 Task: Look for space in Maisí, Cuba from 1st June, 2023 to 4th June, 2023 for 1 adult in price range Rs.6000 to Rs.16000. Place can be private room with 1  bedroom having 1 bed and 1 bathroom. Property type can be house, flat, guest house. Booking option can be shelf check-in. Required host language is .
Action: Mouse moved to (539, 110)
Screenshot: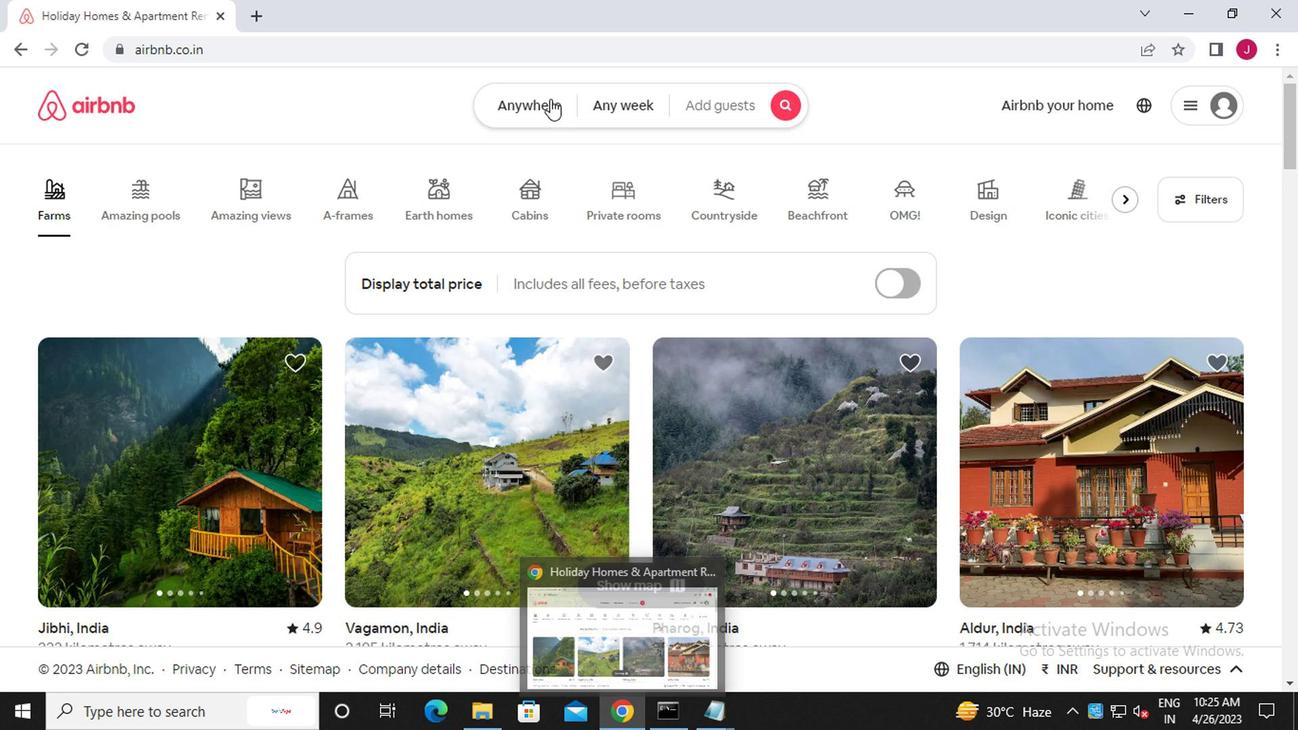 
Action: Mouse pressed left at (539, 110)
Screenshot: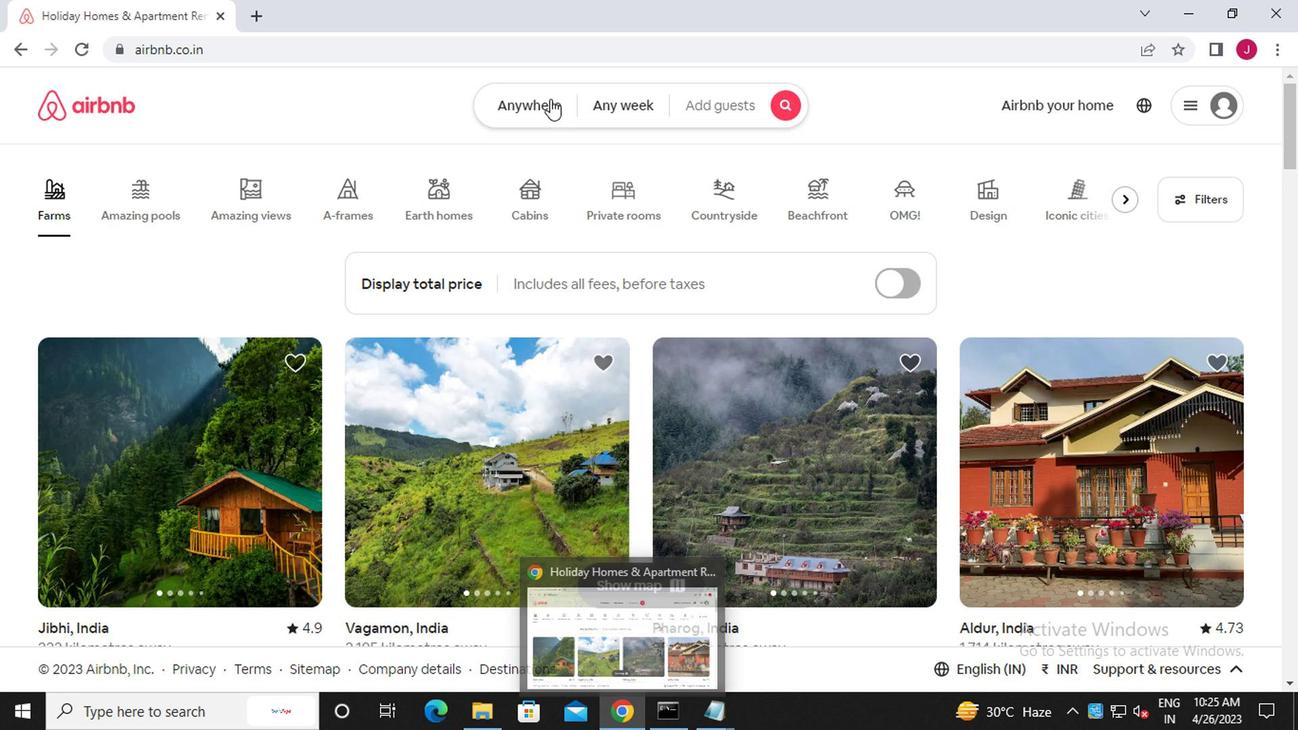 
Action: Mouse moved to (327, 183)
Screenshot: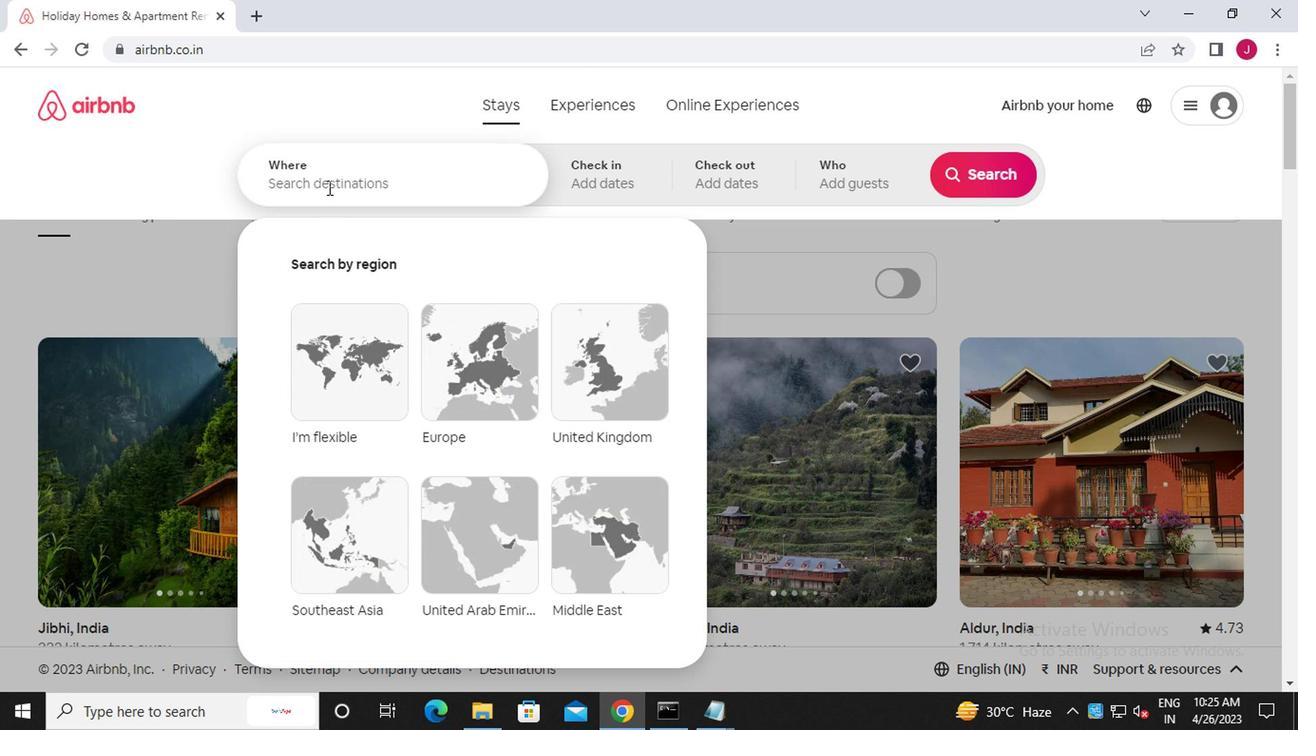 
Action: Mouse pressed left at (327, 183)
Screenshot: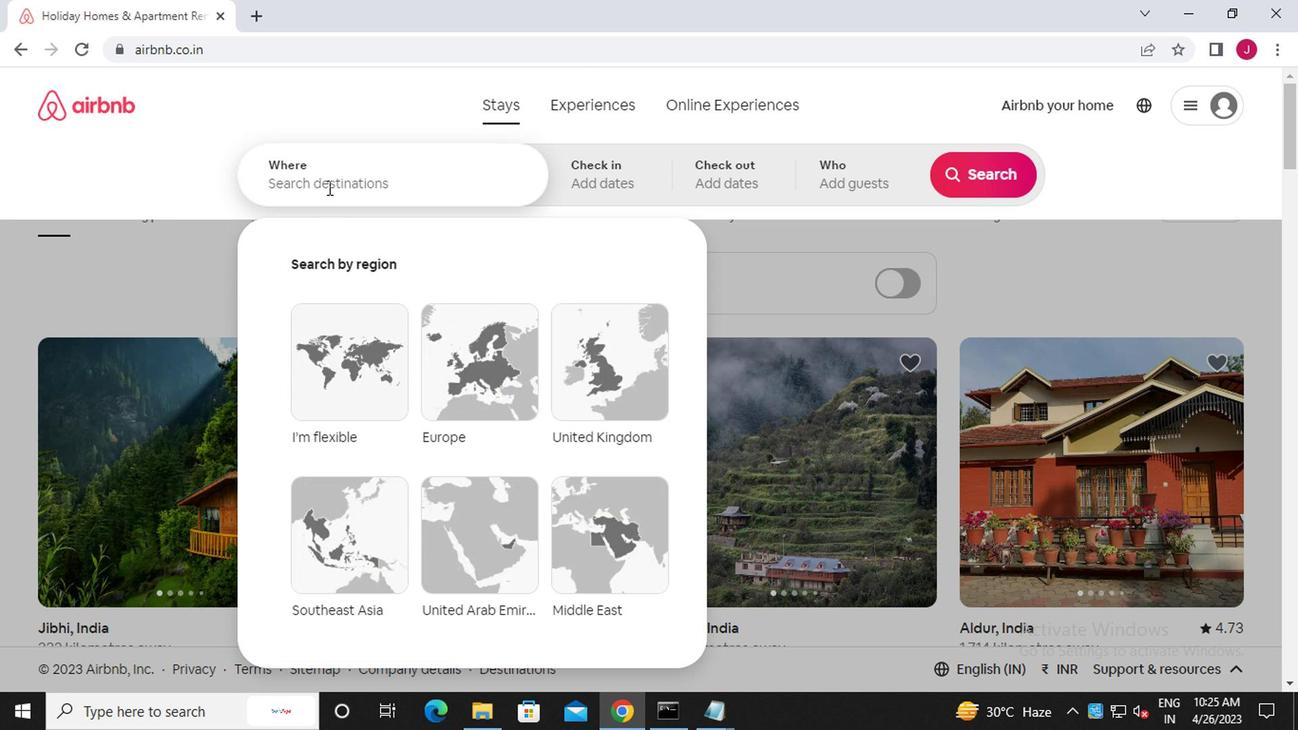 
Action: Key pressed m<Key.caps_lock>aisi,<Key.caps_lock>c<Key.caps_lock>uba
Screenshot: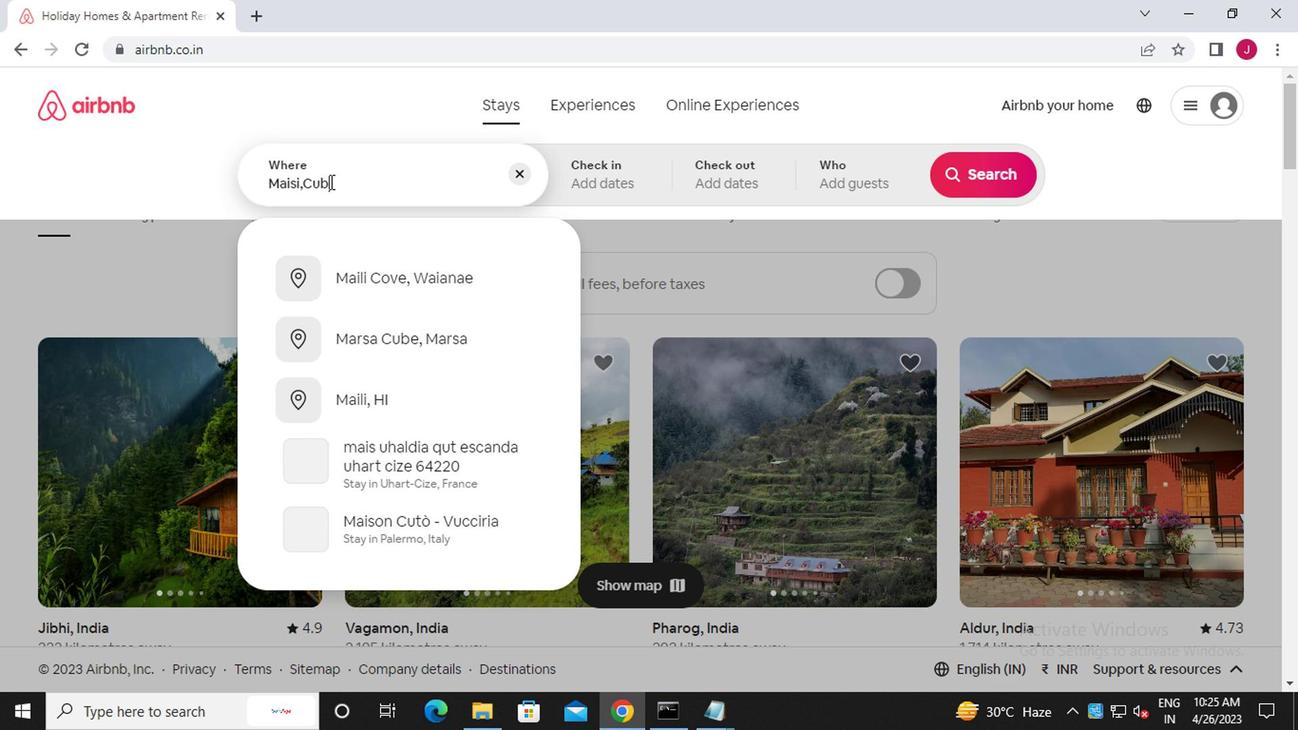 
Action: Mouse moved to (423, 269)
Screenshot: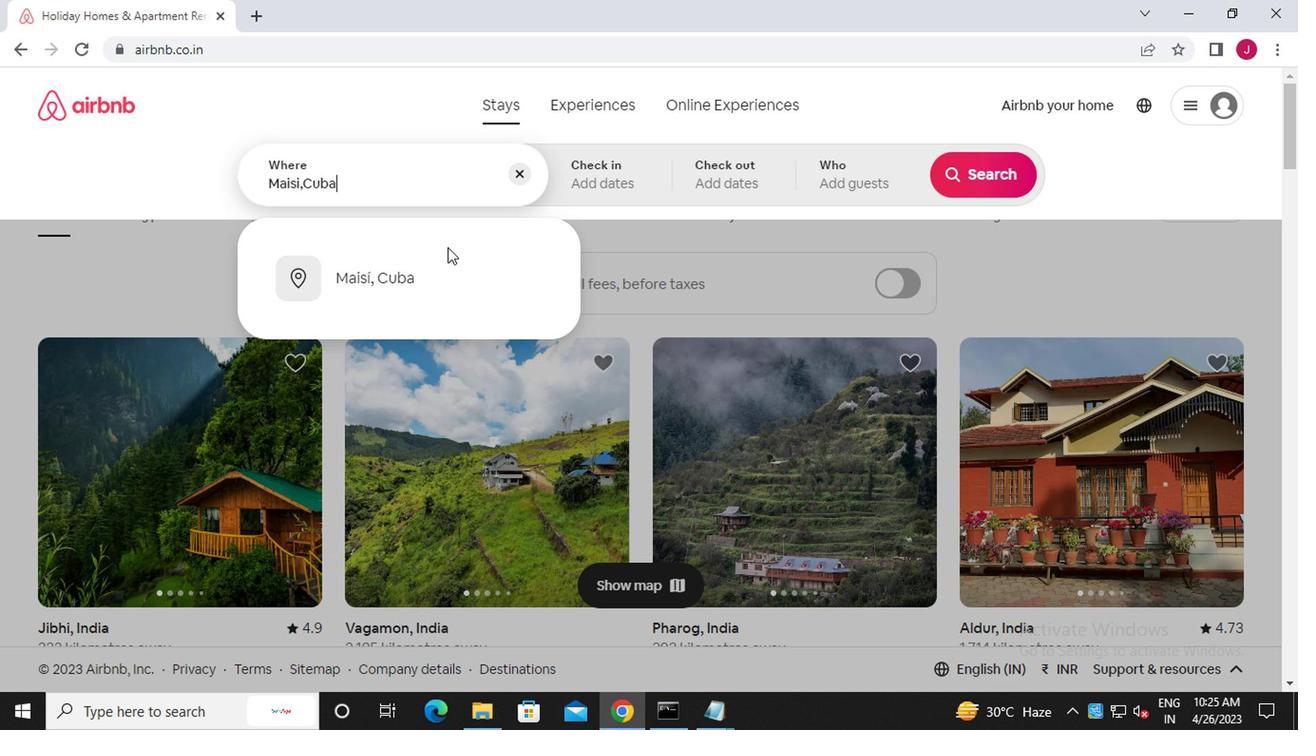 
Action: Mouse pressed left at (423, 269)
Screenshot: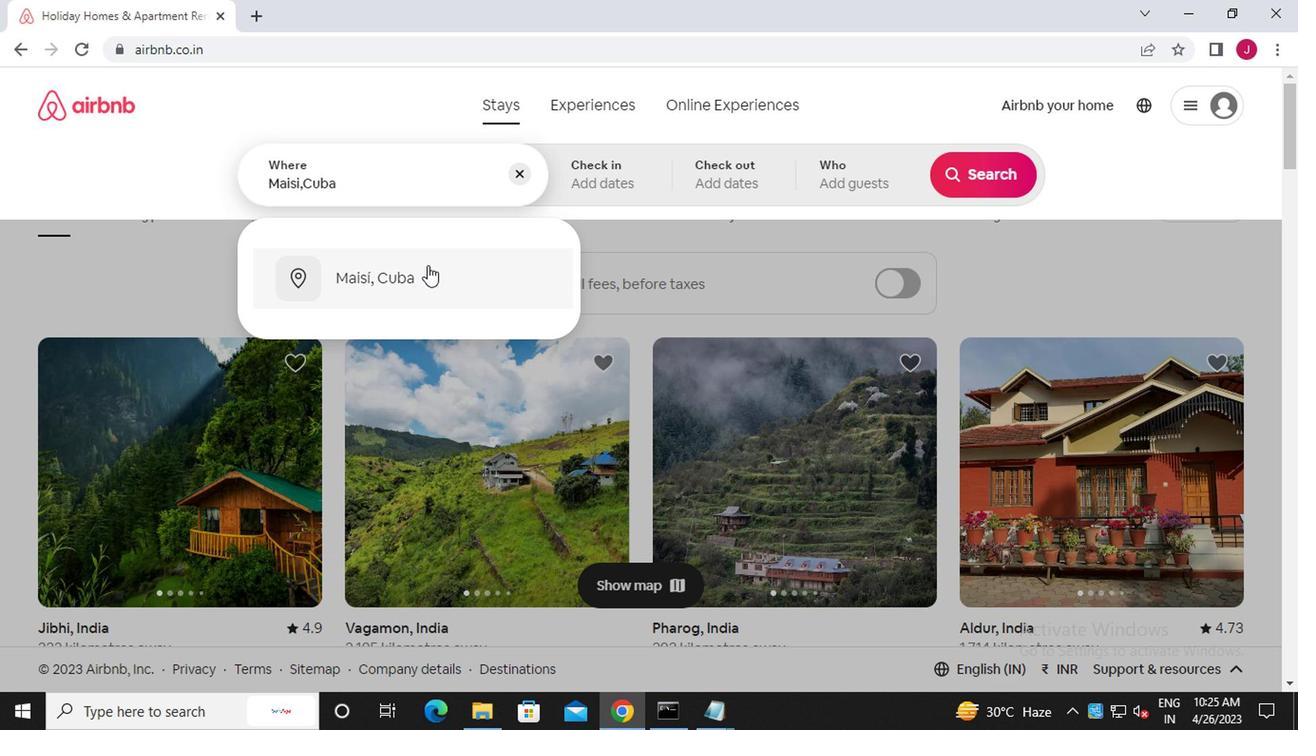 
Action: Mouse moved to (969, 332)
Screenshot: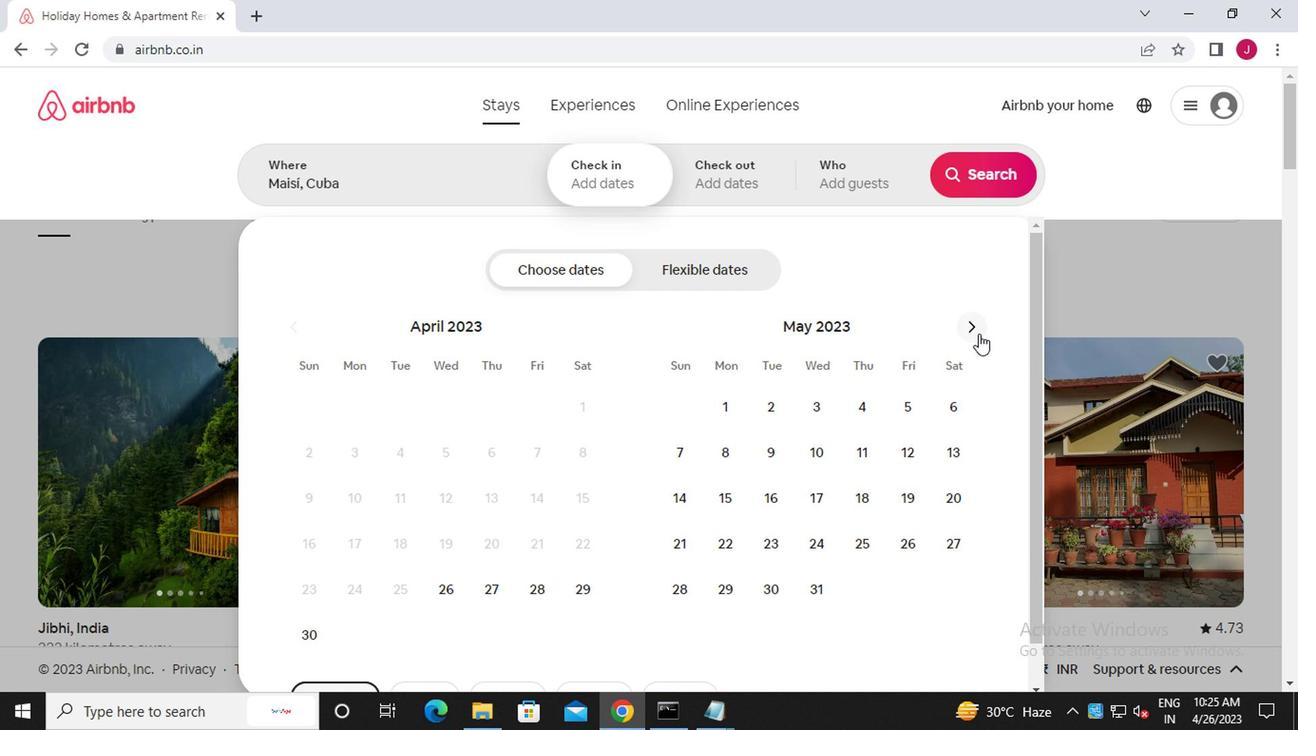 
Action: Mouse pressed left at (969, 332)
Screenshot: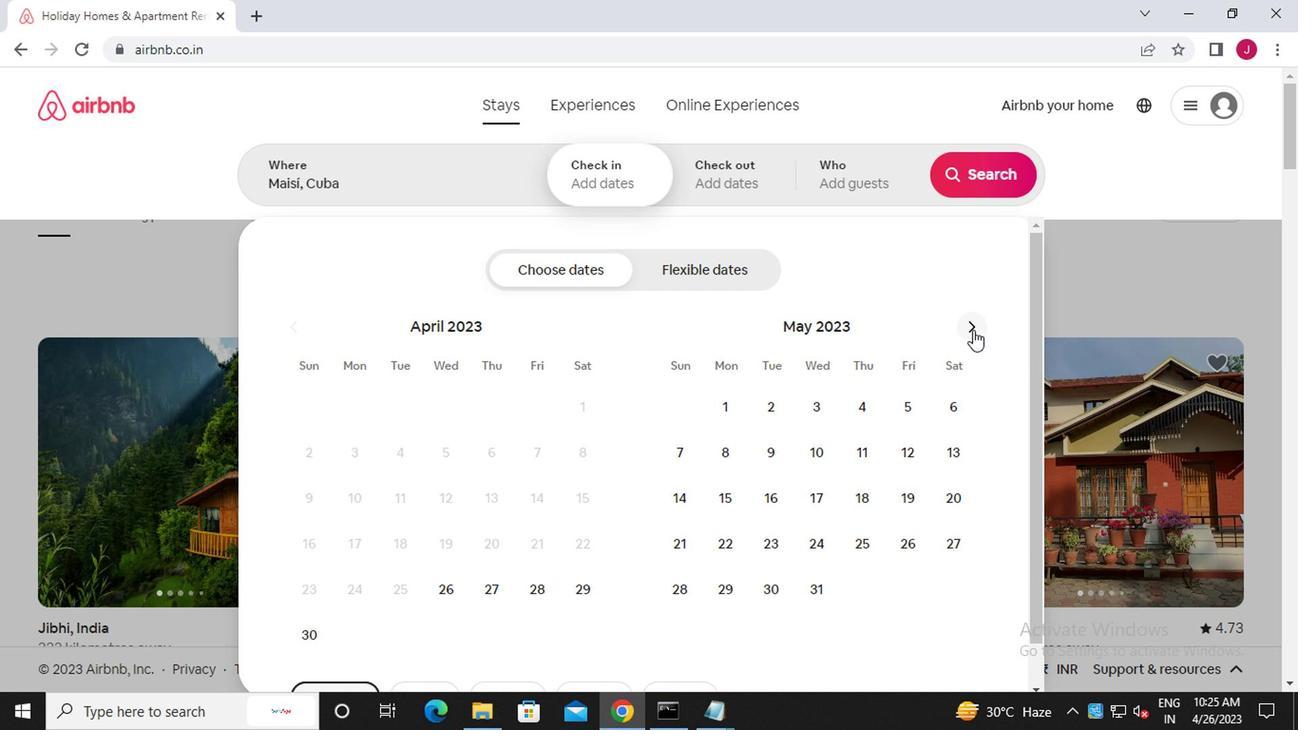 
Action: Mouse moved to (851, 415)
Screenshot: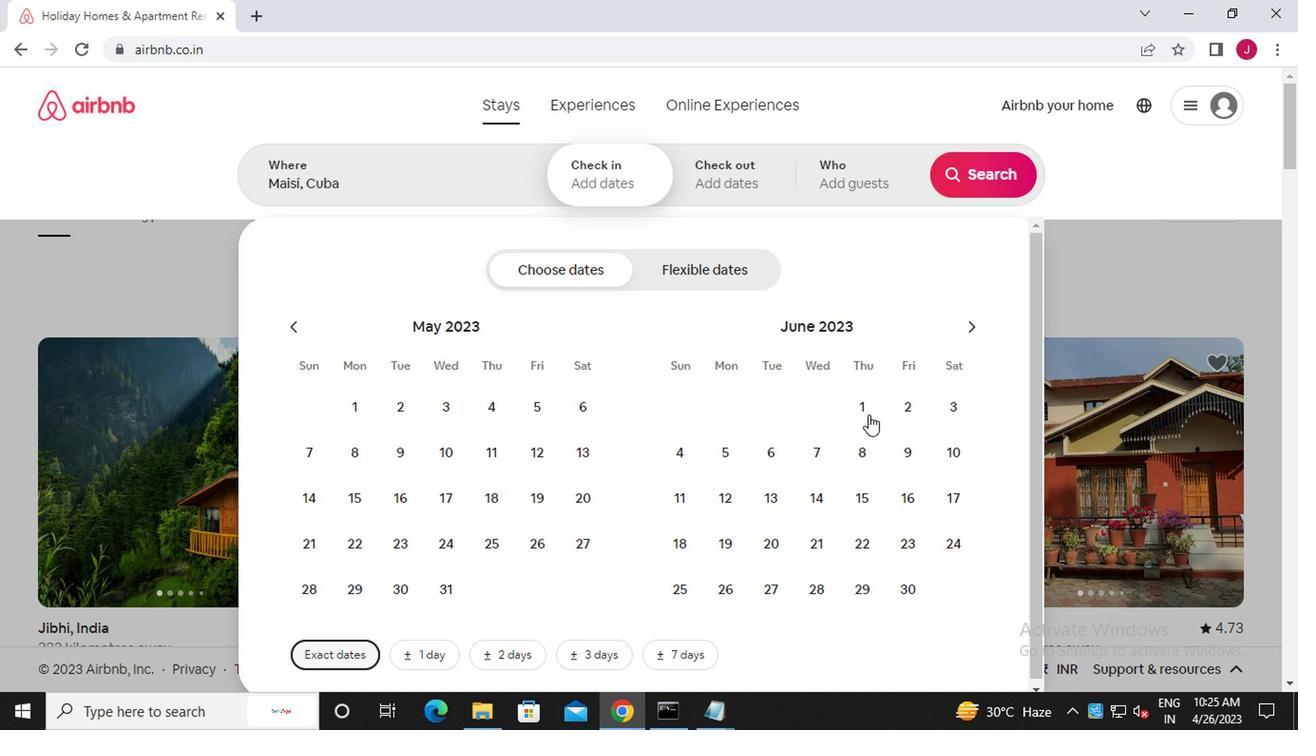 
Action: Mouse pressed left at (851, 415)
Screenshot: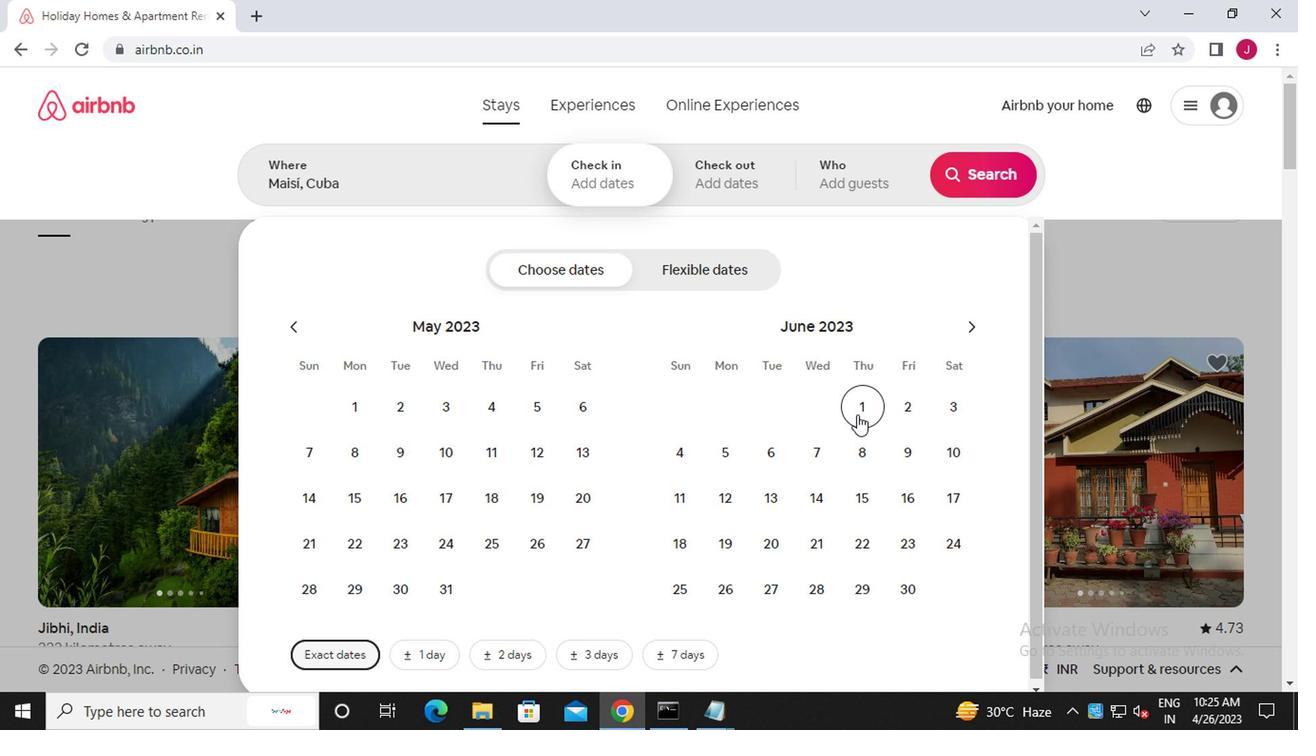 
Action: Mouse moved to (685, 453)
Screenshot: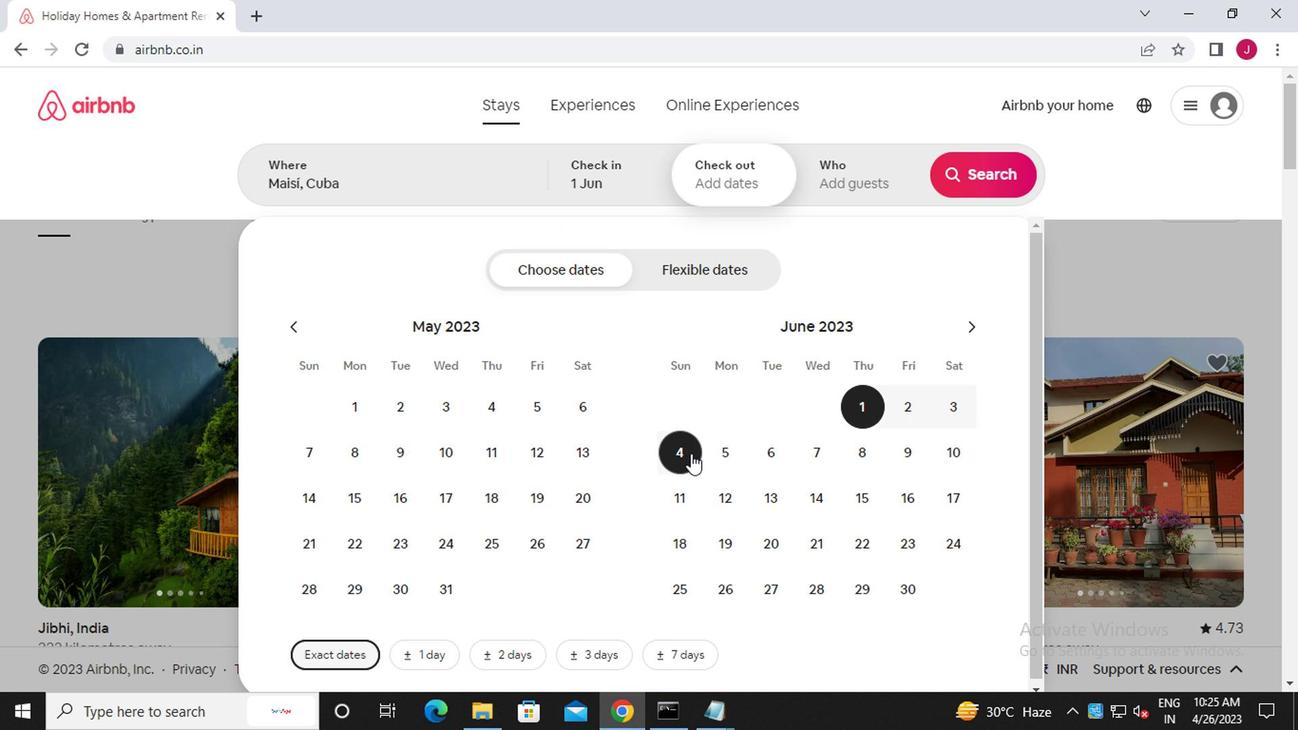 
Action: Mouse pressed left at (685, 453)
Screenshot: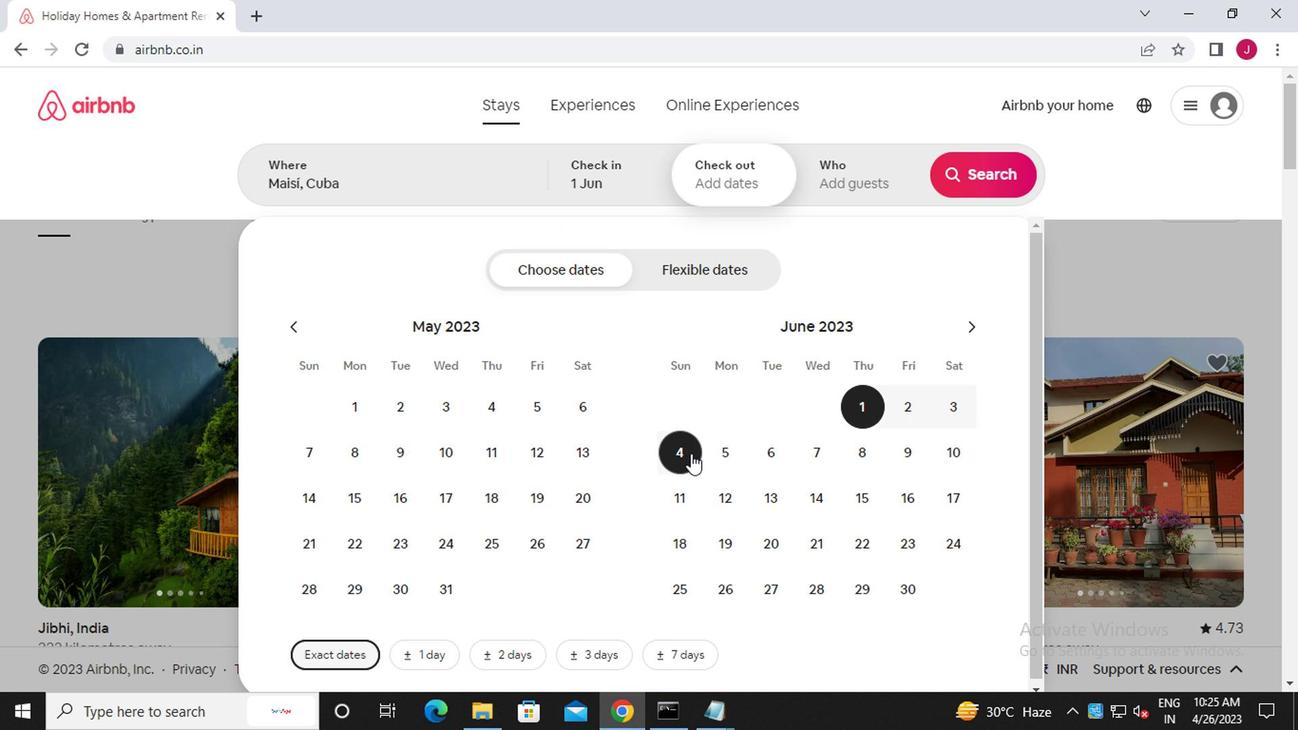 
Action: Mouse moved to (852, 188)
Screenshot: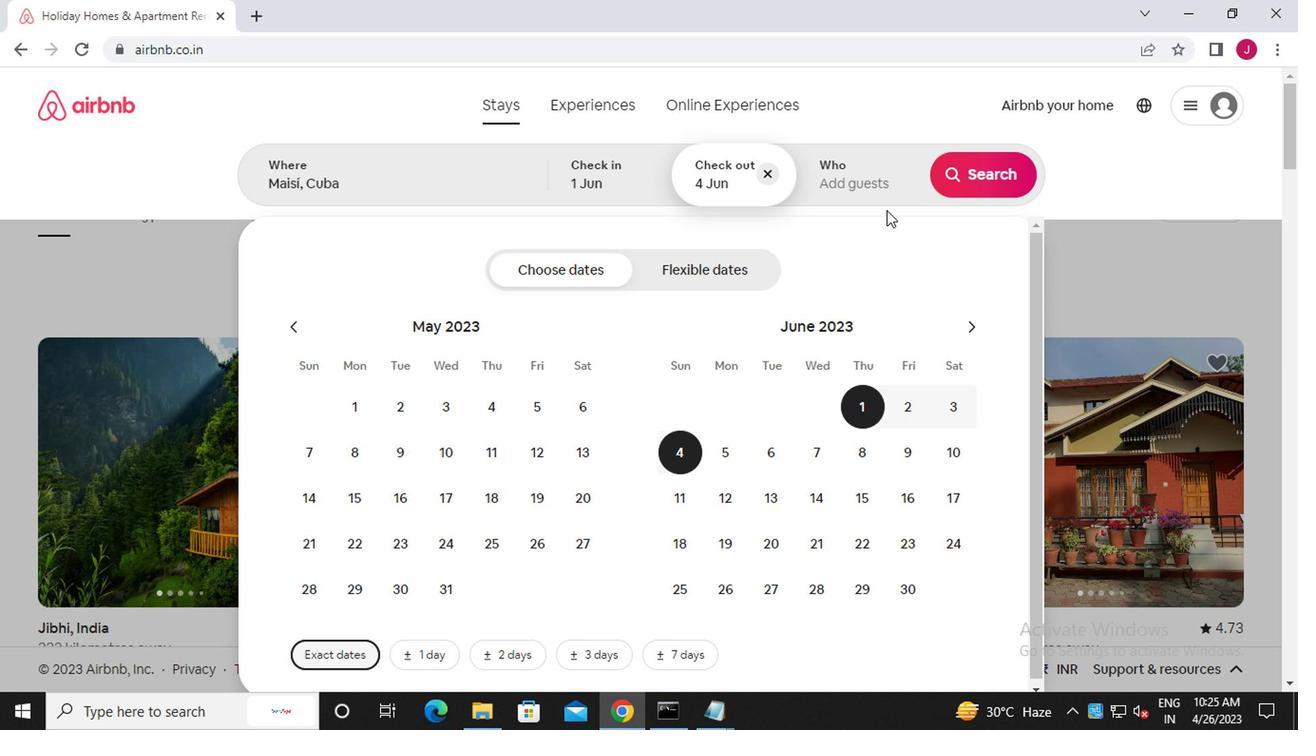 
Action: Mouse pressed left at (852, 188)
Screenshot: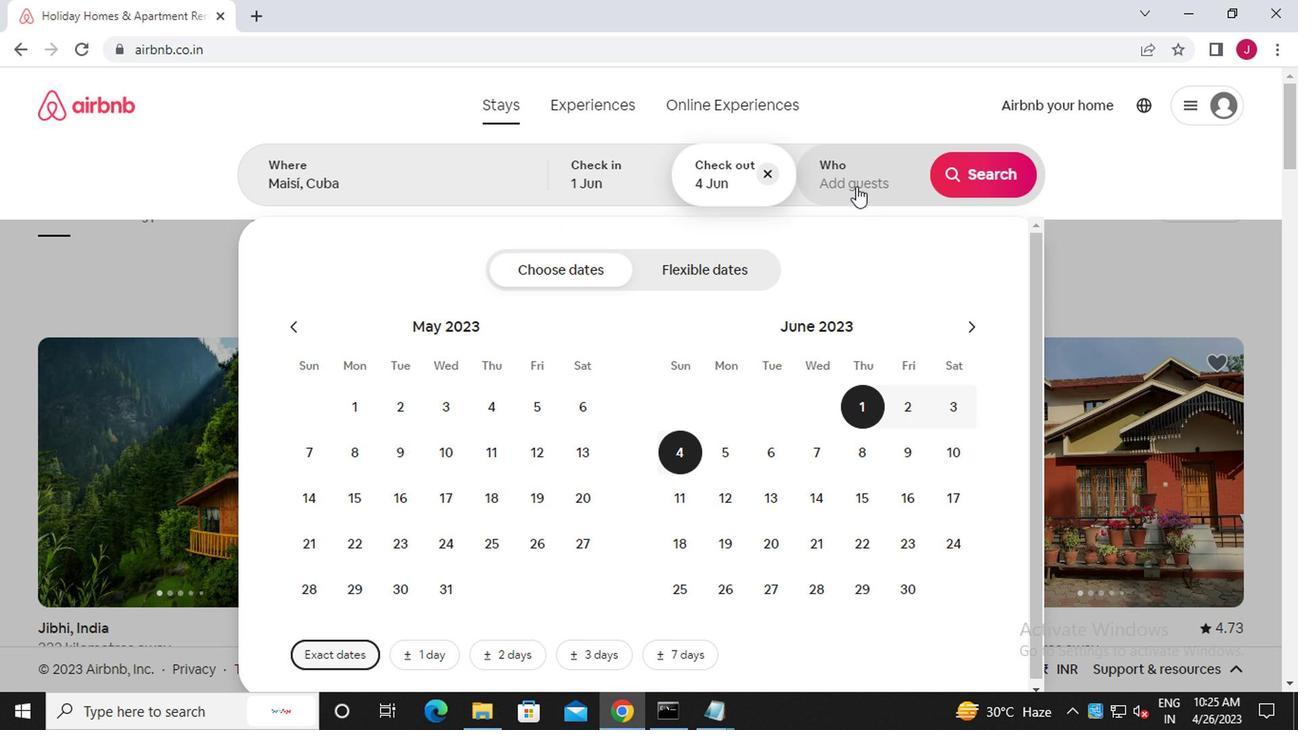 
Action: Mouse moved to (990, 275)
Screenshot: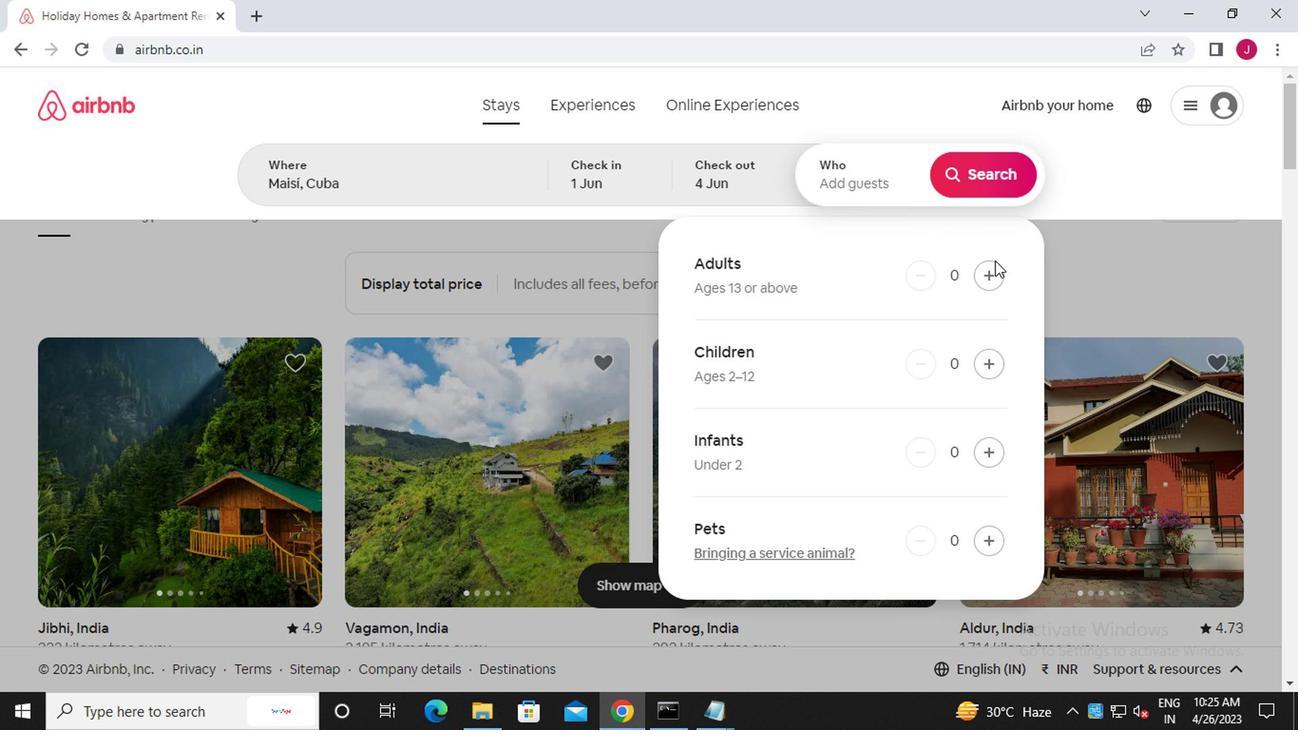 
Action: Mouse pressed left at (990, 275)
Screenshot: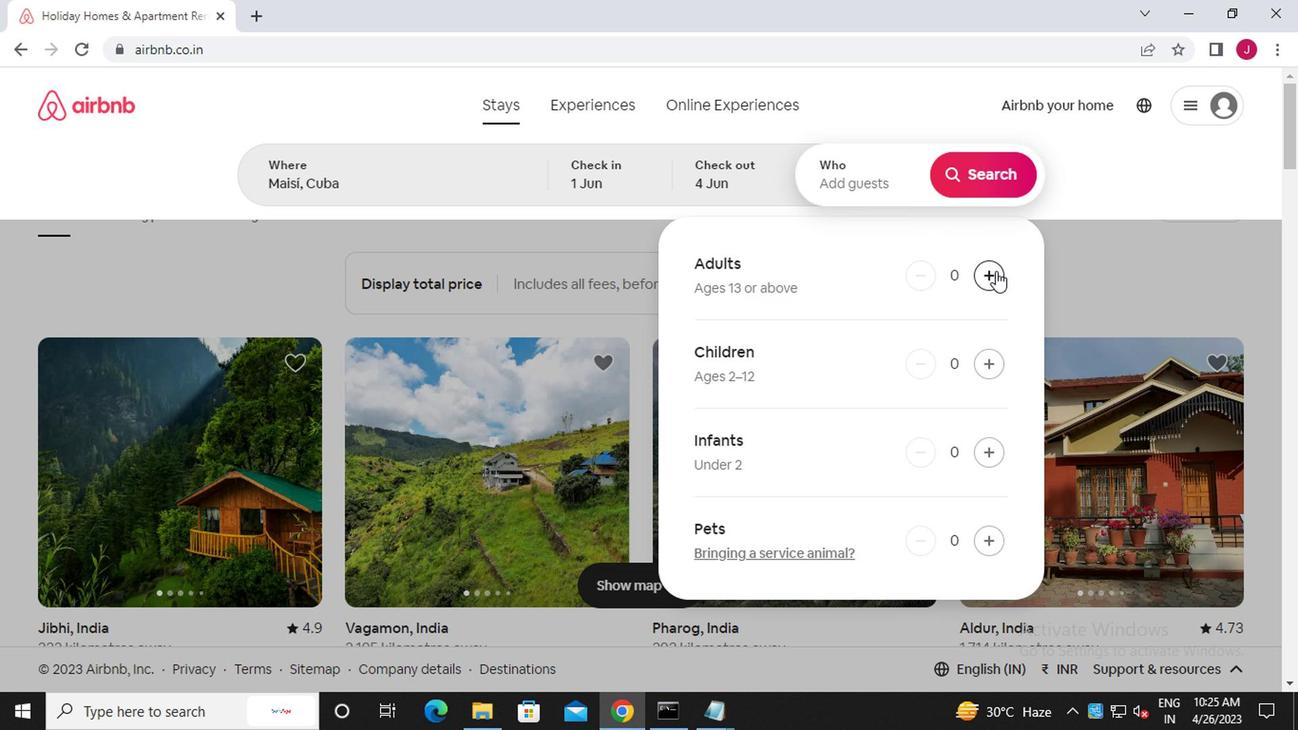 
Action: Mouse moved to (990, 181)
Screenshot: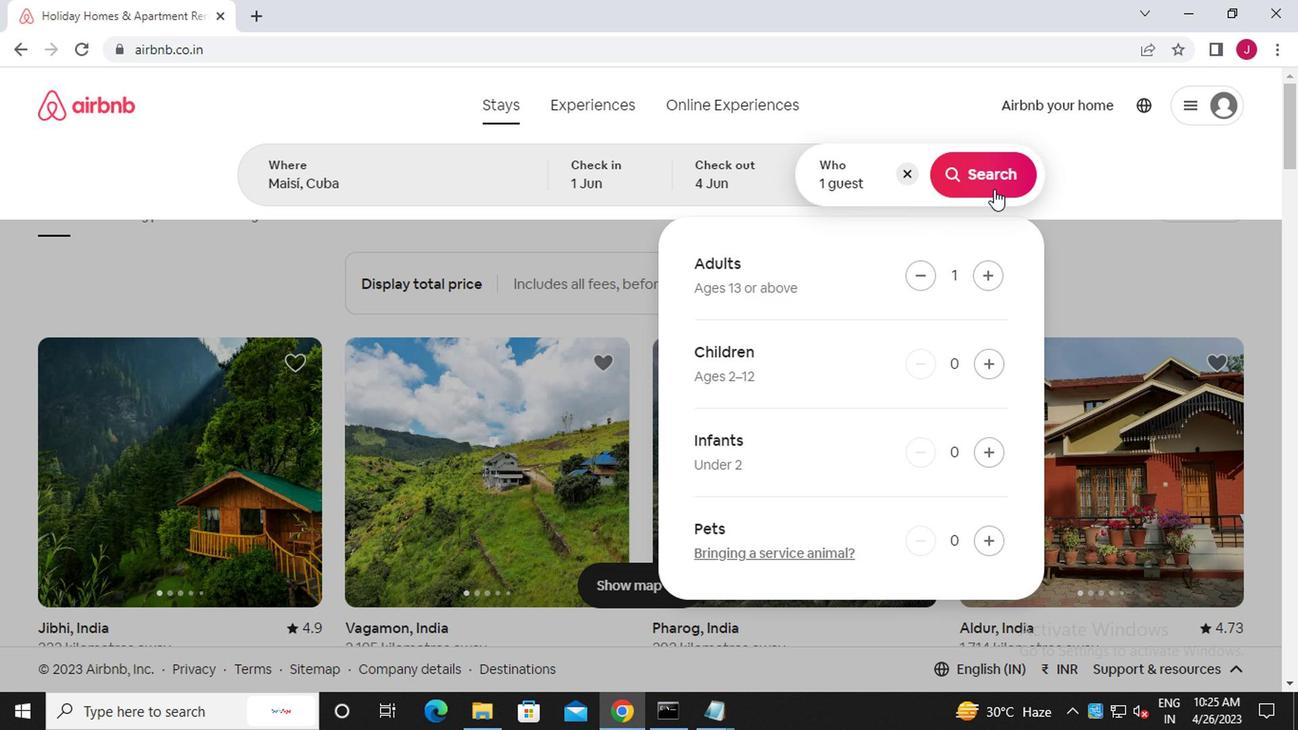 
Action: Mouse pressed left at (990, 181)
Screenshot: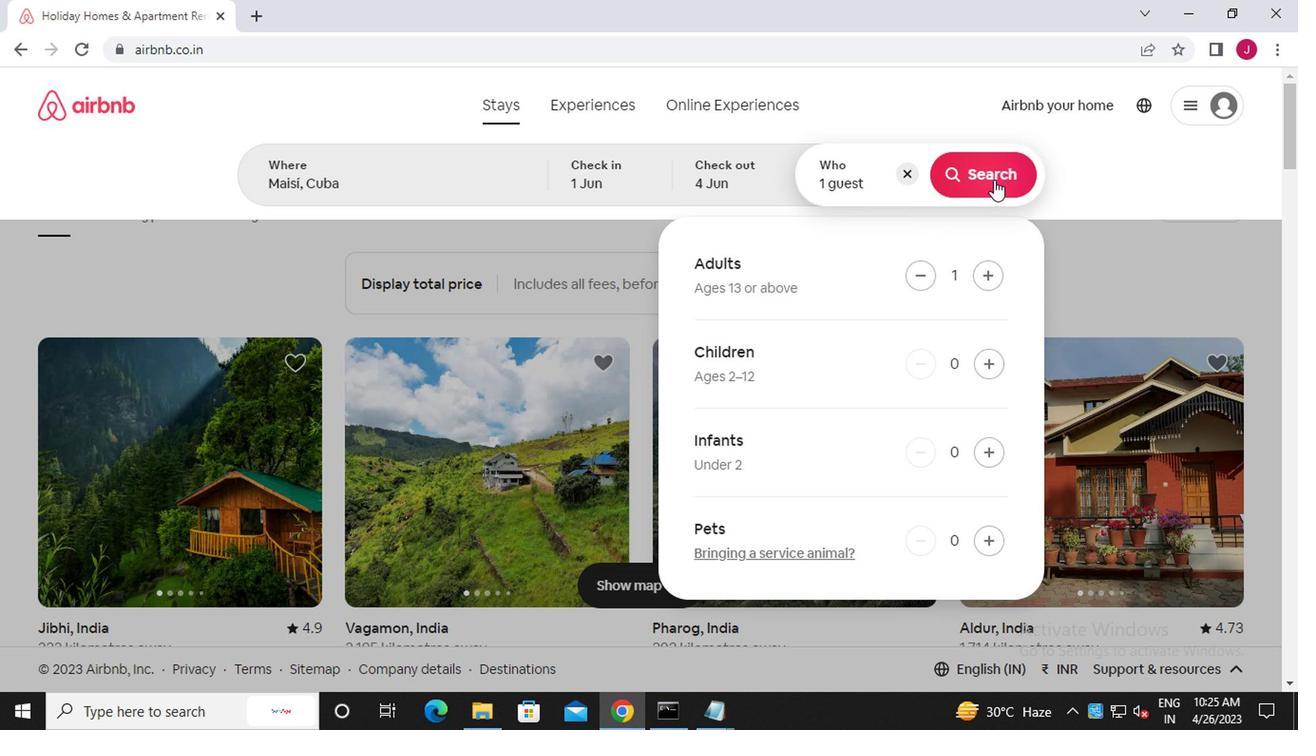 
Action: Mouse moved to (1215, 181)
Screenshot: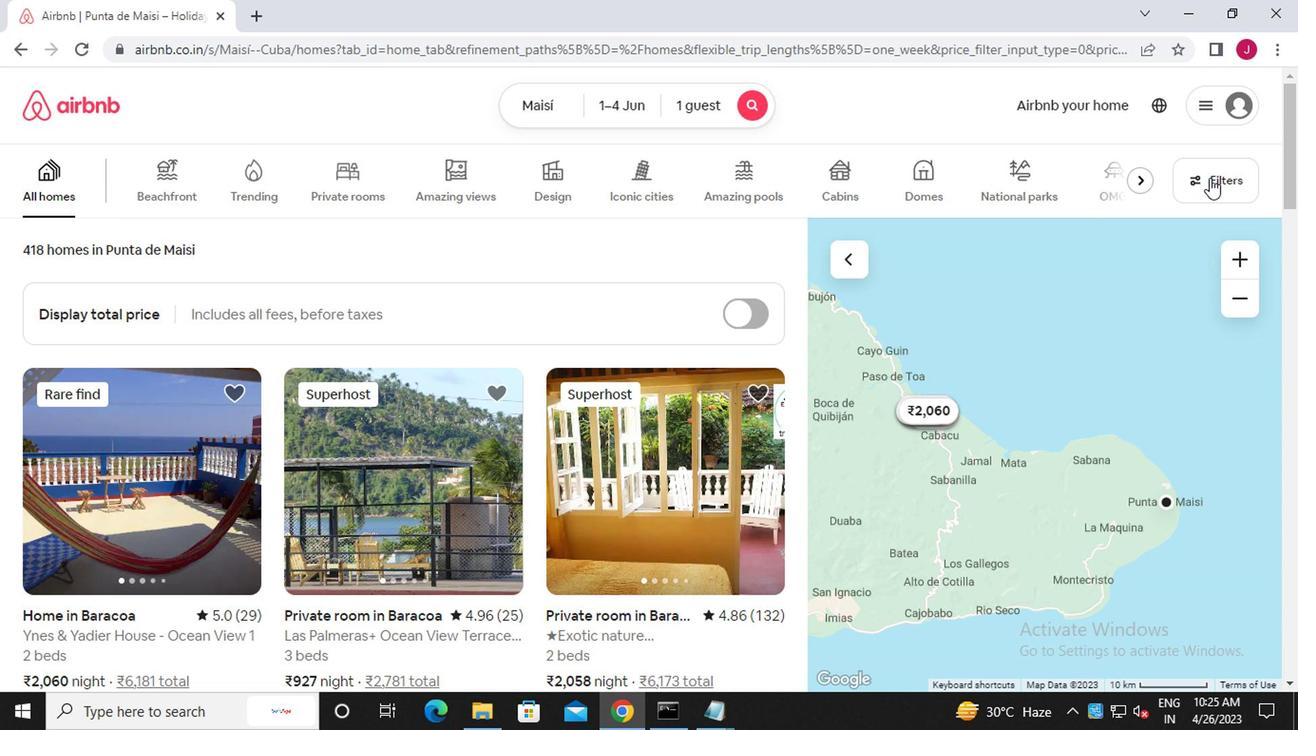 
Action: Mouse pressed left at (1215, 181)
Screenshot: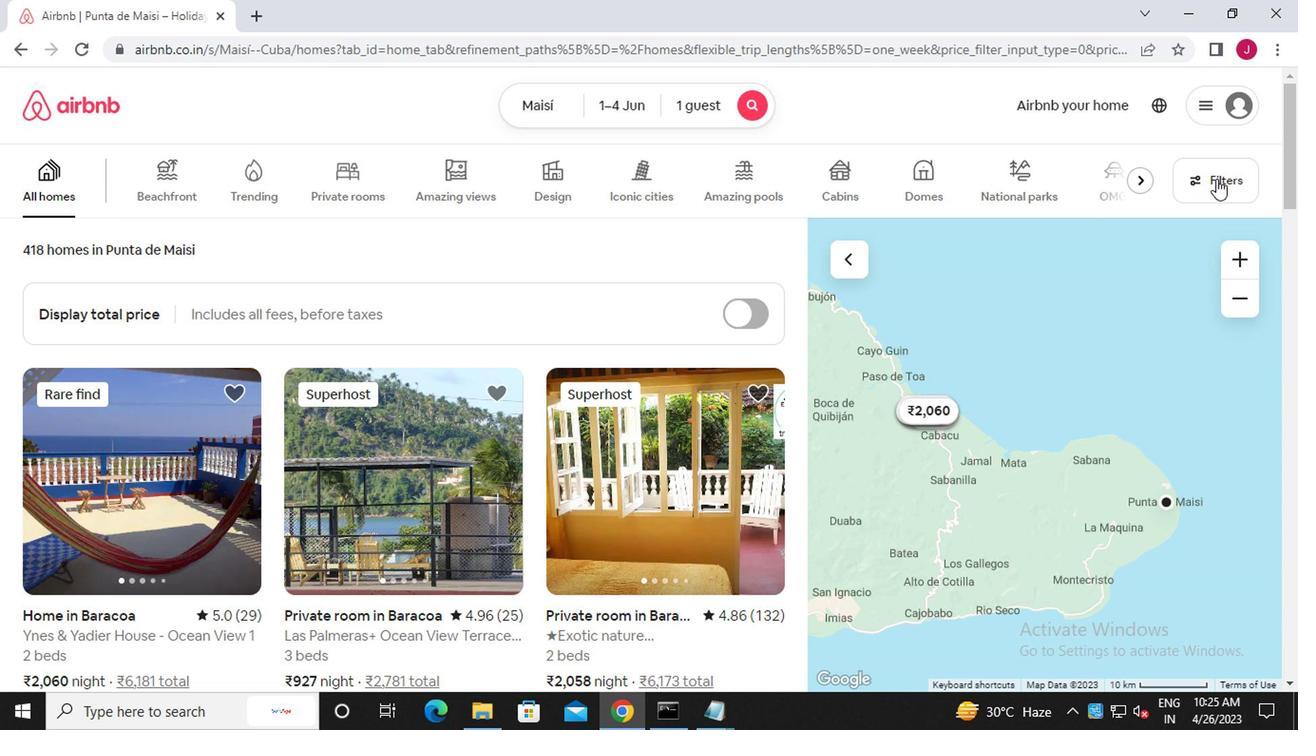 
Action: Mouse moved to (426, 434)
Screenshot: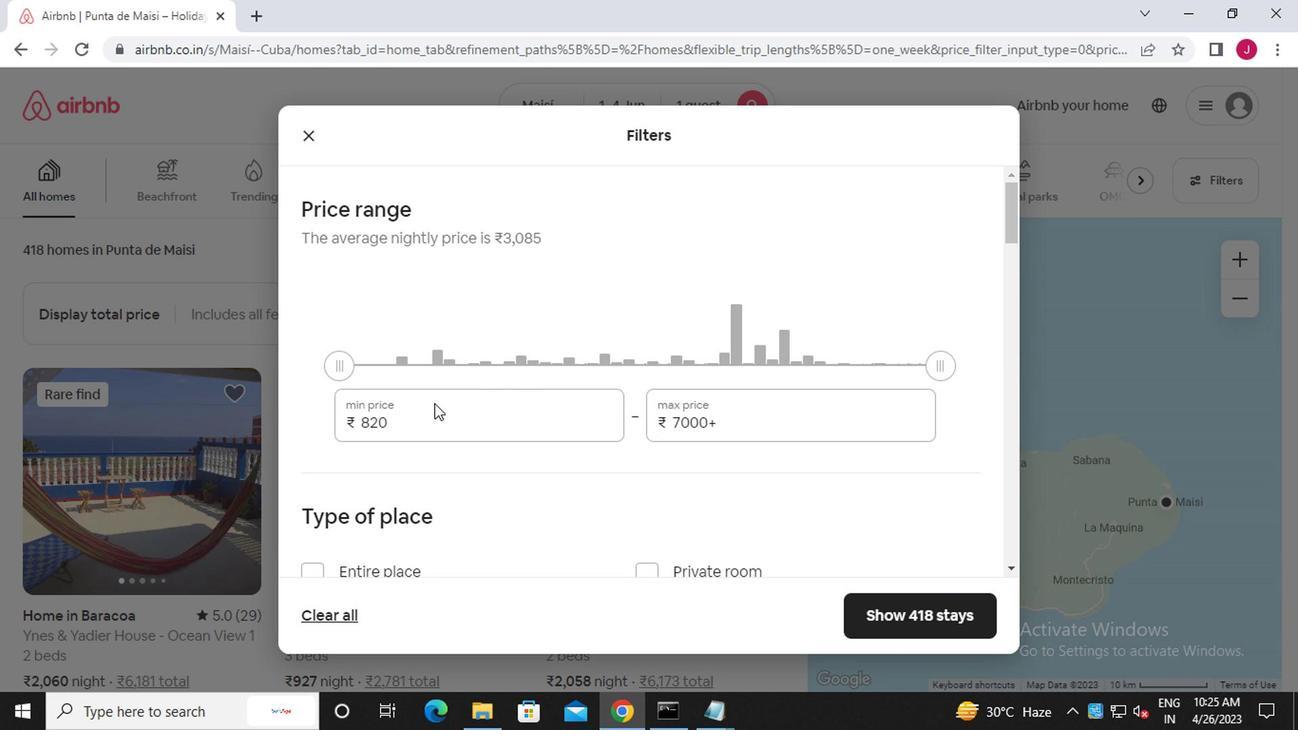
Action: Mouse pressed left at (426, 434)
Screenshot: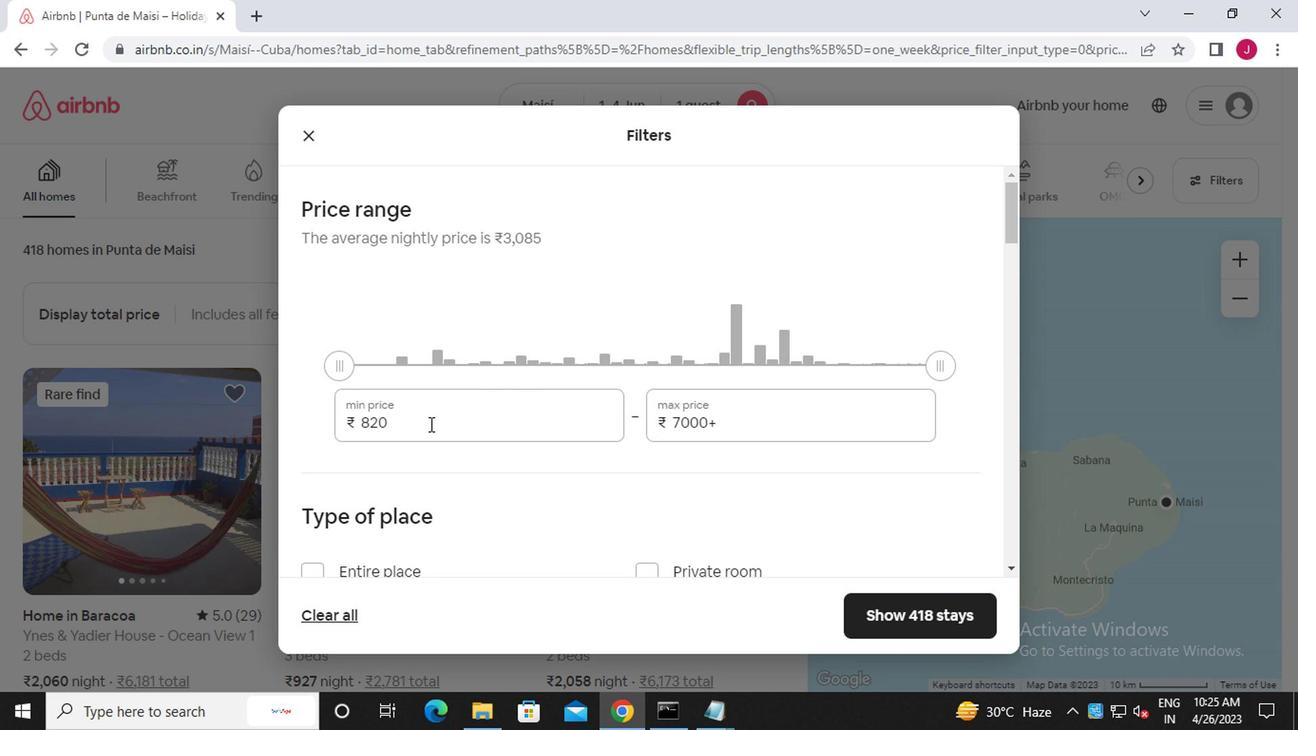 
Action: Mouse moved to (414, 418)
Screenshot: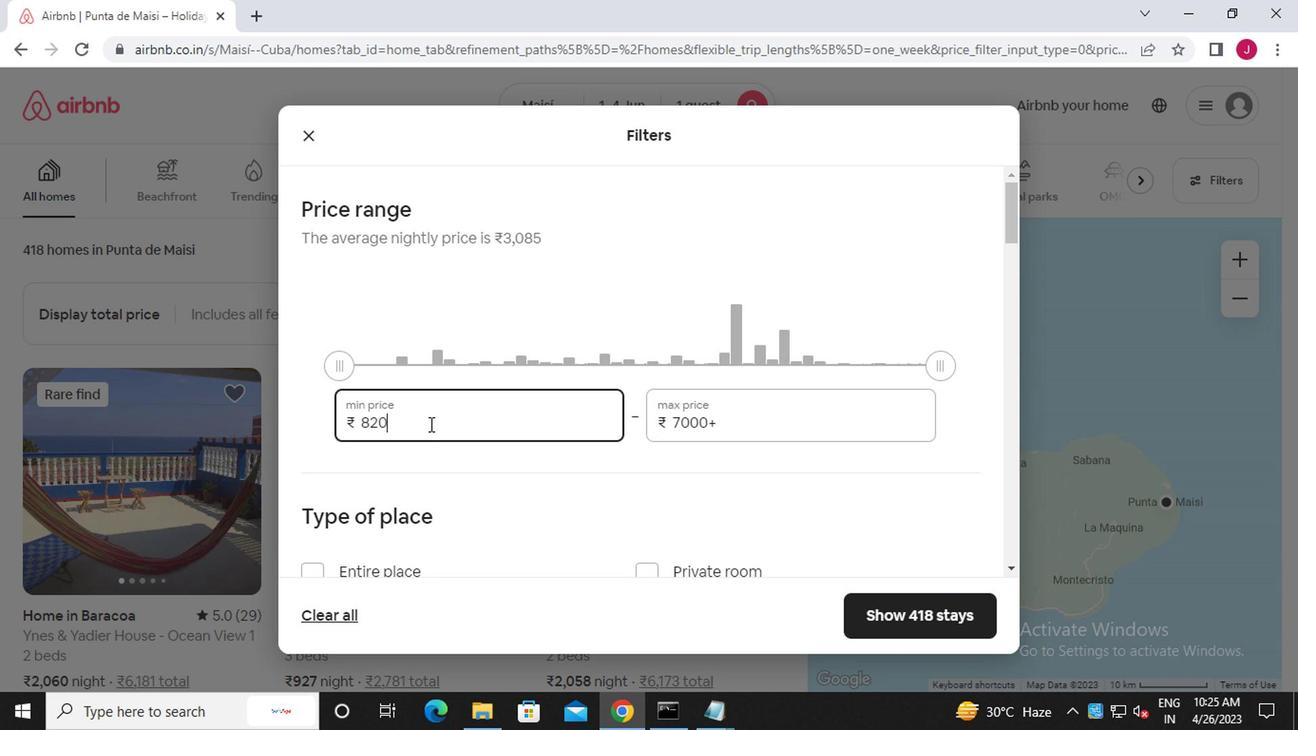 
Action: Key pressed <Key.backspace><Key.backspace><Key.backspace><<102>><<96>><<96>><<96>>
Screenshot: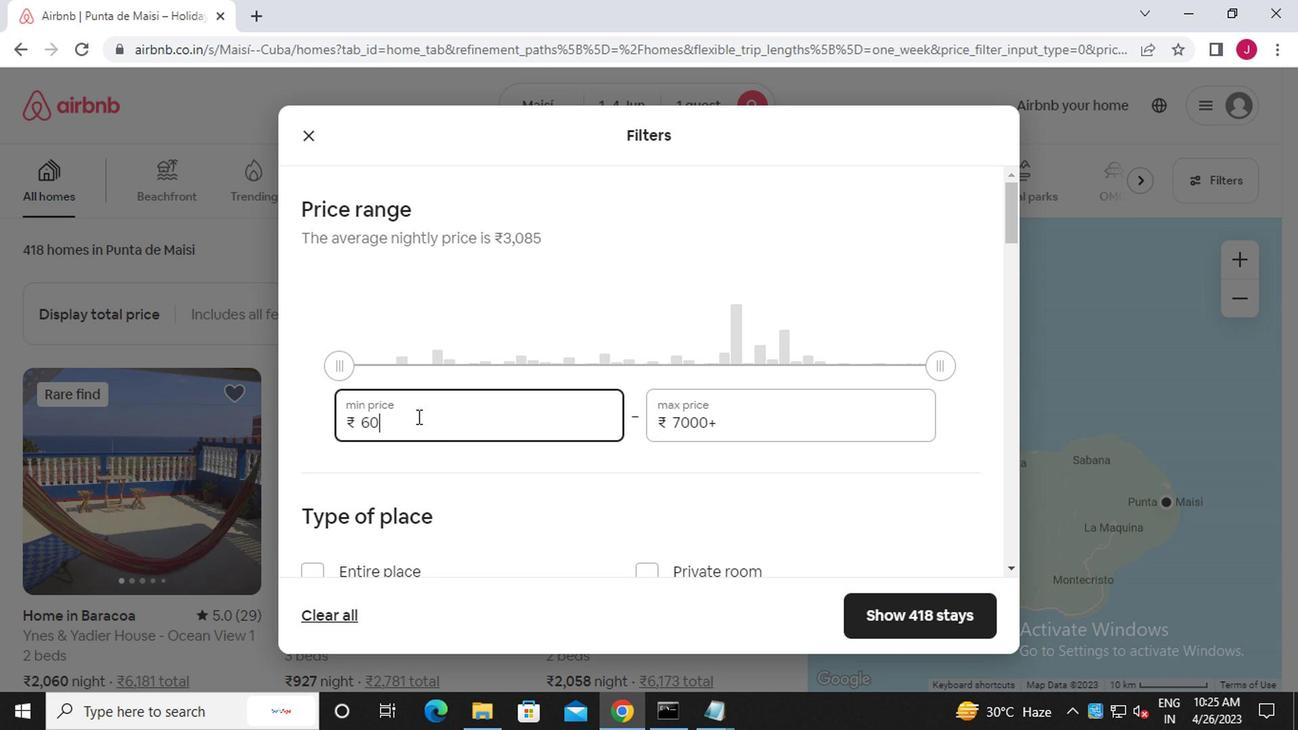 
Action: Mouse moved to (779, 416)
Screenshot: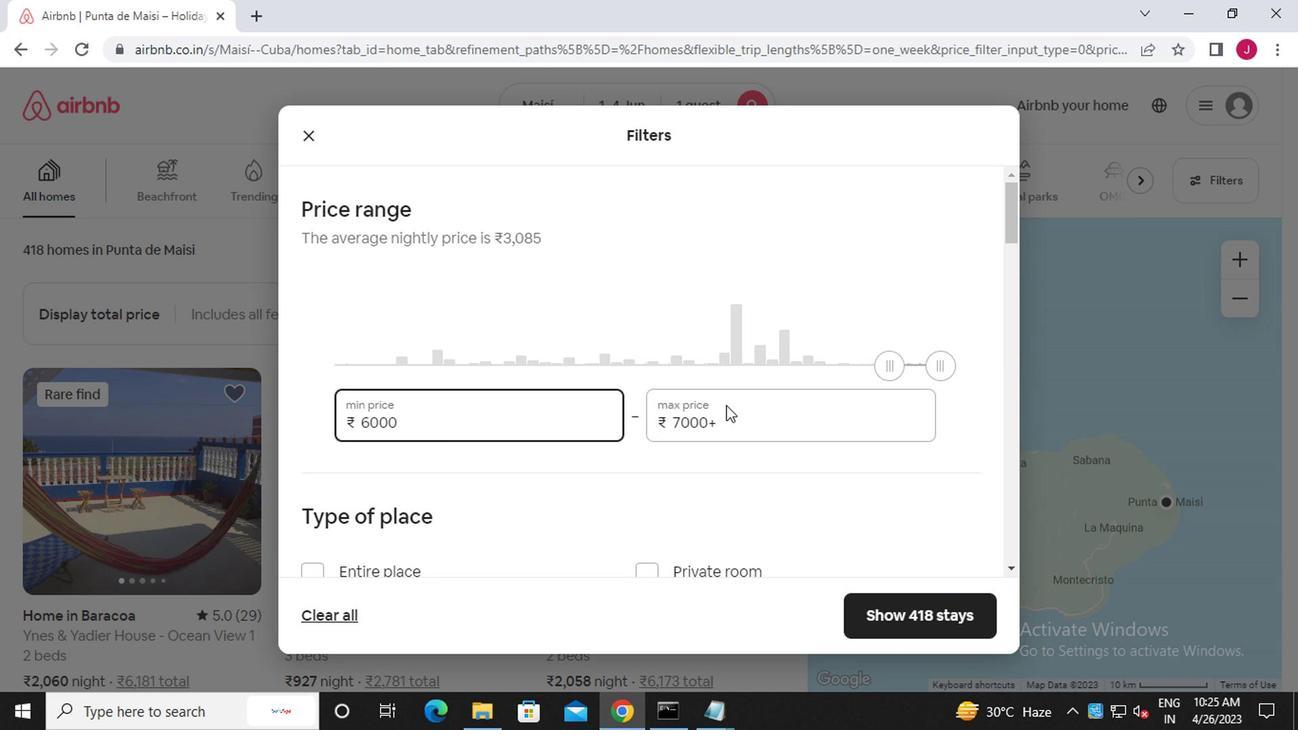 
Action: Mouse pressed left at (779, 416)
Screenshot: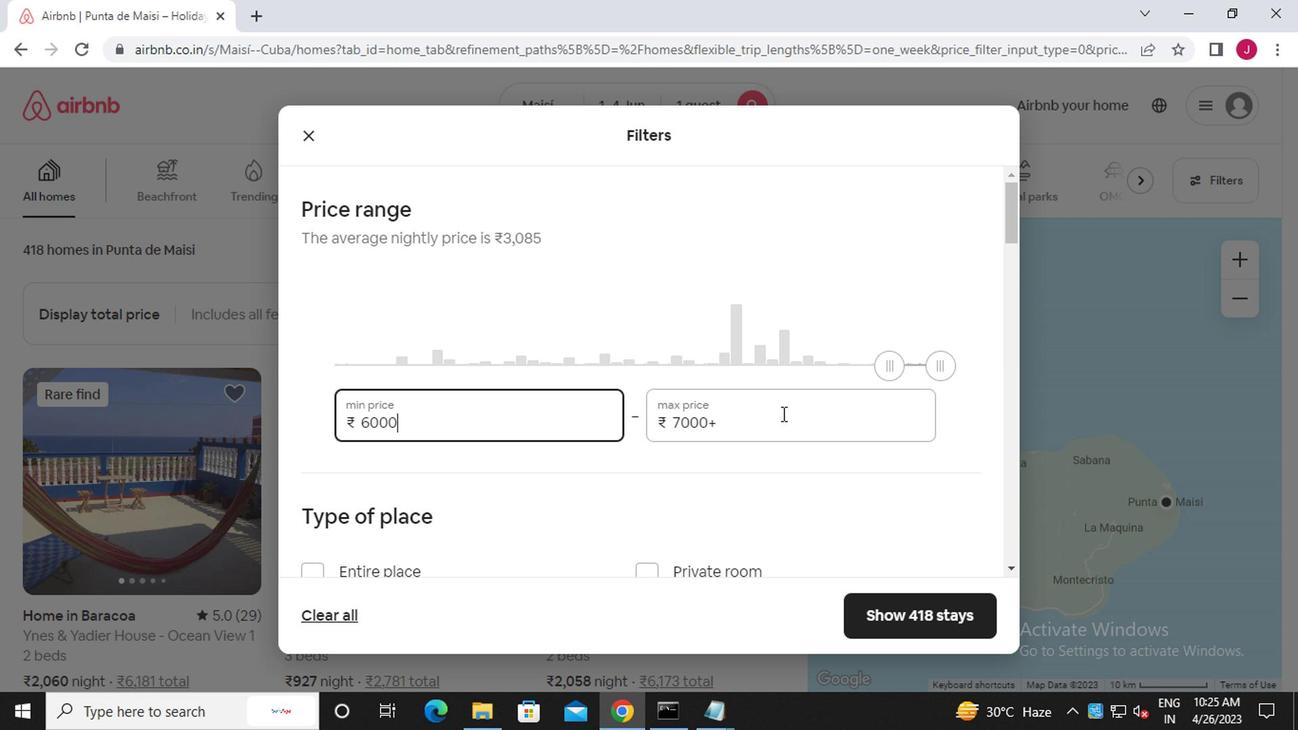 
Action: Key pressed <Key.backspace><Key.backspace><Key.backspace><Key.backspace><Key.backspace><Key.backspace><Key.backspace><Key.backspace><Key.backspace><Key.backspace><<97>><<102>><<96>><<96>><<96>>
Screenshot: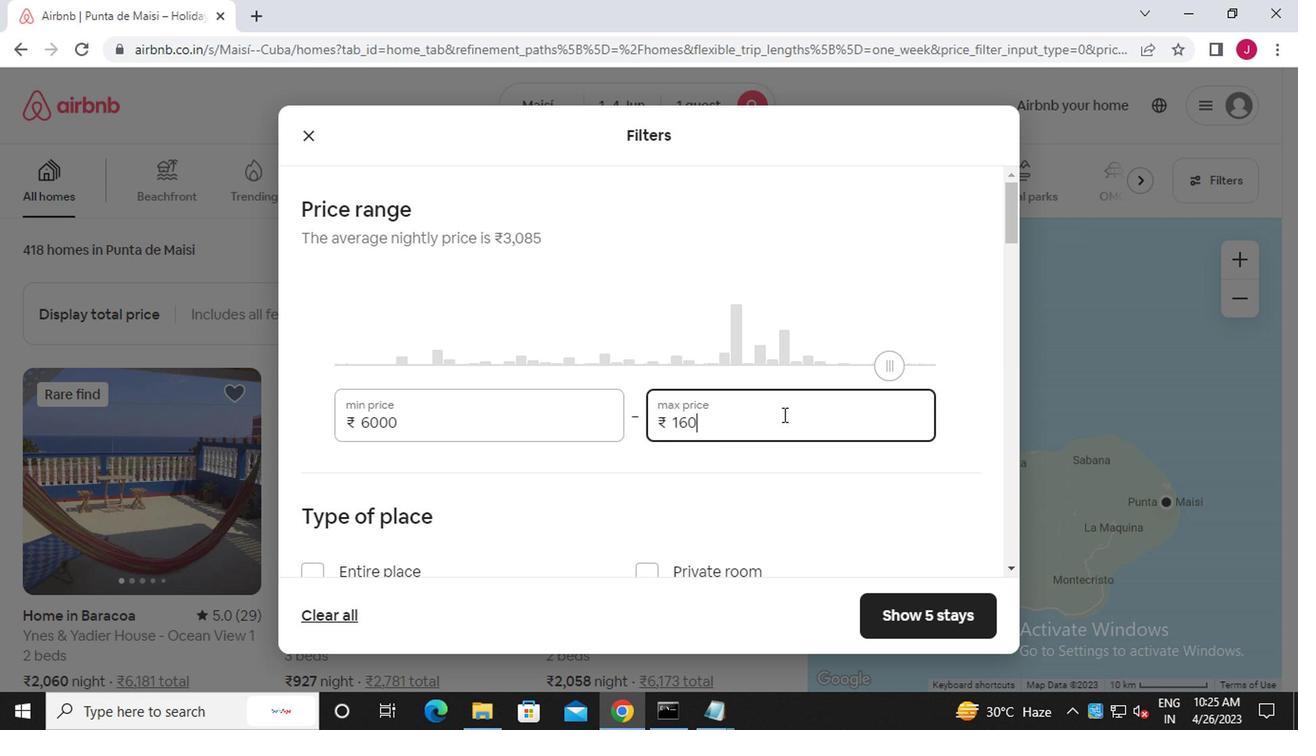 
Action: Mouse scrolled (779, 415) with delta (0, -1)
Screenshot: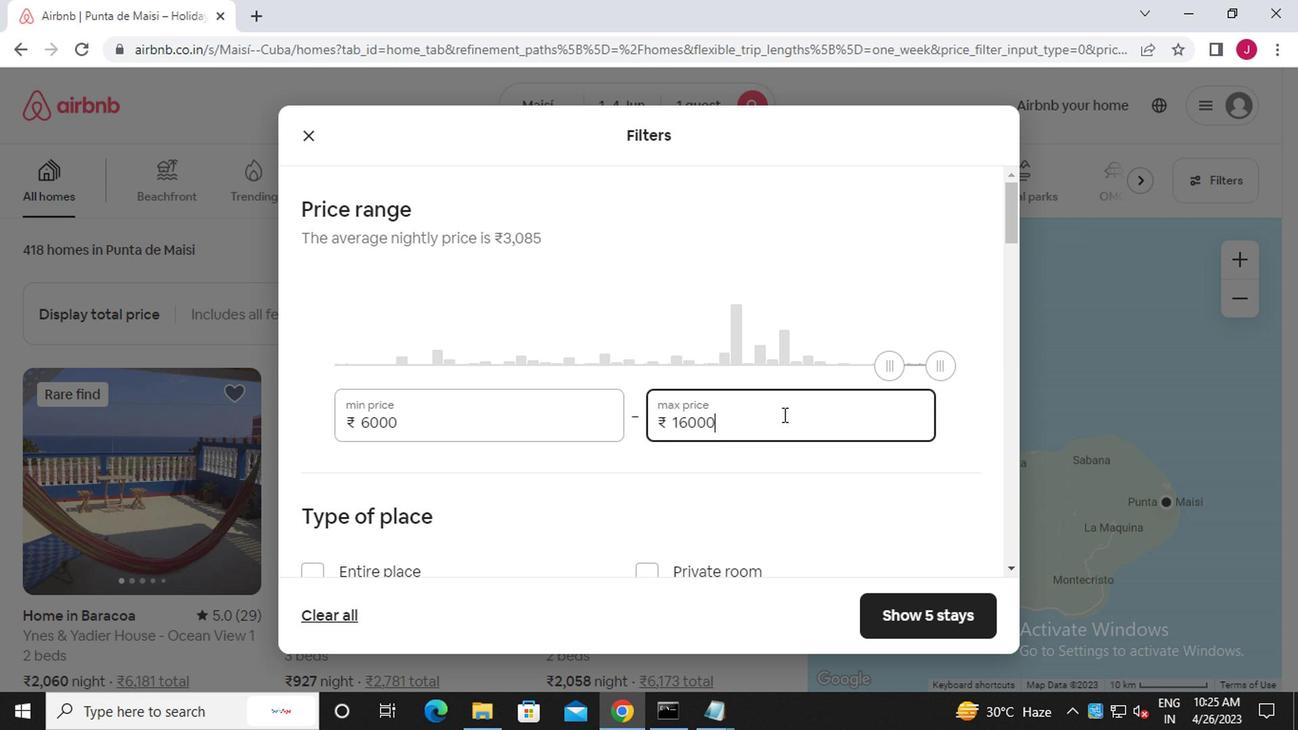 
Action: Mouse scrolled (779, 415) with delta (0, -1)
Screenshot: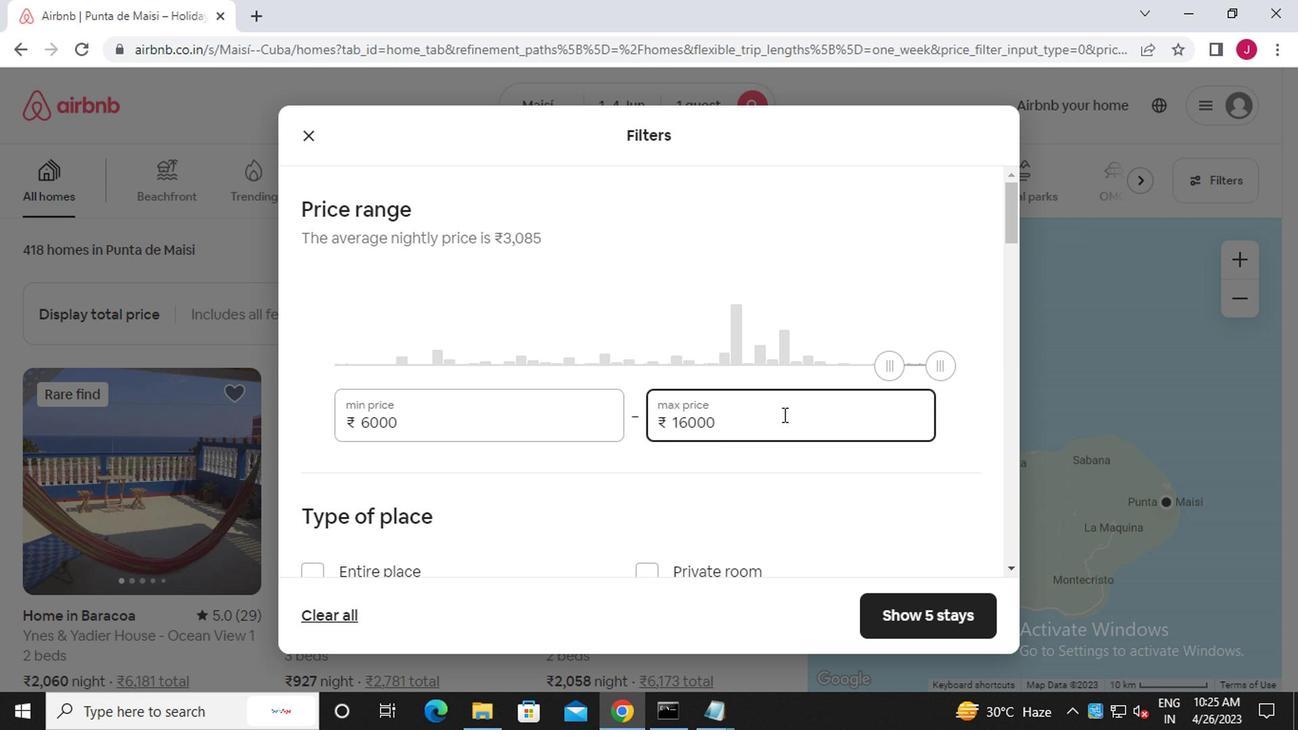 
Action: Mouse scrolled (779, 415) with delta (0, -1)
Screenshot: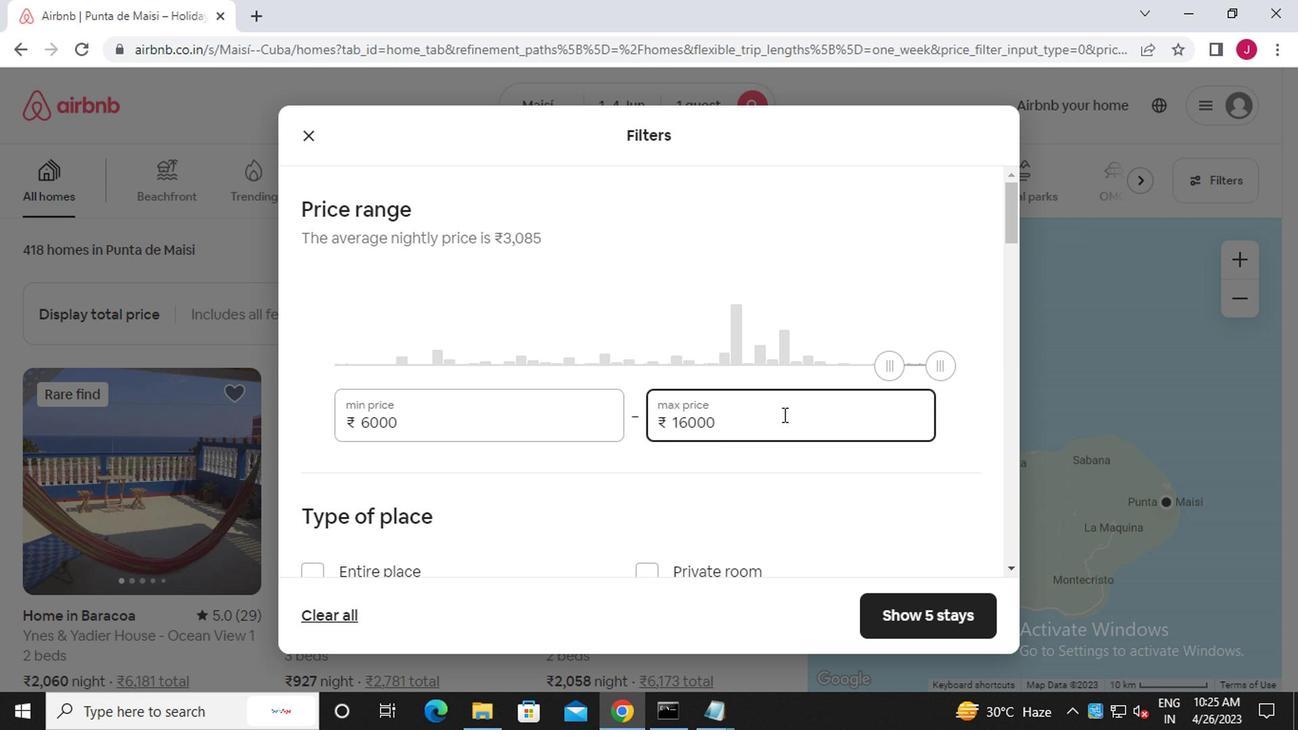 
Action: Mouse scrolled (779, 415) with delta (0, -1)
Screenshot: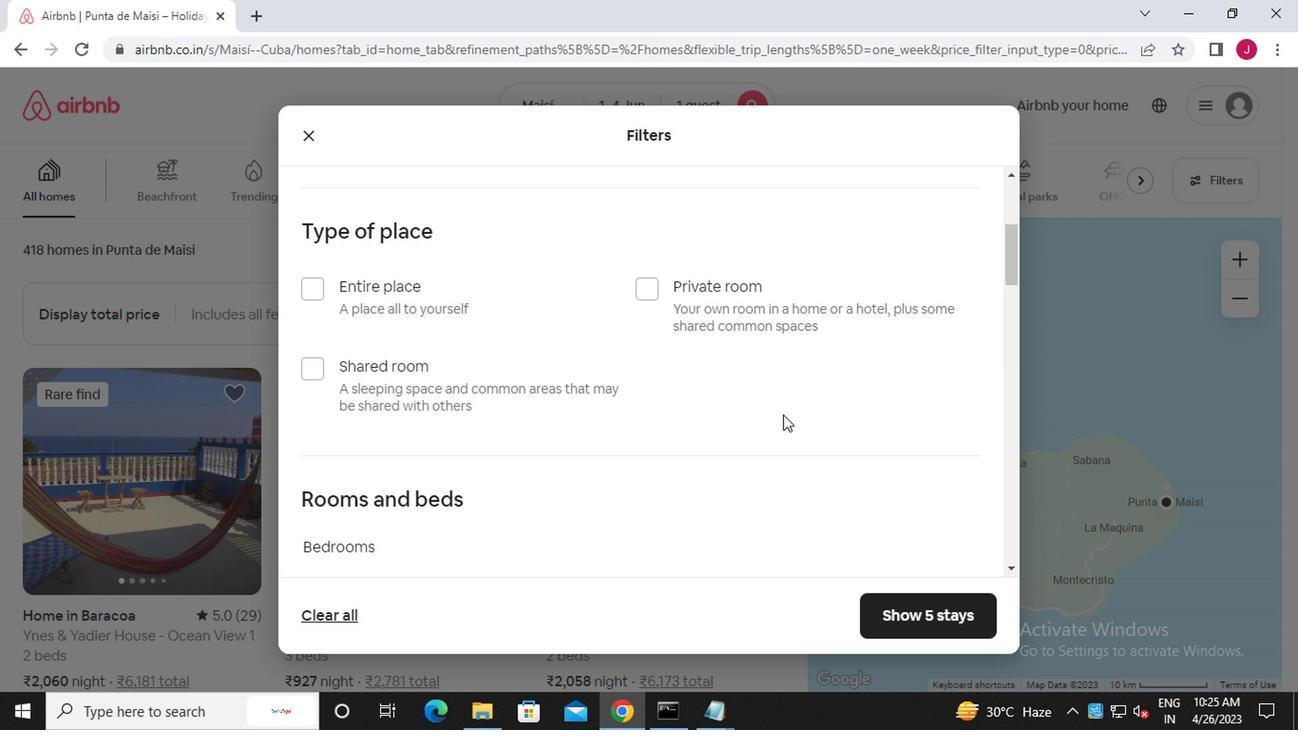 
Action: Mouse moved to (654, 195)
Screenshot: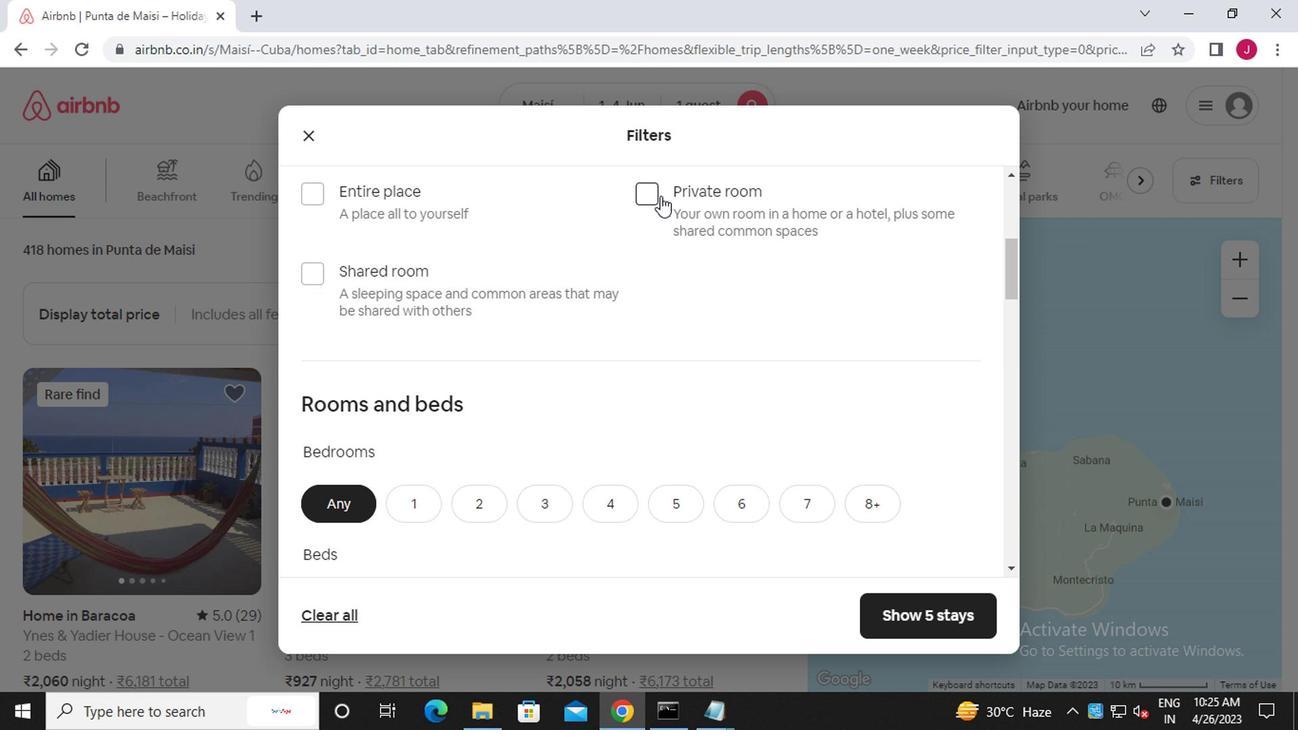 
Action: Mouse pressed left at (654, 195)
Screenshot: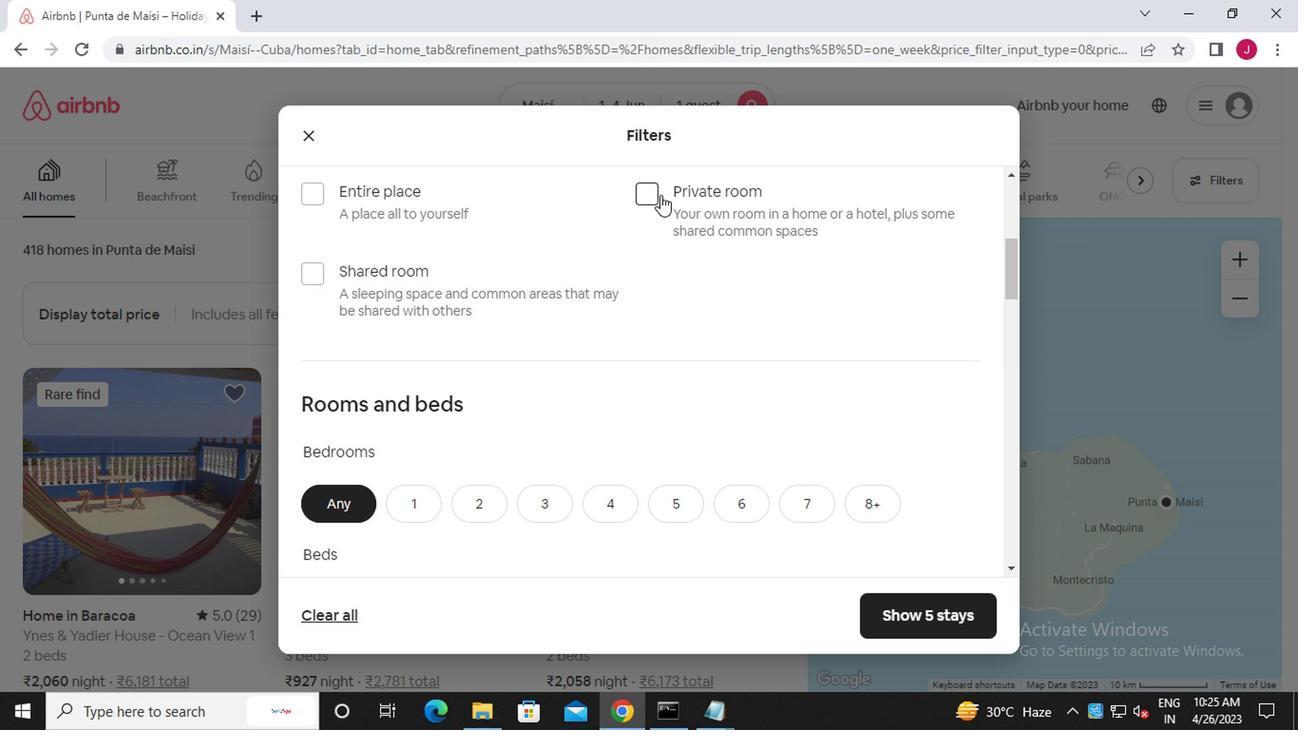 
Action: Mouse moved to (503, 330)
Screenshot: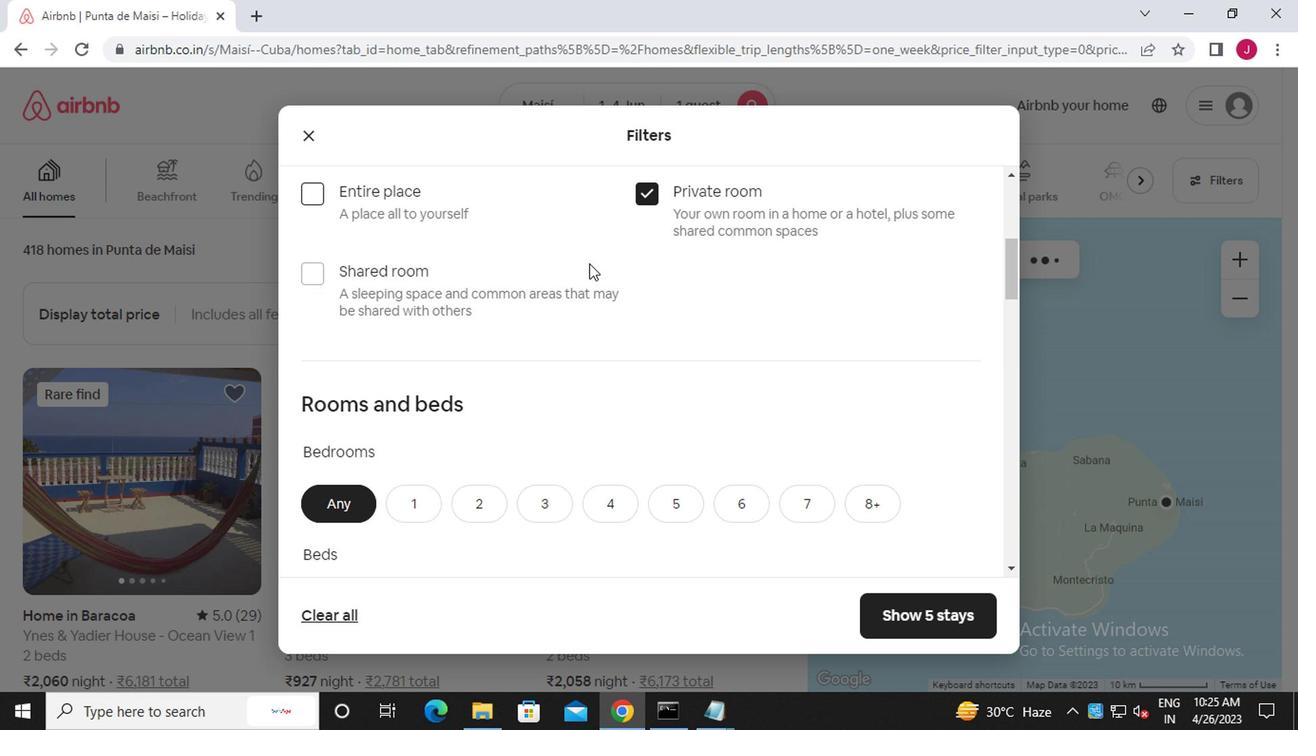 
Action: Mouse scrolled (503, 329) with delta (0, 0)
Screenshot: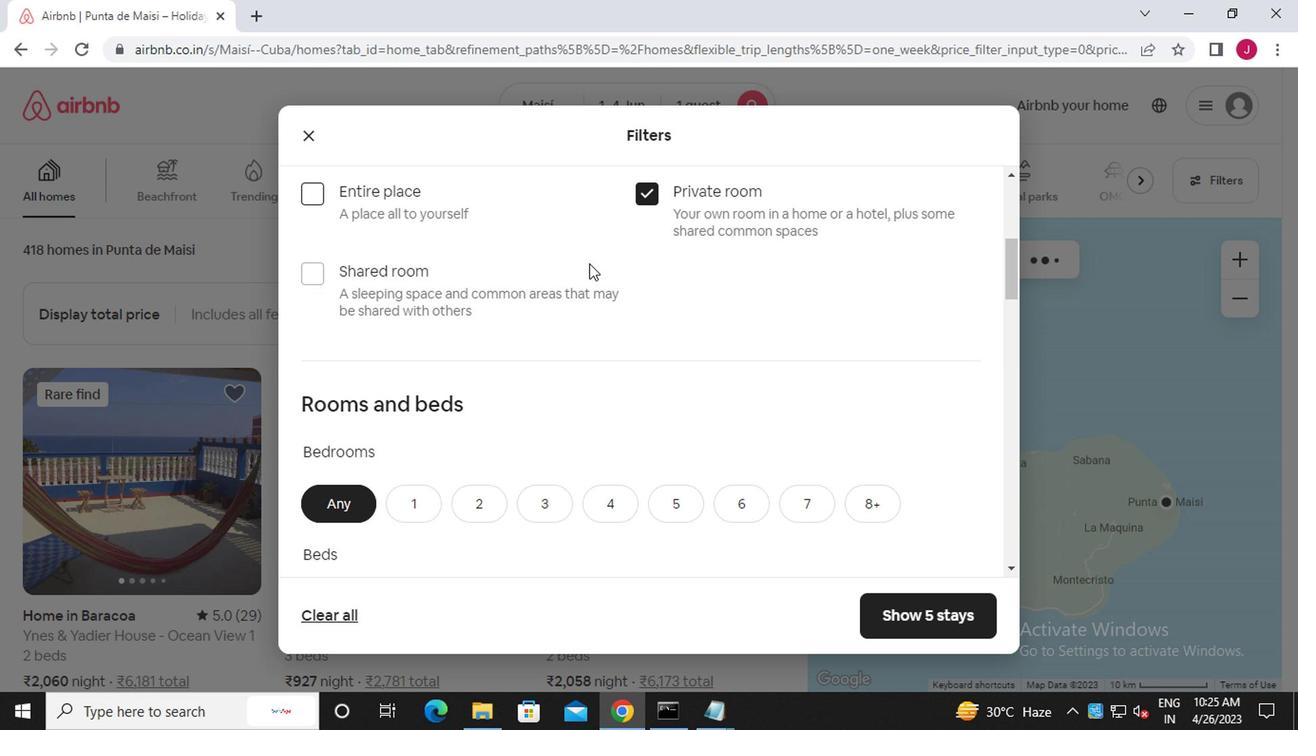 
Action: Mouse moved to (497, 336)
Screenshot: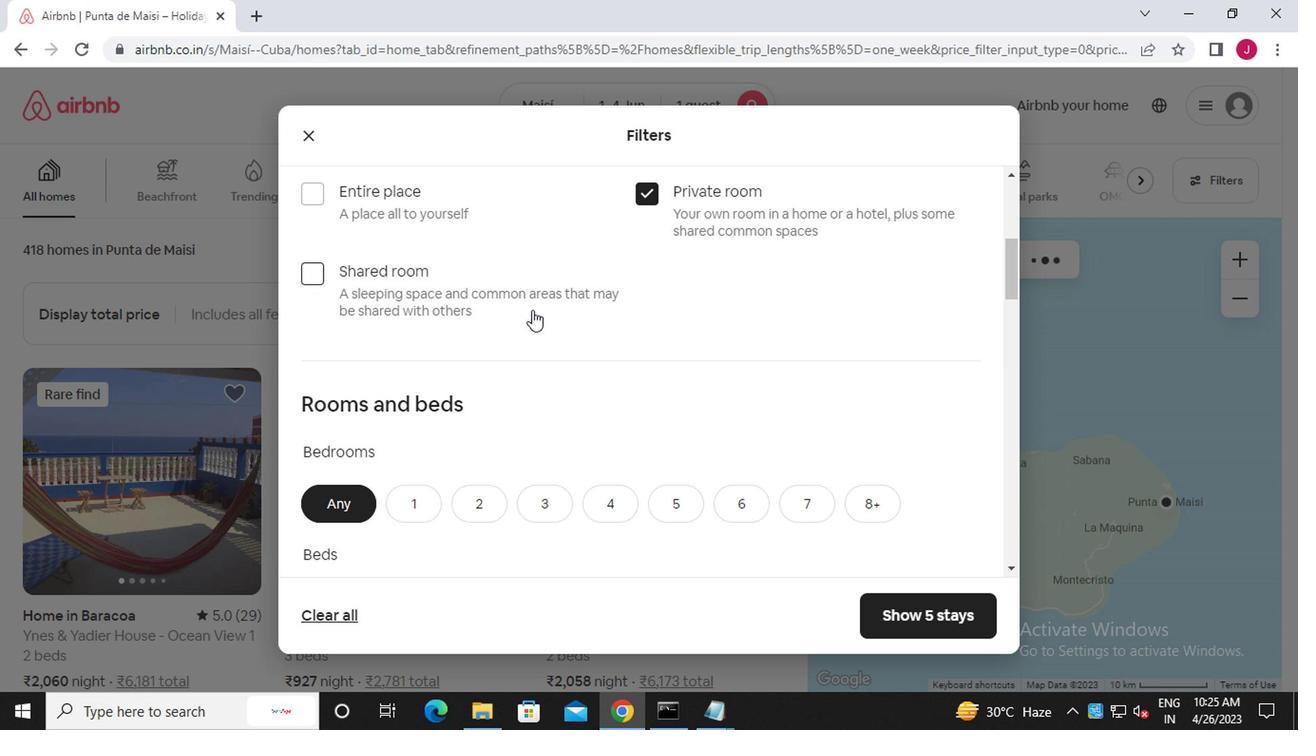 
Action: Mouse scrolled (497, 334) with delta (0, -1)
Screenshot: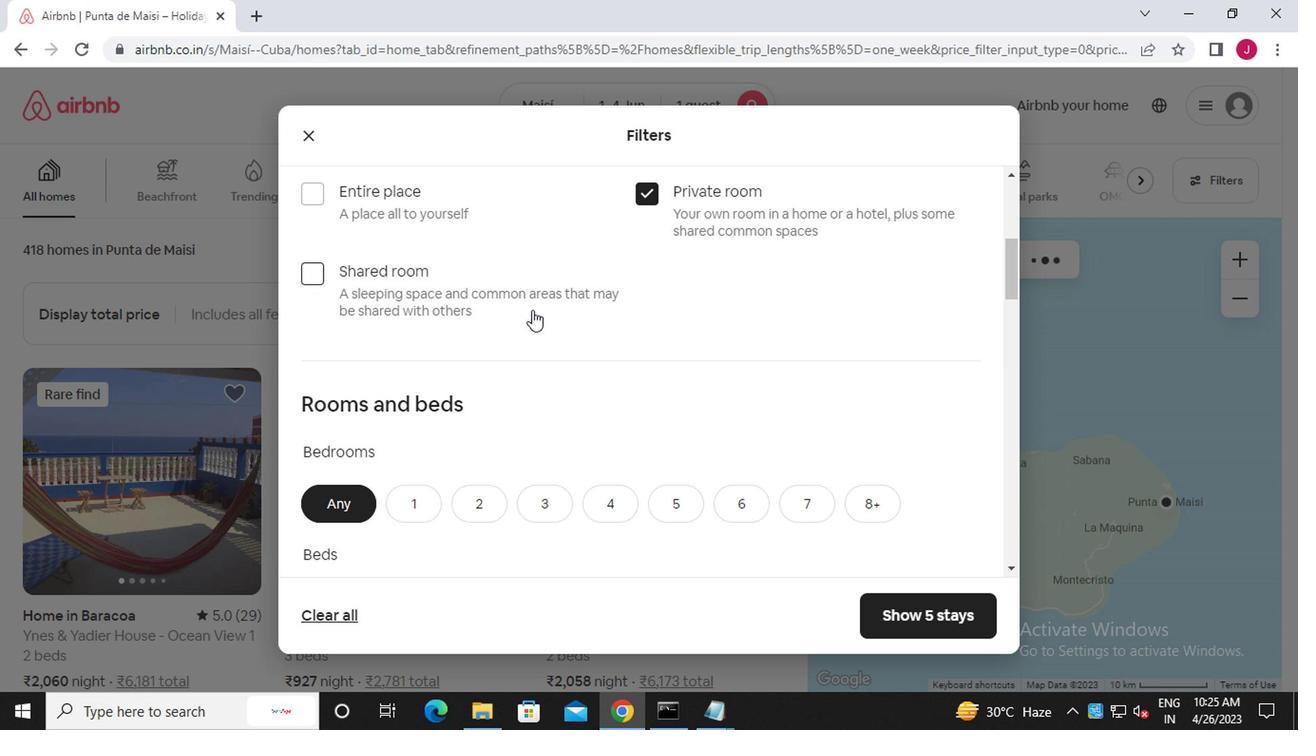 
Action: Mouse moved to (495, 338)
Screenshot: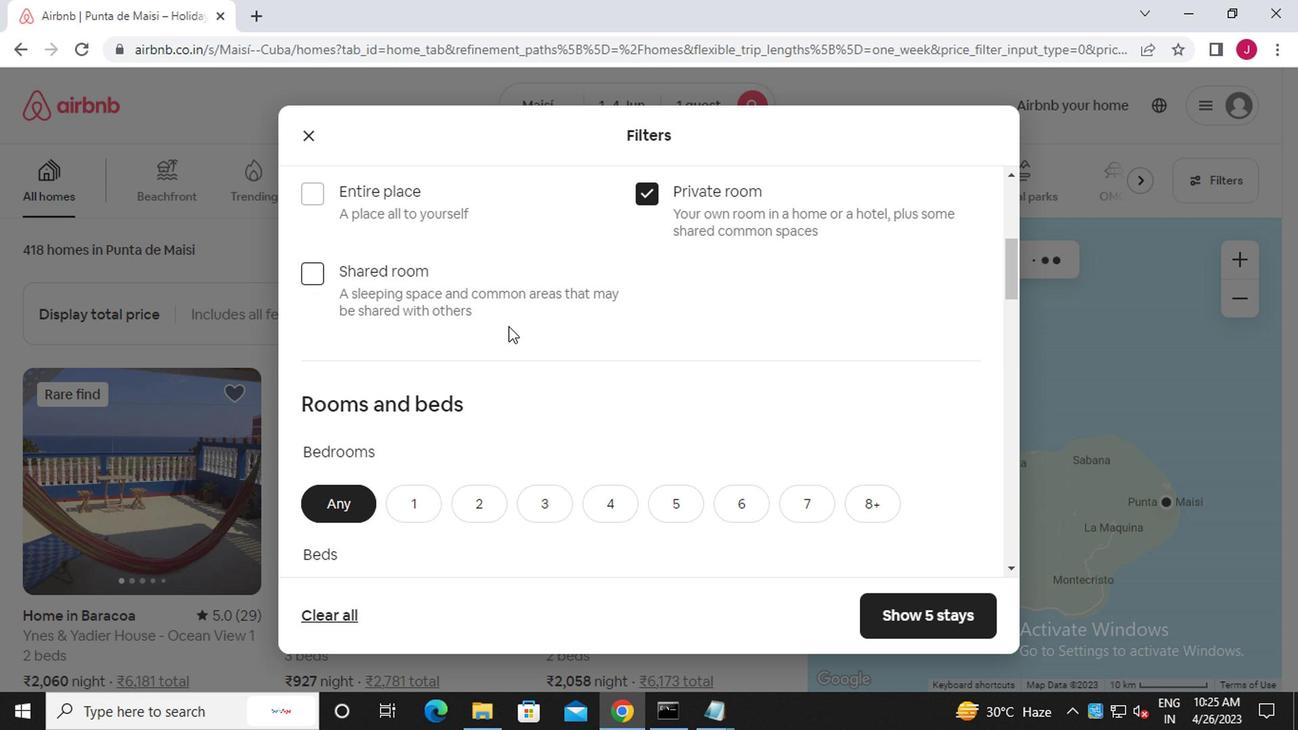 
Action: Mouse scrolled (495, 337) with delta (0, -1)
Screenshot: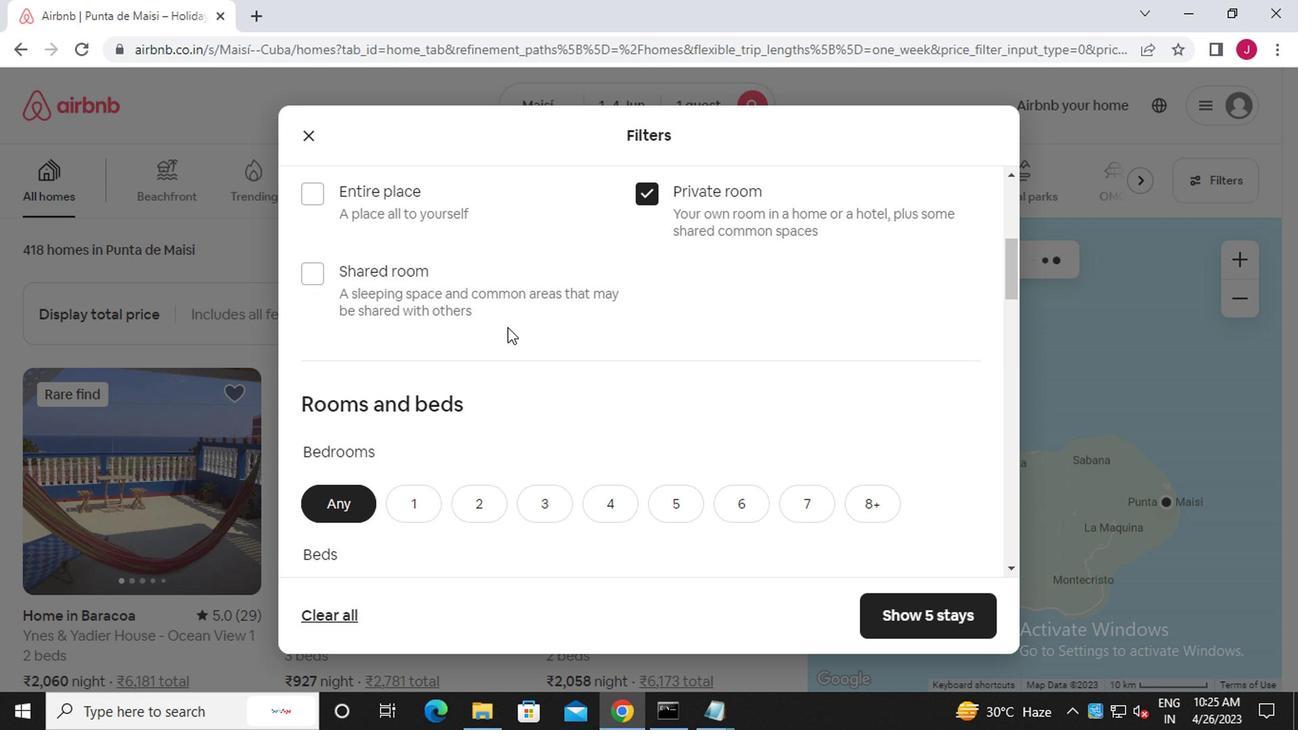 
Action: Mouse moved to (407, 232)
Screenshot: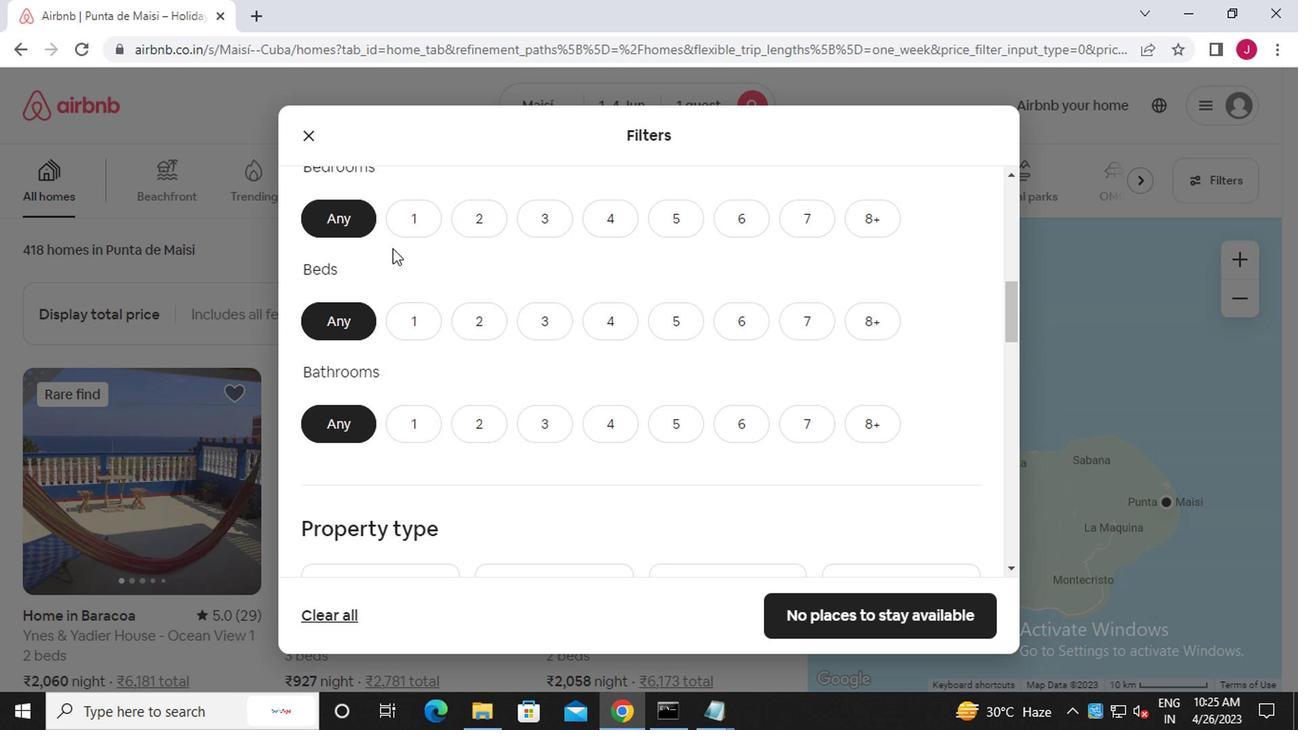 
Action: Mouse pressed left at (407, 232)
Screenshot: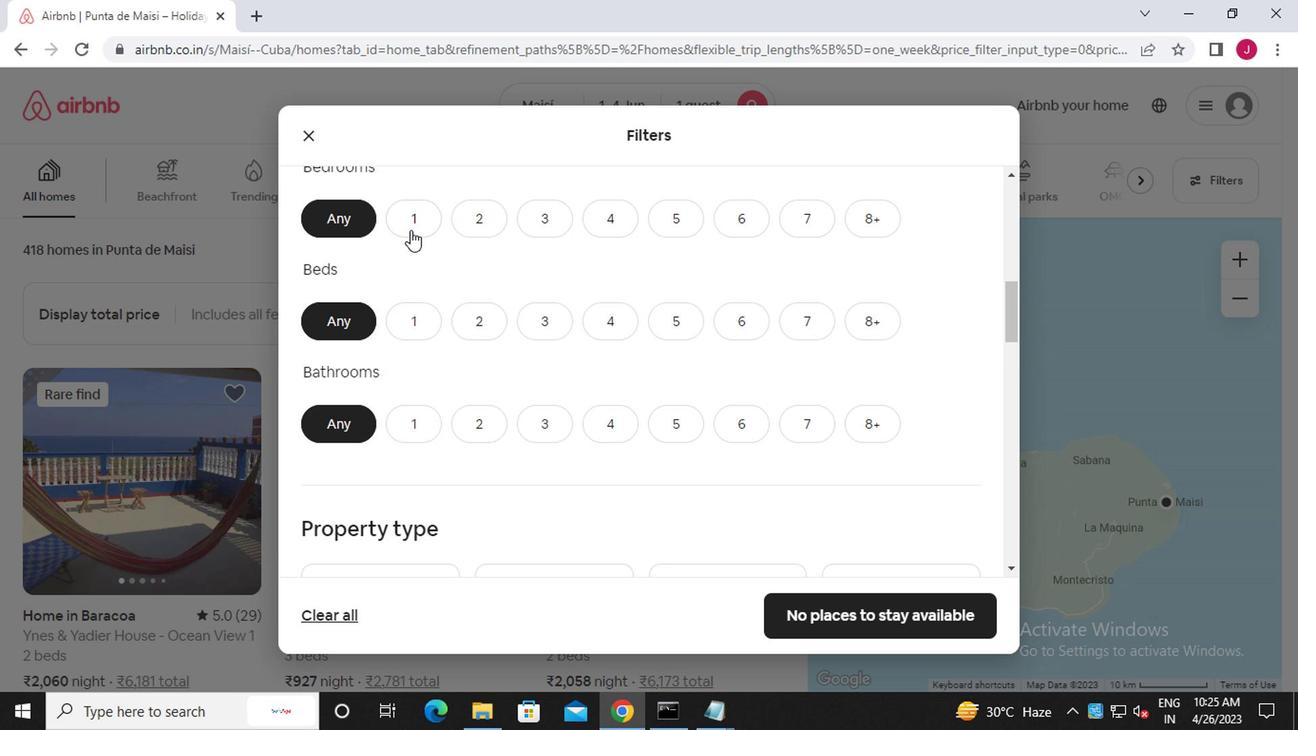 
Action: Mouse moved to (411, 315)
Screenshot: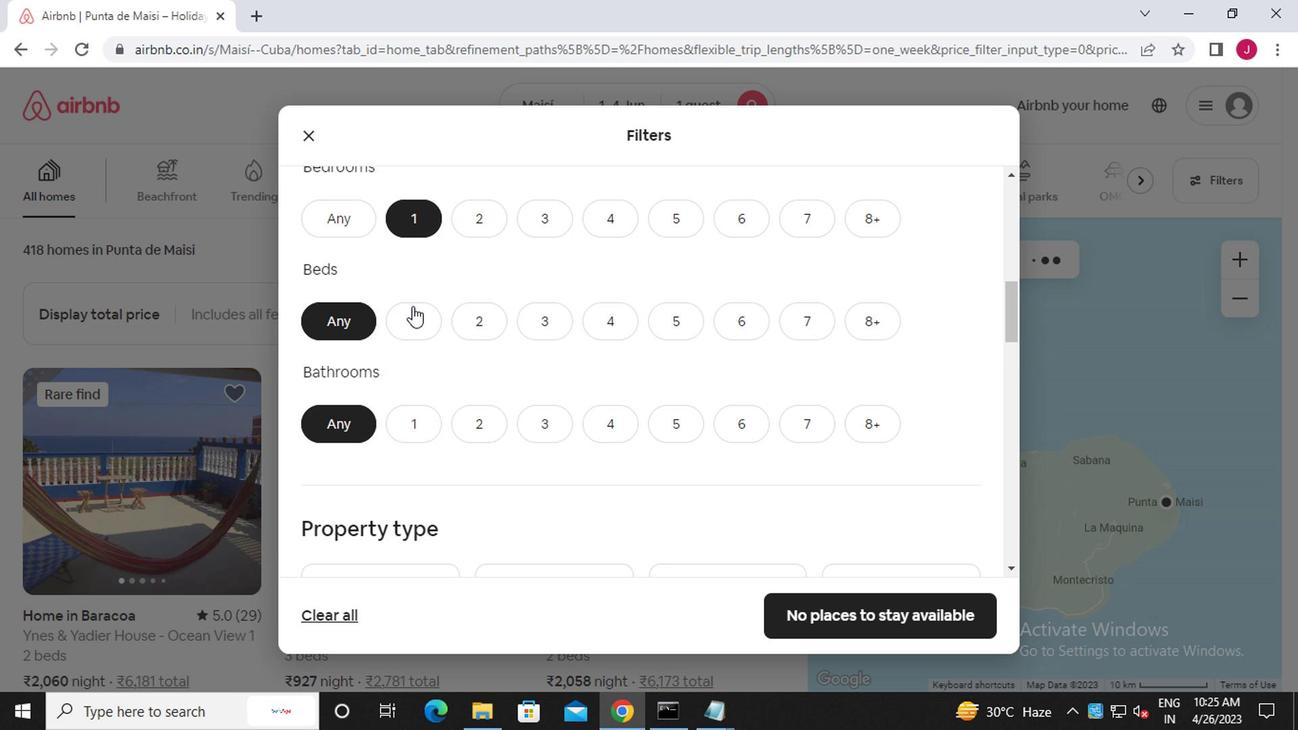 
Action: Mouse pressed left at (411, 315)
Screenshot: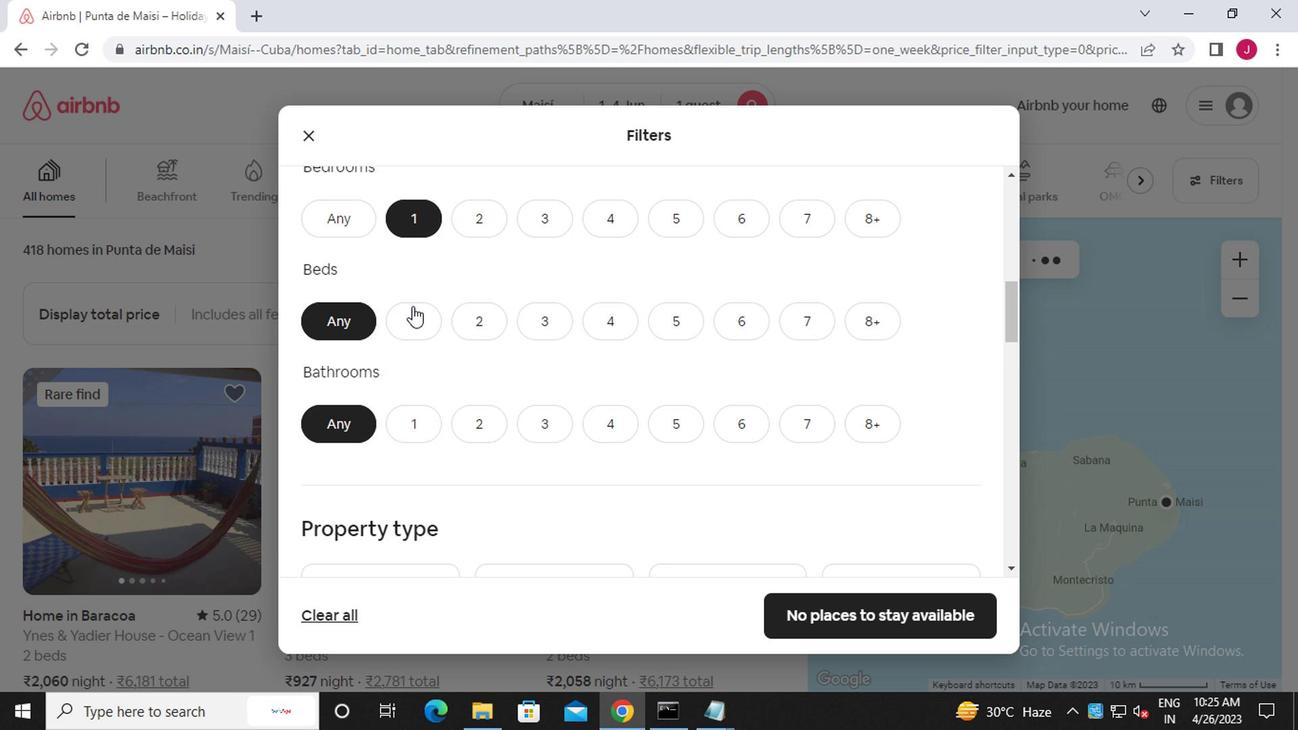
Action: Mouse moved to (413, 428)
Screenshot: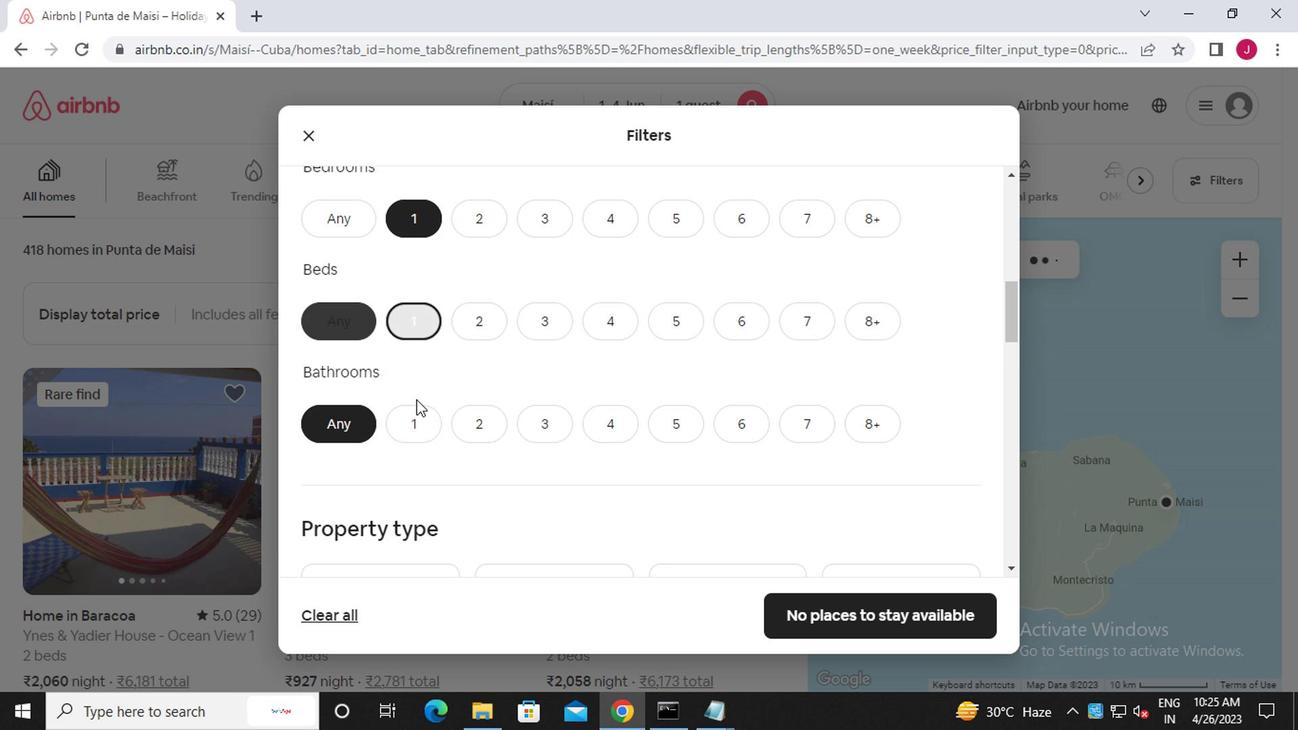 
Action: Mouse pressed left at (413, 428)
Screenshot: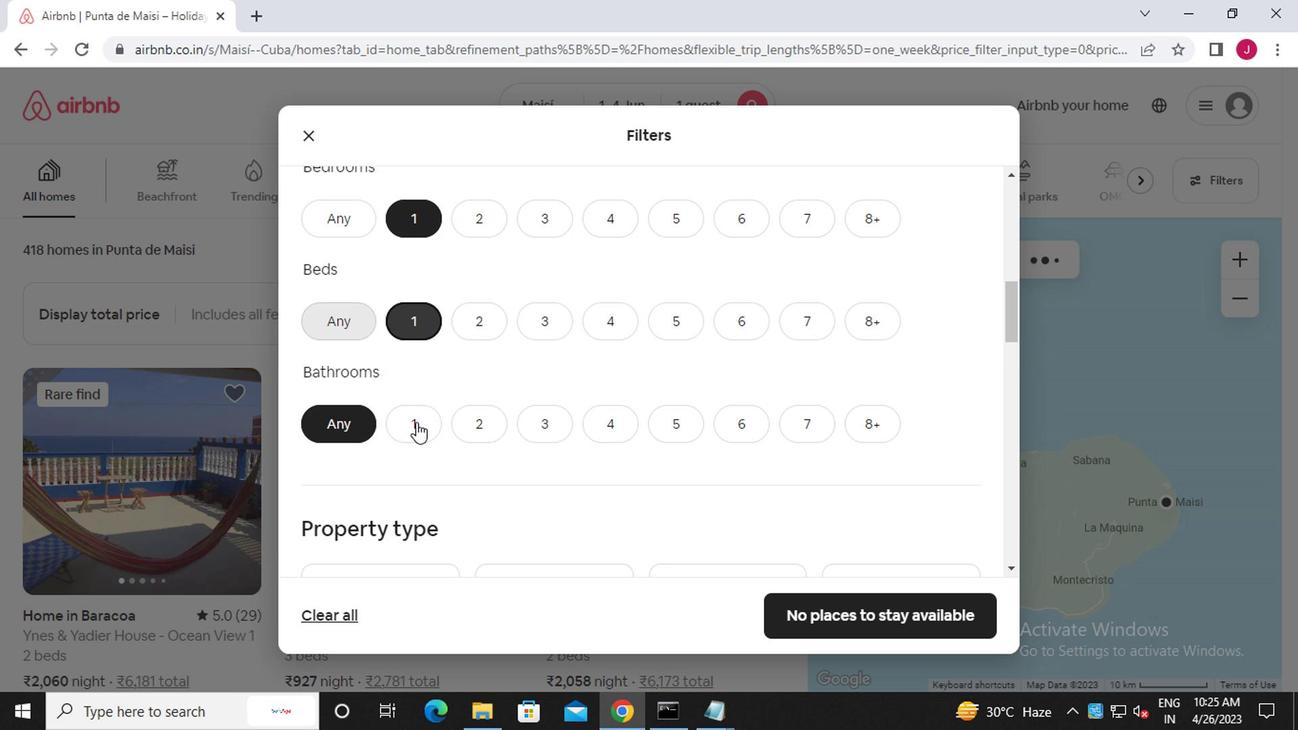 
Action: Mouse scrolled (413, 426) with delta (0, -1)
Screenshot: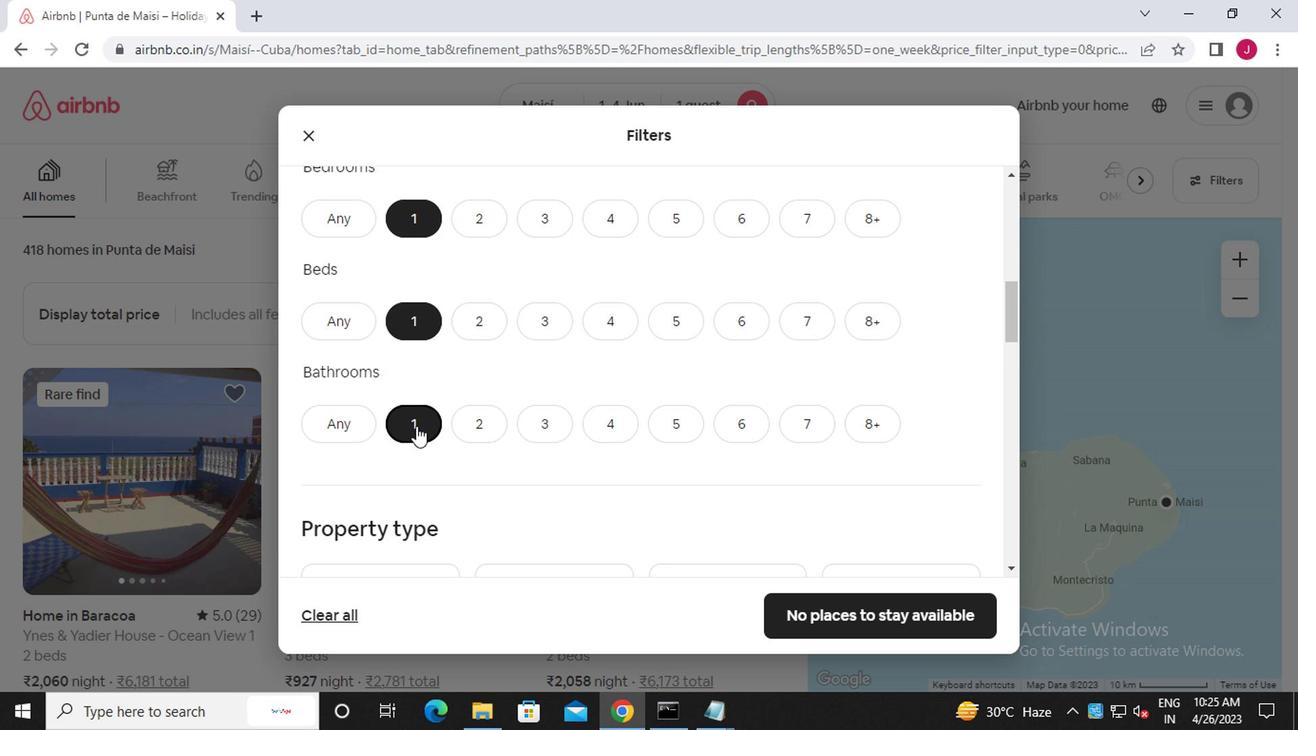 
Action: Mouse scrolled (413, 426) with delta (0, -1)
Screenshot: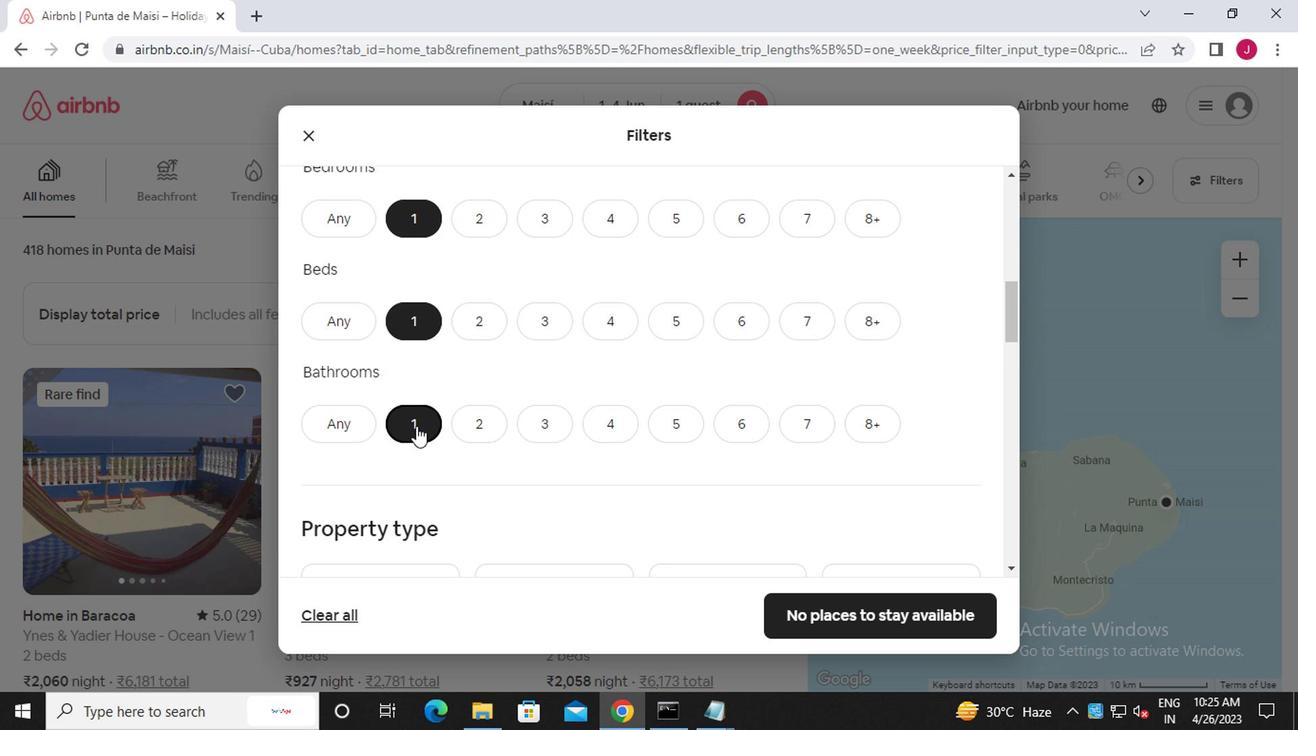 
Action: Mouse scrolled (413, 426) with delta (0, -1)
Screenshot: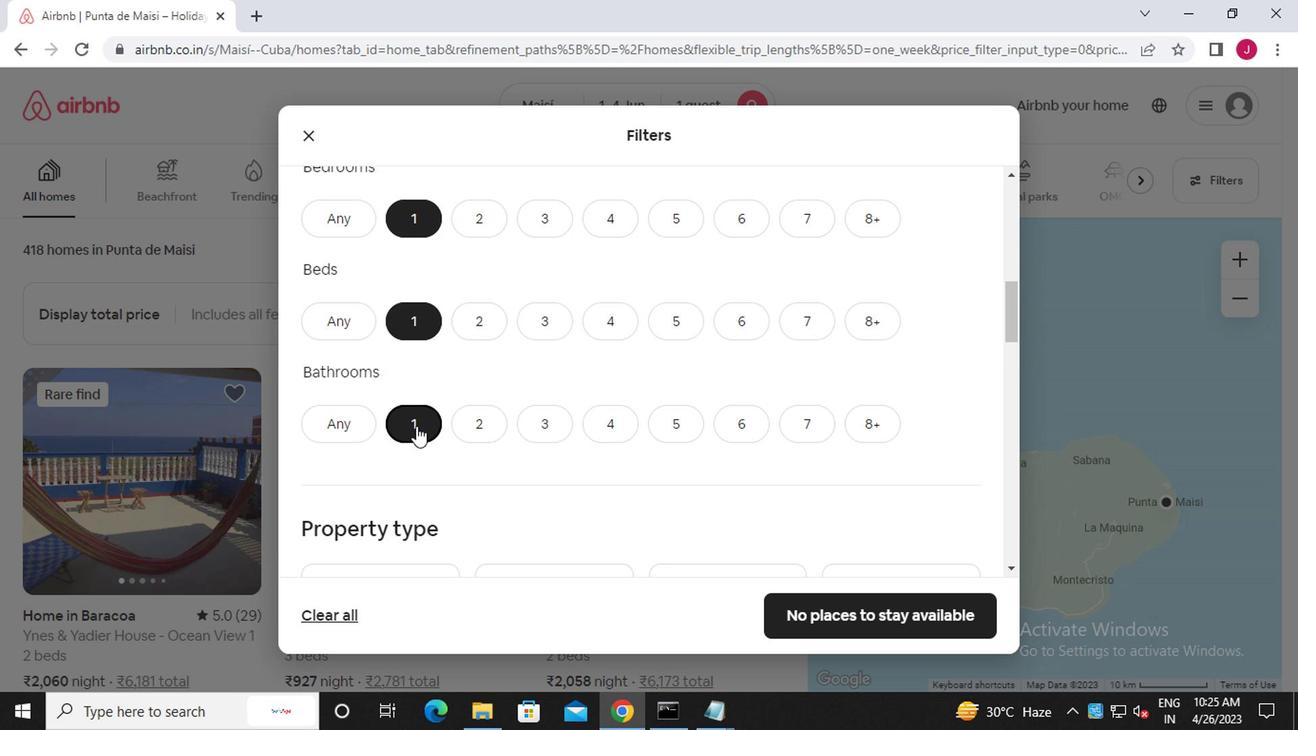 
Action: Mouse scrolled (413, 426) with delta (0, -1)
Screenshot: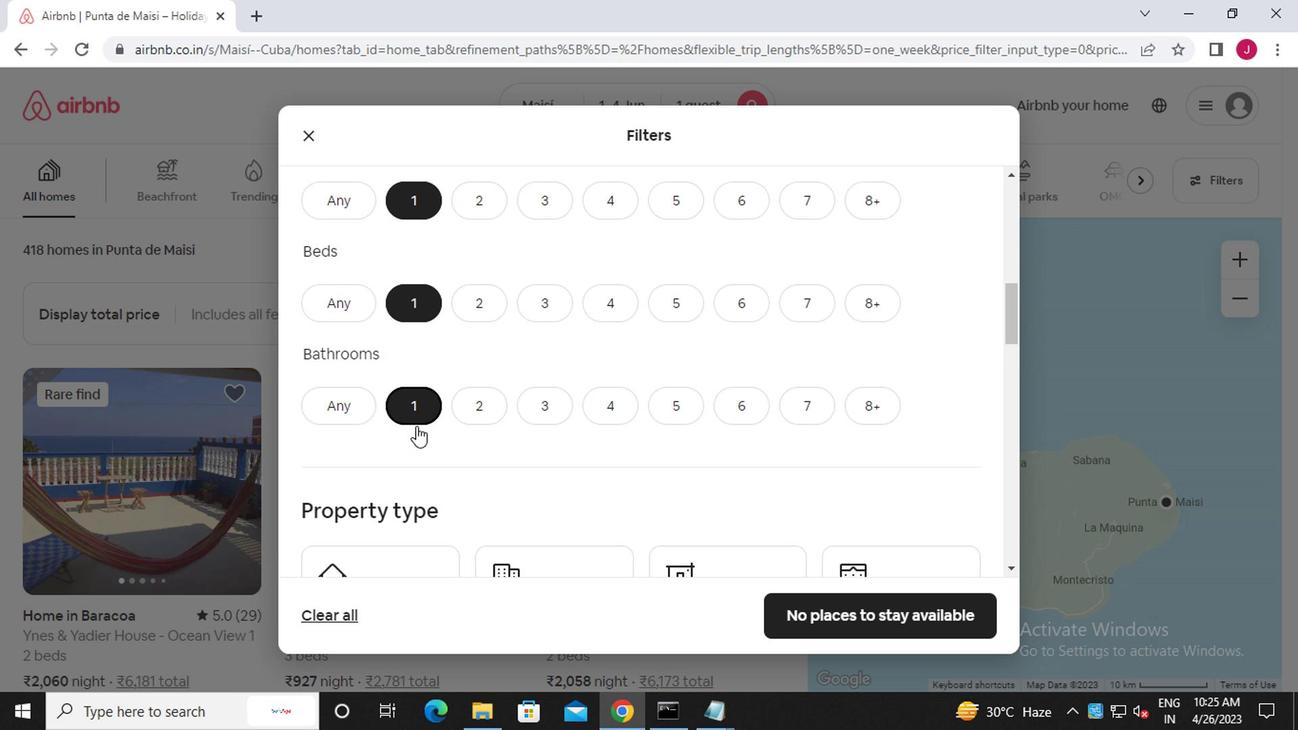 
Action: Mouse moved to (413, 268)
Screenshot: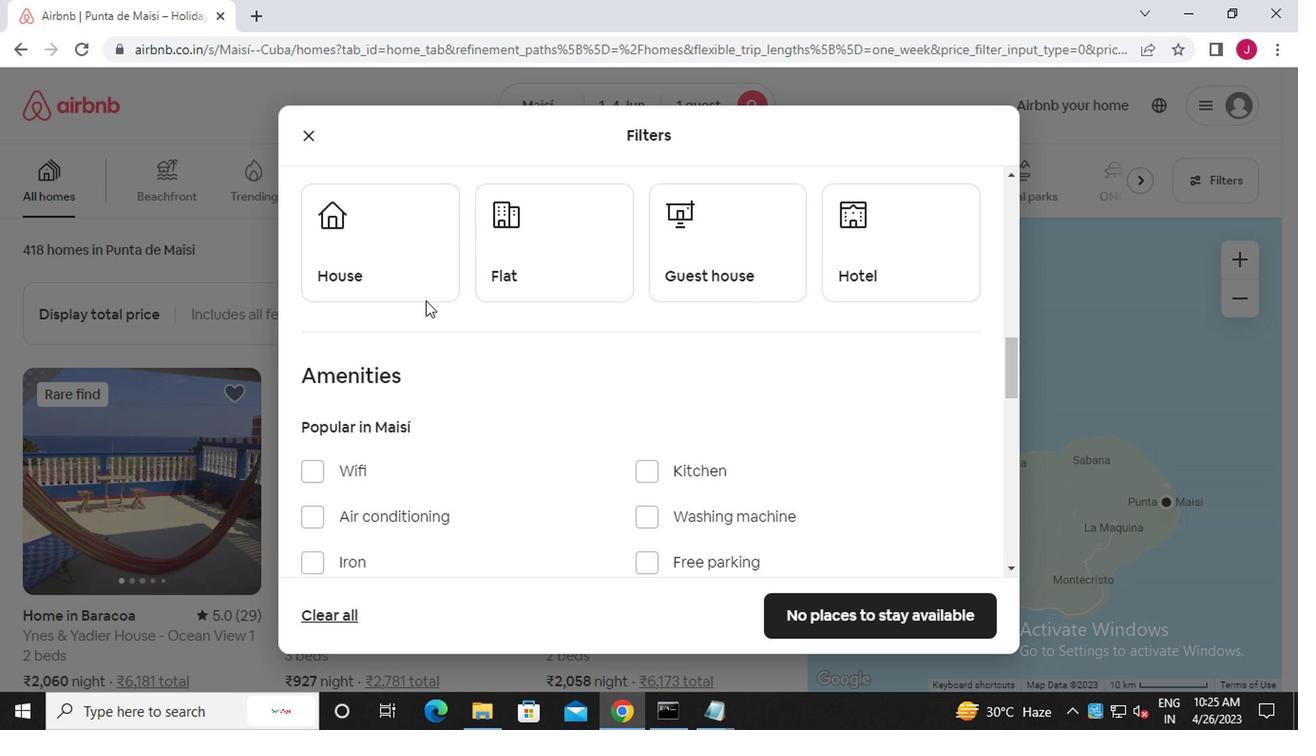 
Action: Mouse pressed left at (413, 268)
Screenshot: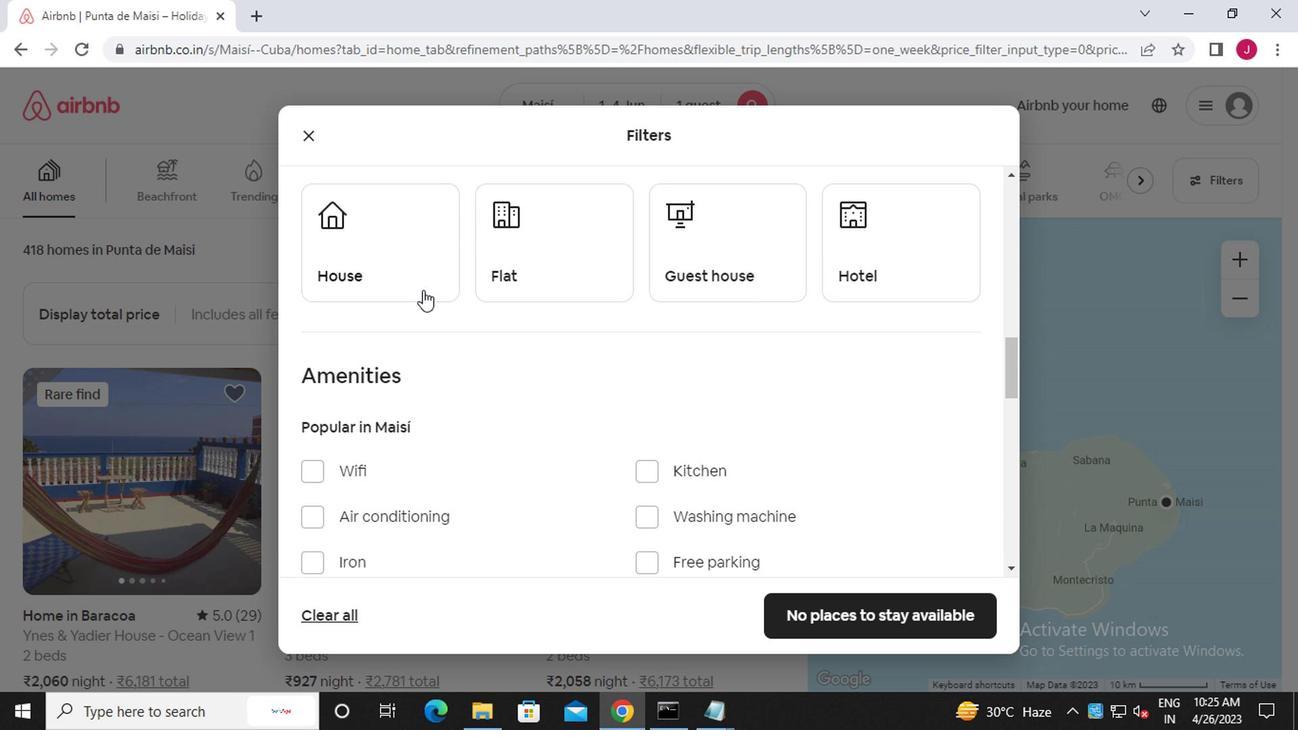 
Action: Mouse moved to (547, 262)
Screenshot: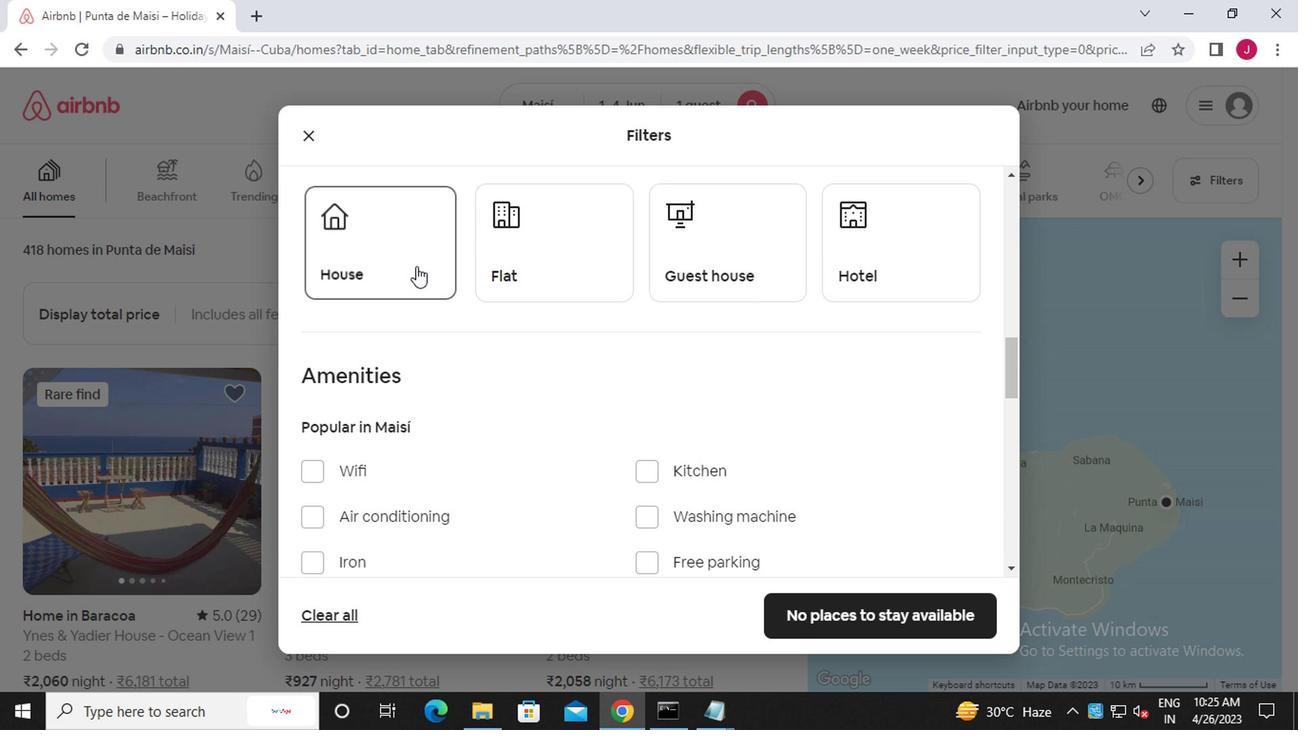 
Action: Mouse pressed left at (547, 262)
Screenshot: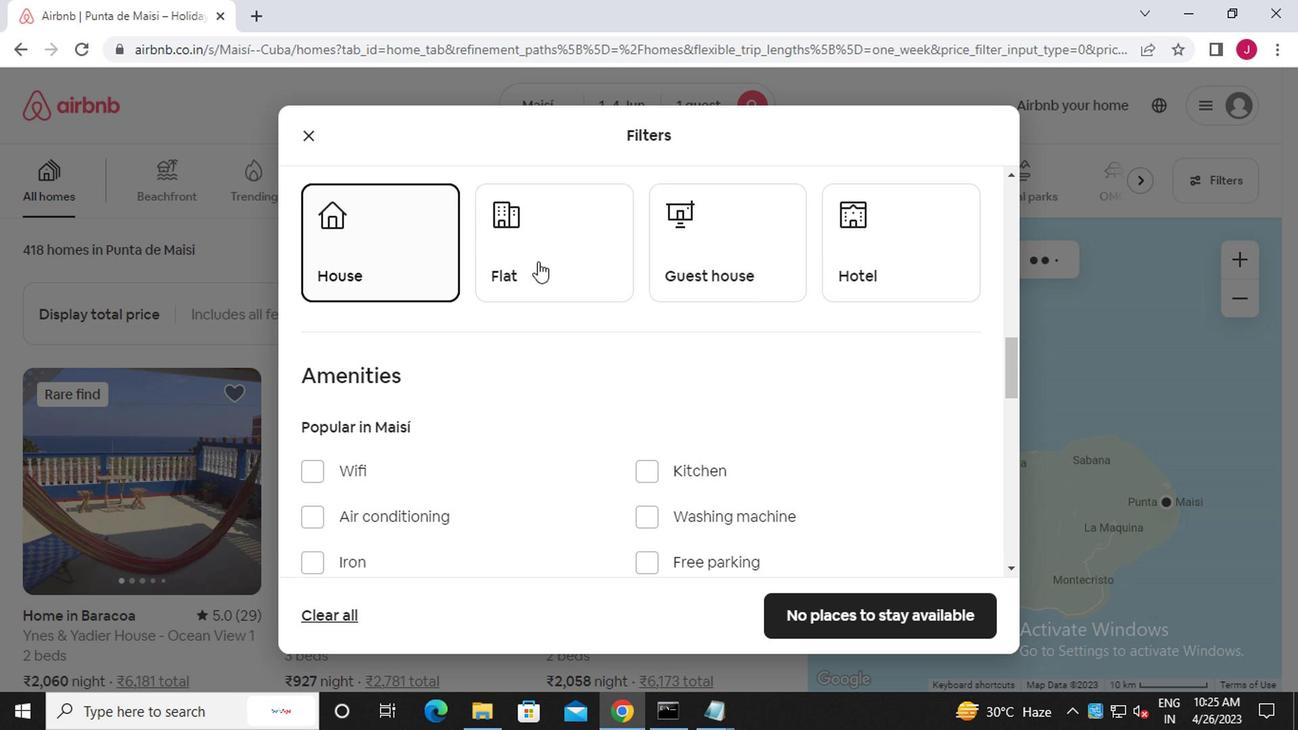 
Action: Mouse moved to (706, 264)
Screenshot: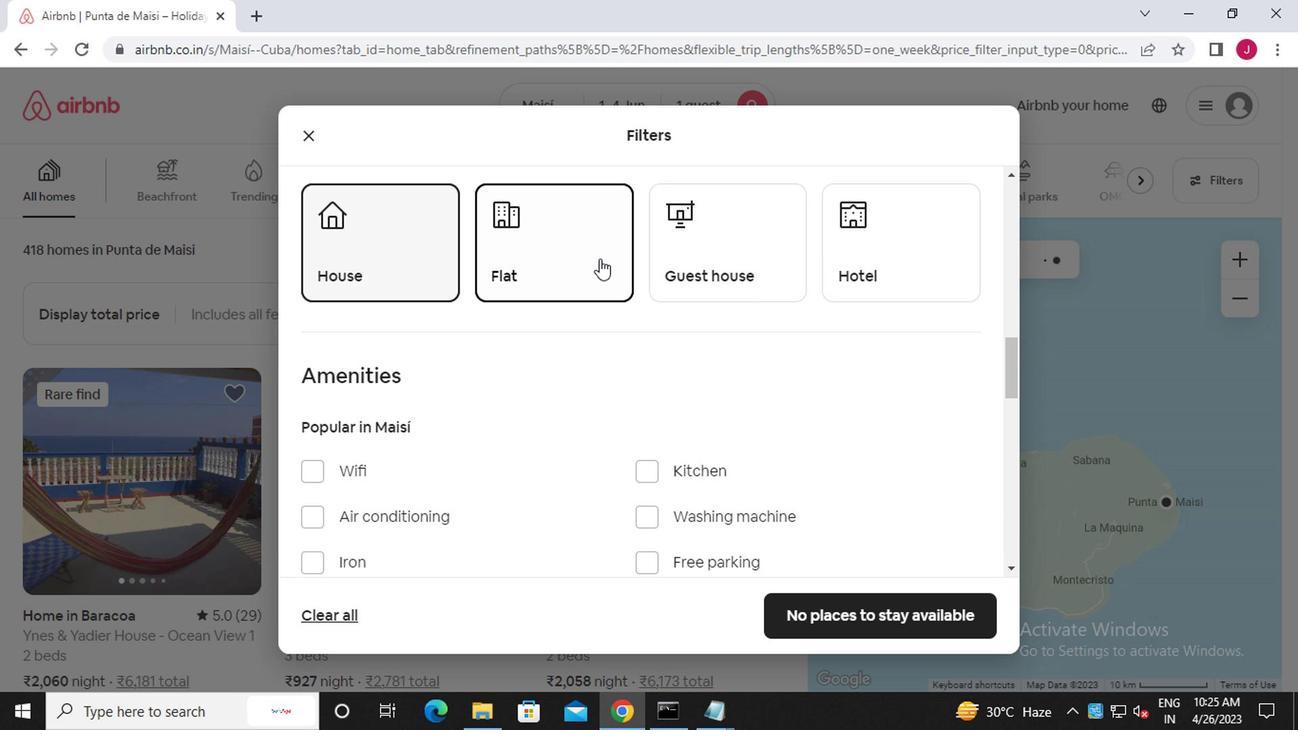 
Action: Mouse pressed left at (706, 264)
Screenshot: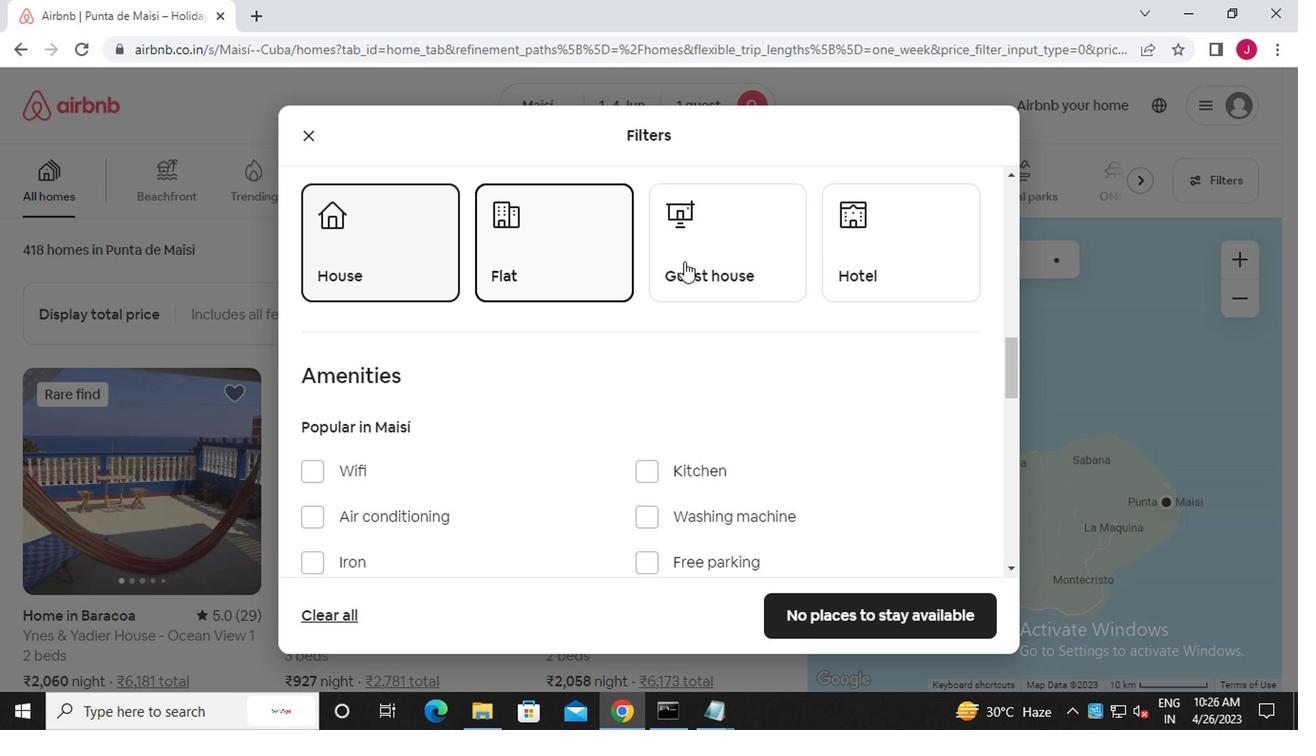 
Action: Mouse moved to (732, 277)
Screenshot: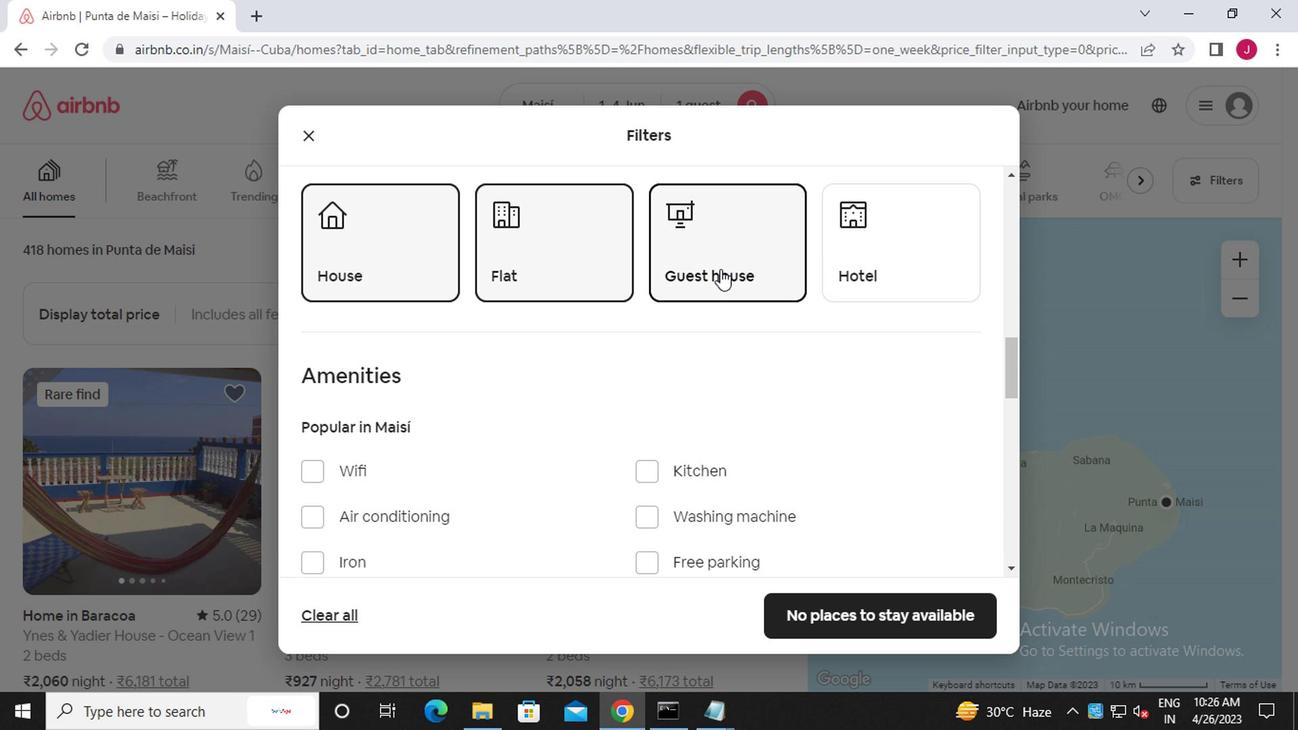 
Action: Mouse scrolled (732, 275) with delta (0, -1)
Screenshot: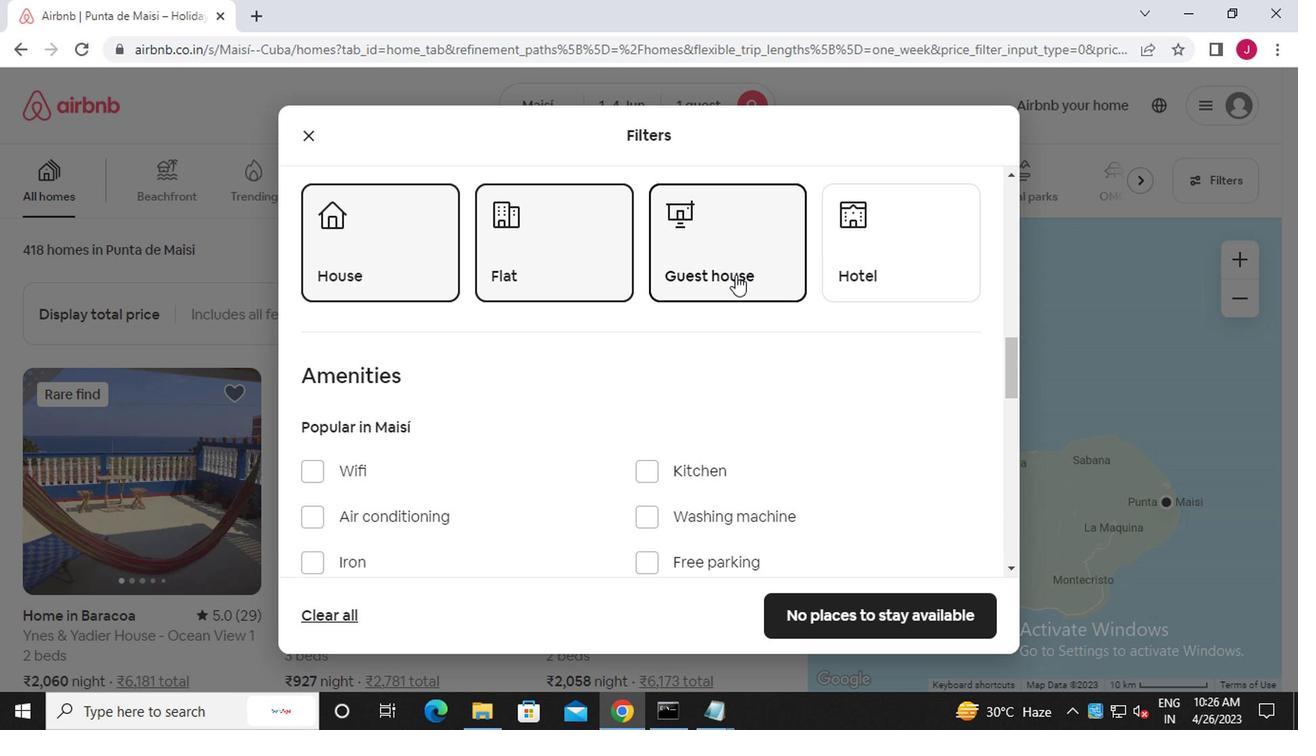 
Action: Mouse scrolled (732, 275) with delta (0, -1)
Screenshot: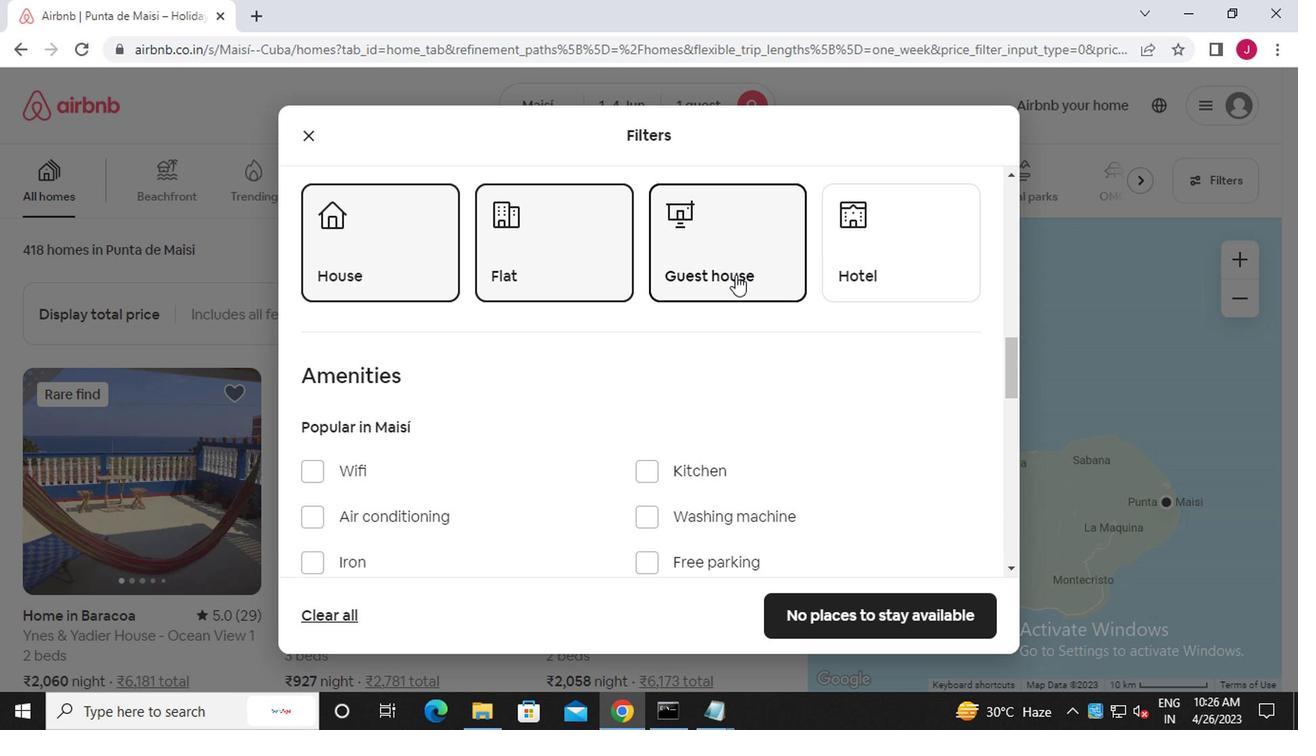 
Action: Mouse scrolled (732, 275) with delta (0, -1)
Screenshot: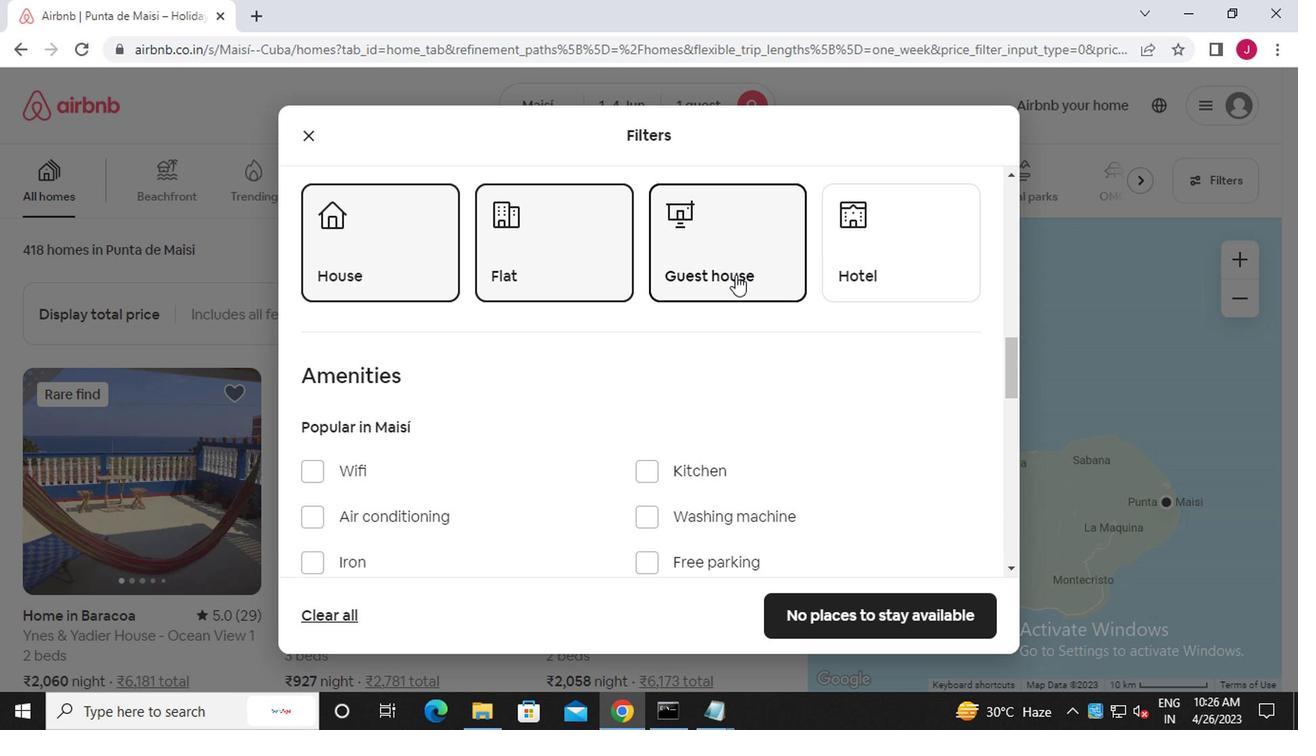 
Action: Mouse scrolled (732, 275) with delta (0, -1)
Screenshot: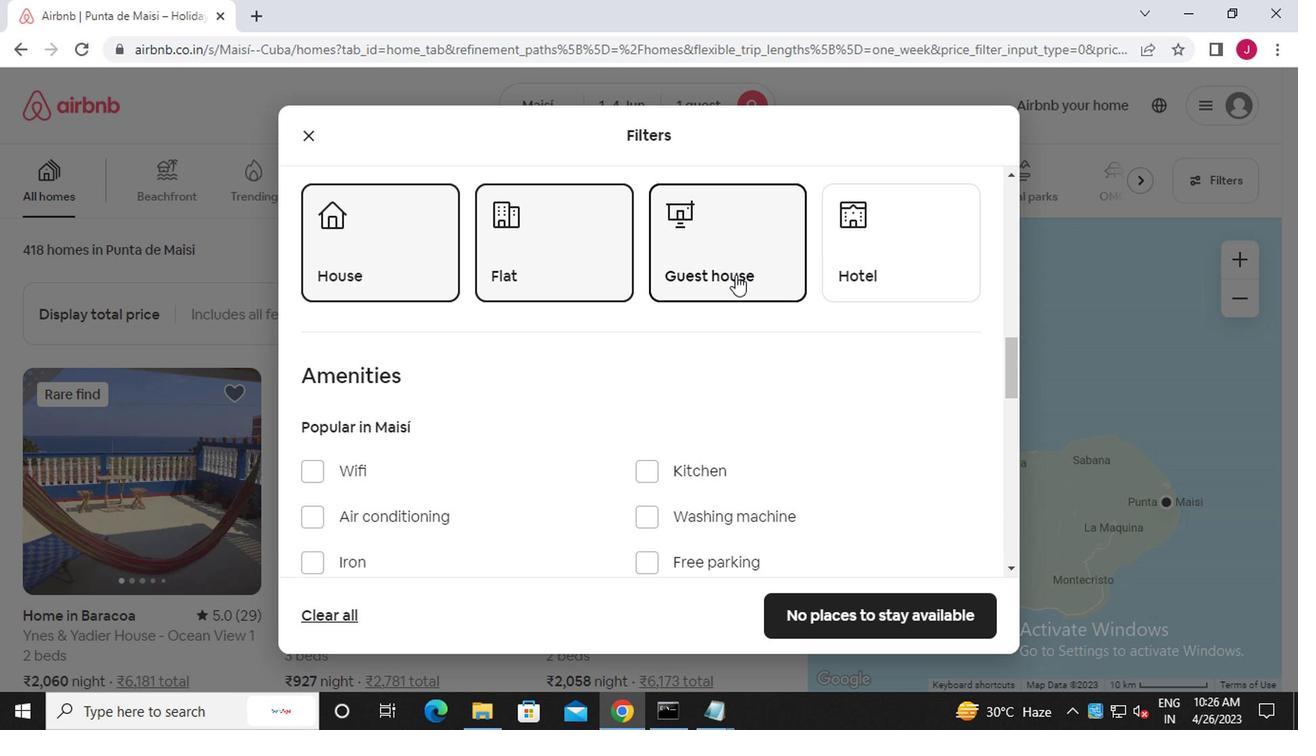 
Action: Mouse scrolled (732, 275) with delta (0, -1)
Screenshot: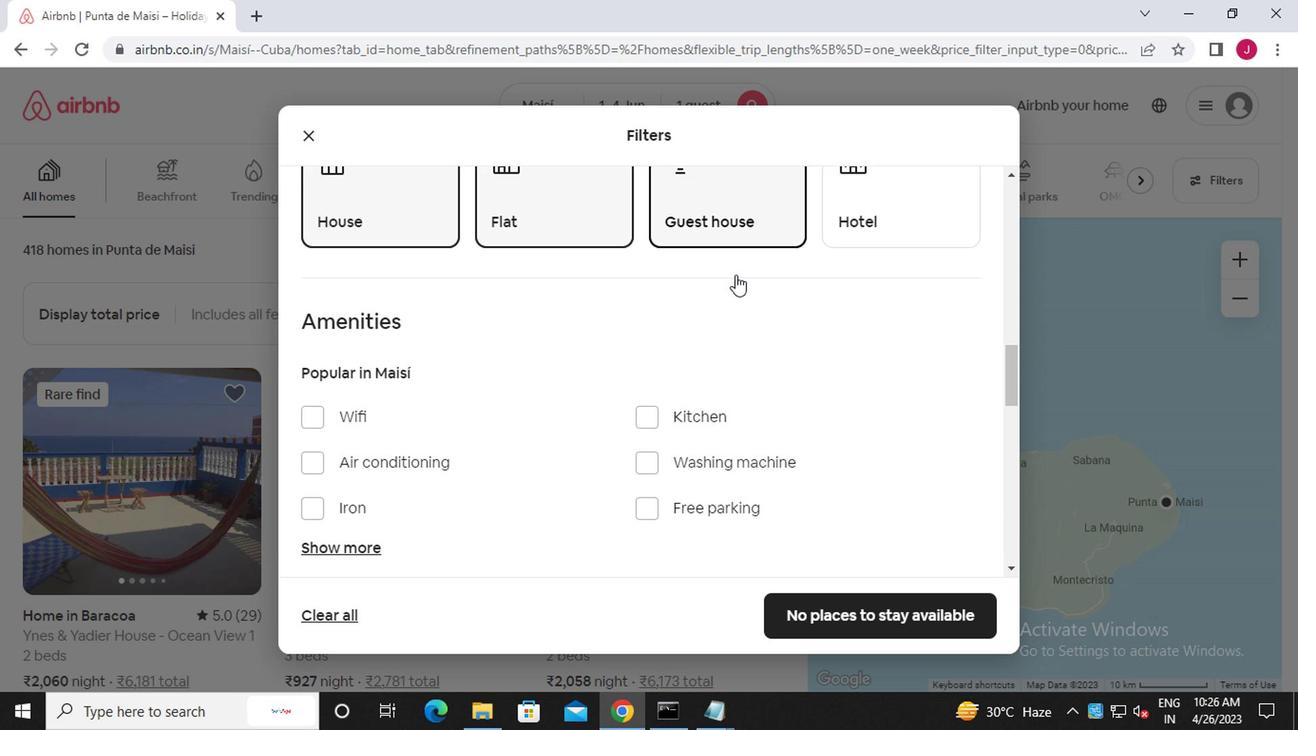 
Action: Mouse moved to (946, 350)
Screenshot: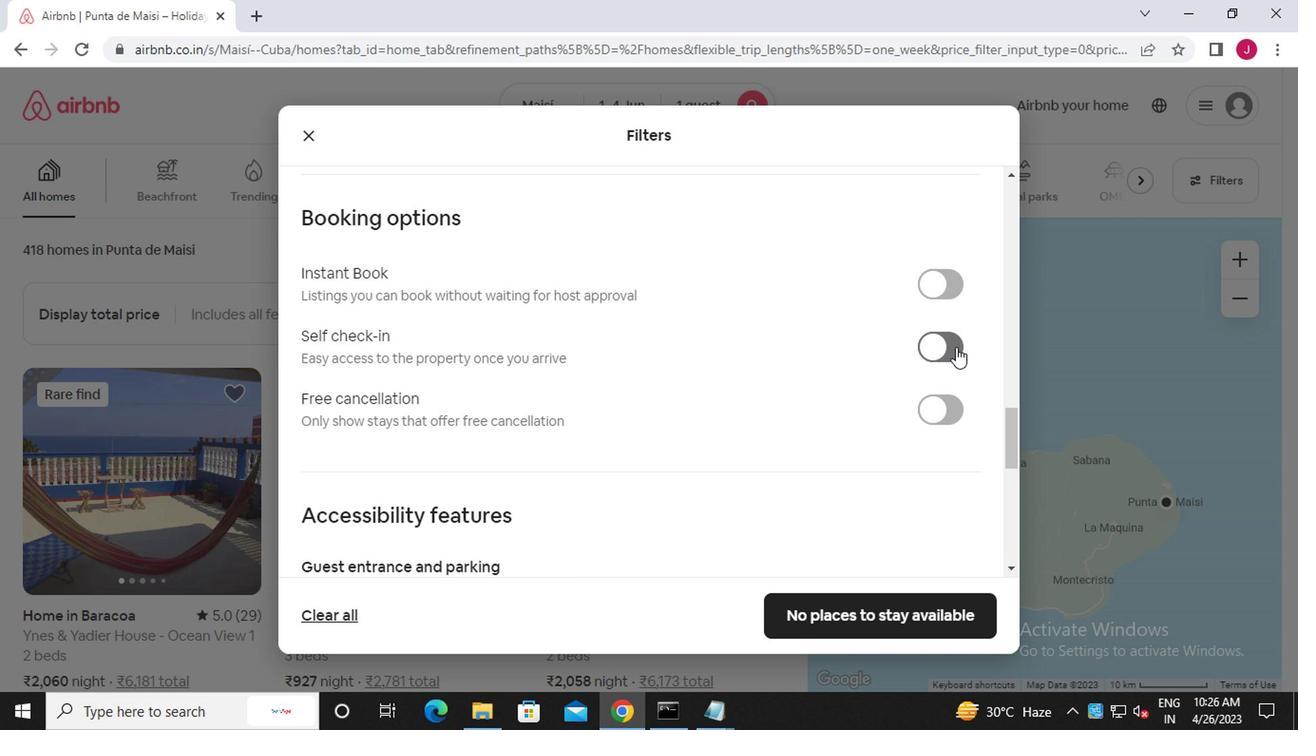 
Action: Mouse pressed left at (946, 350)
Screenshot: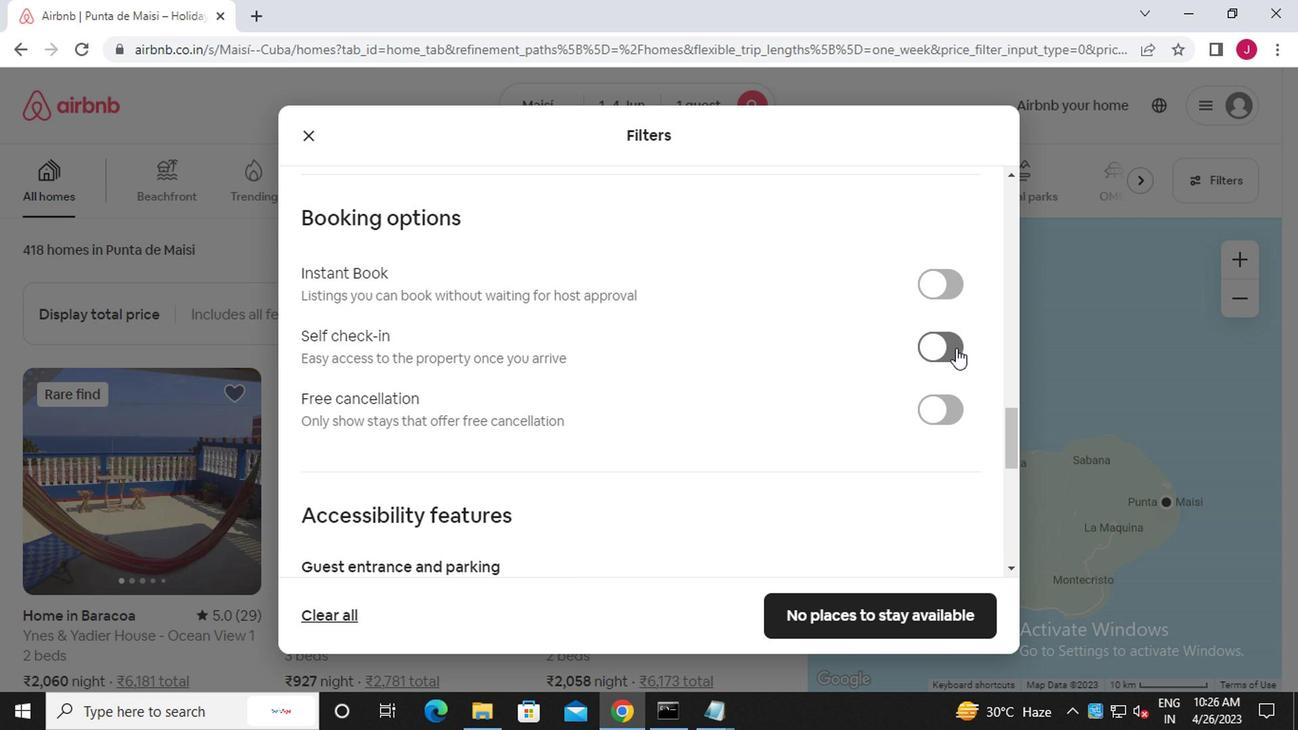 
Action: Mouse moved to (880, 404)
Screenshot: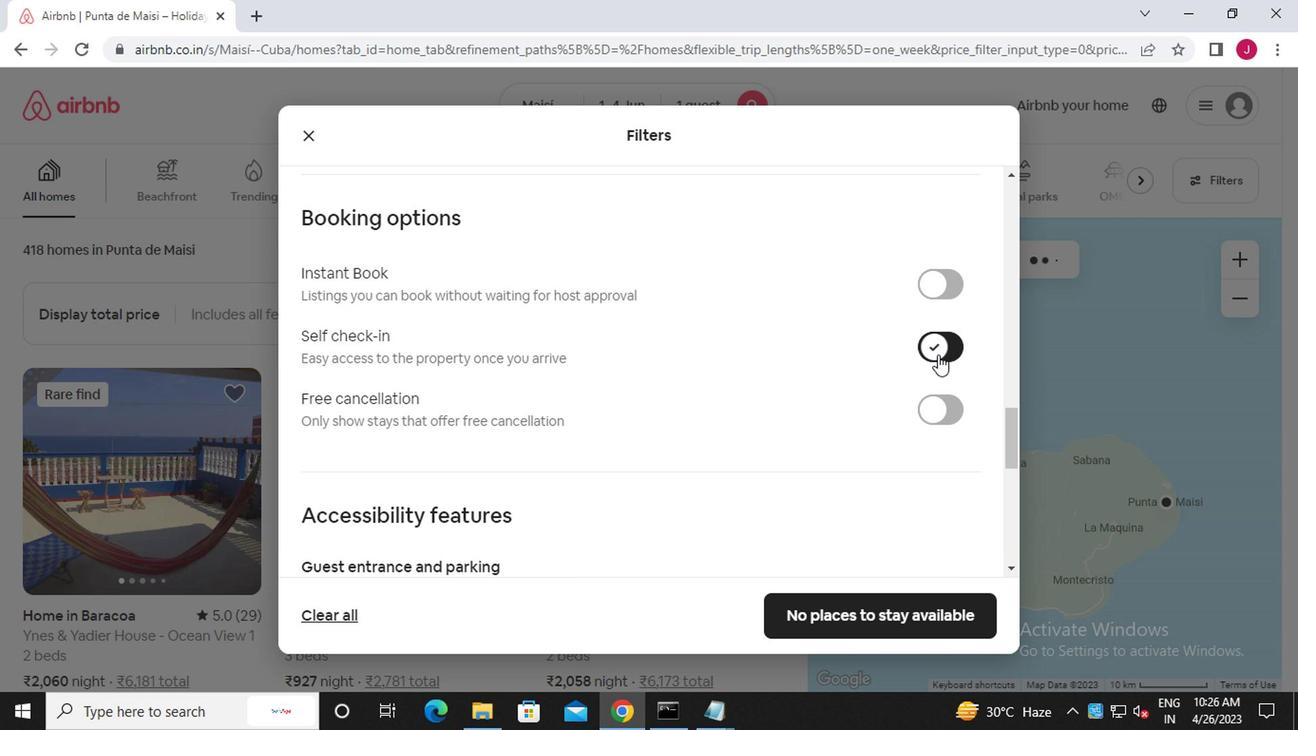 
Action: Mouse scrolled (880, 403) with delta (0, -1)
Screenshot: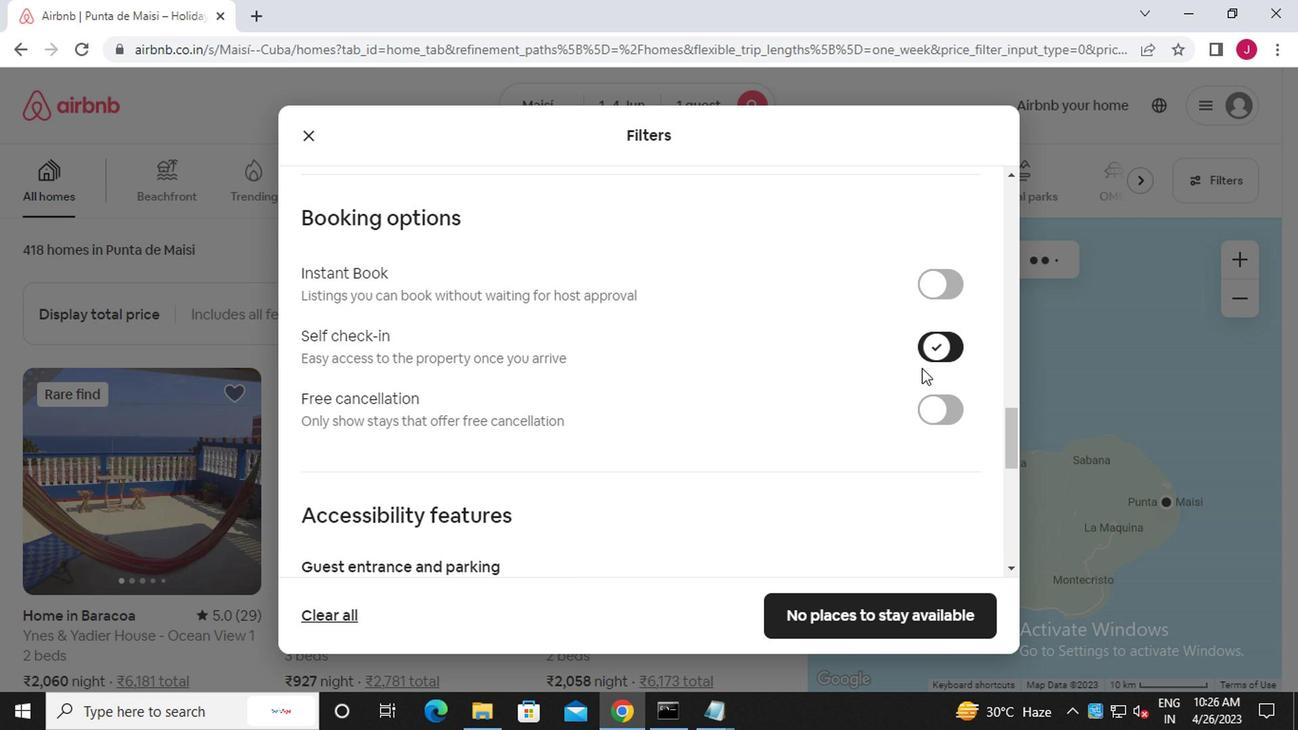 
Action: Mouse moved to (878, 404)
Screenshot: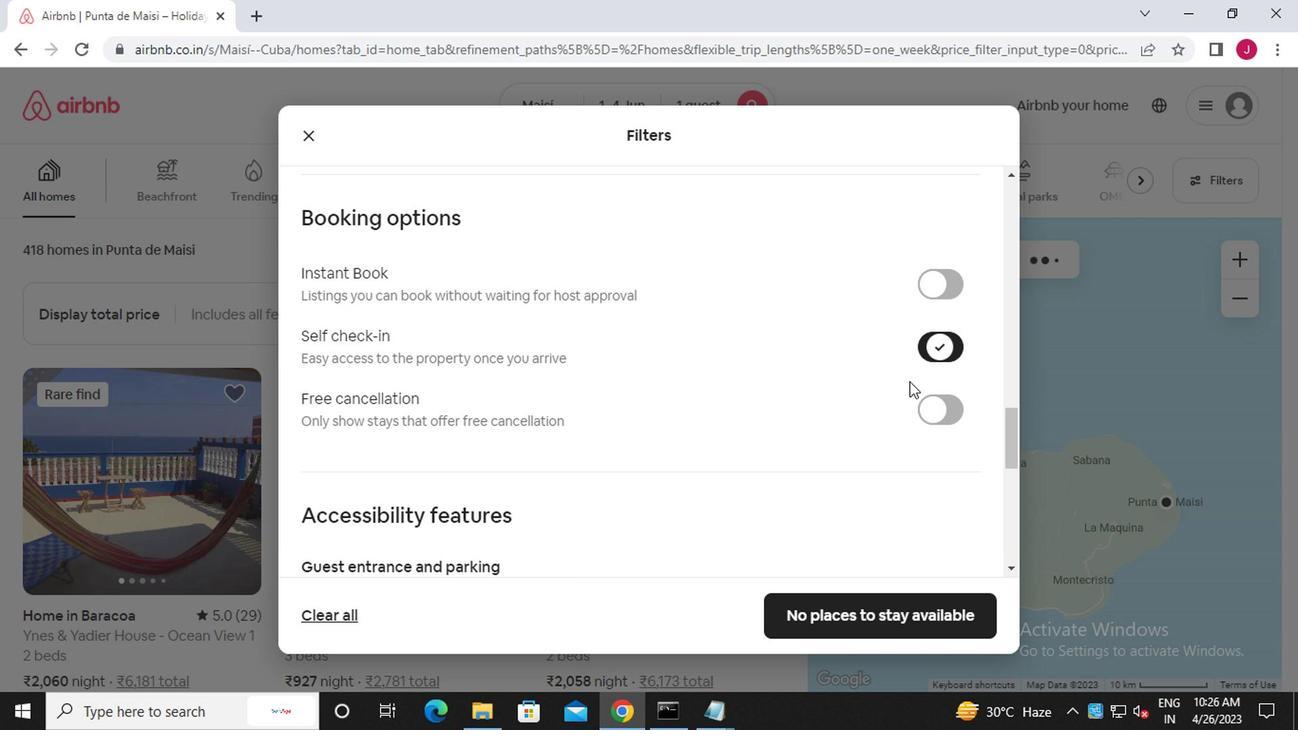 
Action: Mouse scrolled (878, 403) with delta (0, -1)
Screenshot: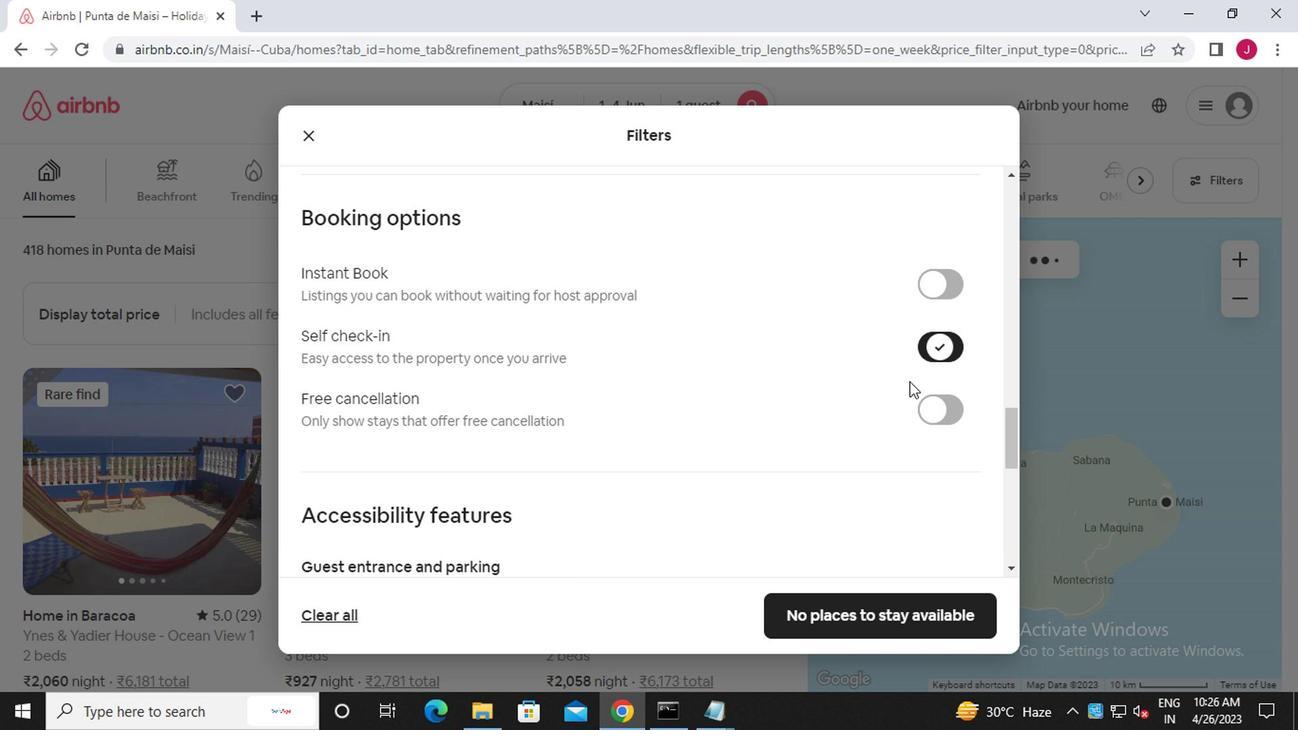 
Action: Mouse moved to (878, 404)
Screenshot: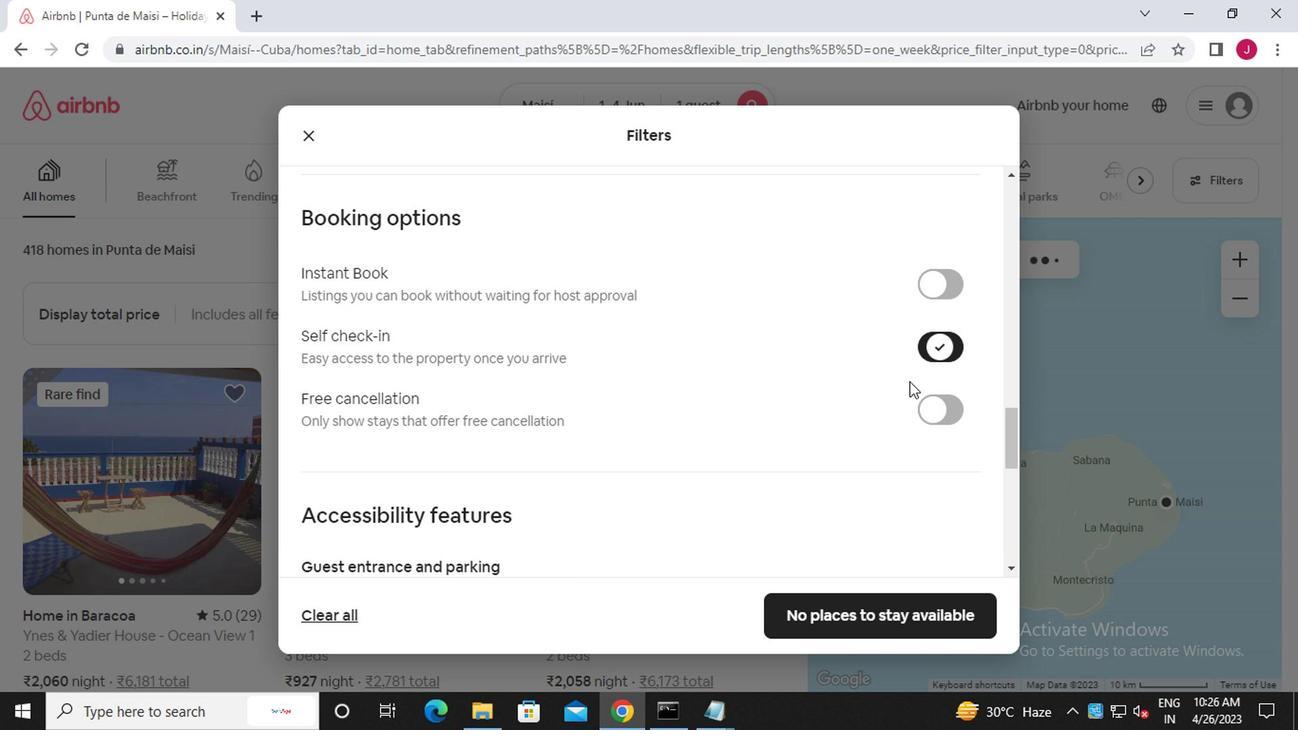 
Action: Mouse scrolled (878, 403) with delta (0, -1)
Screenshot: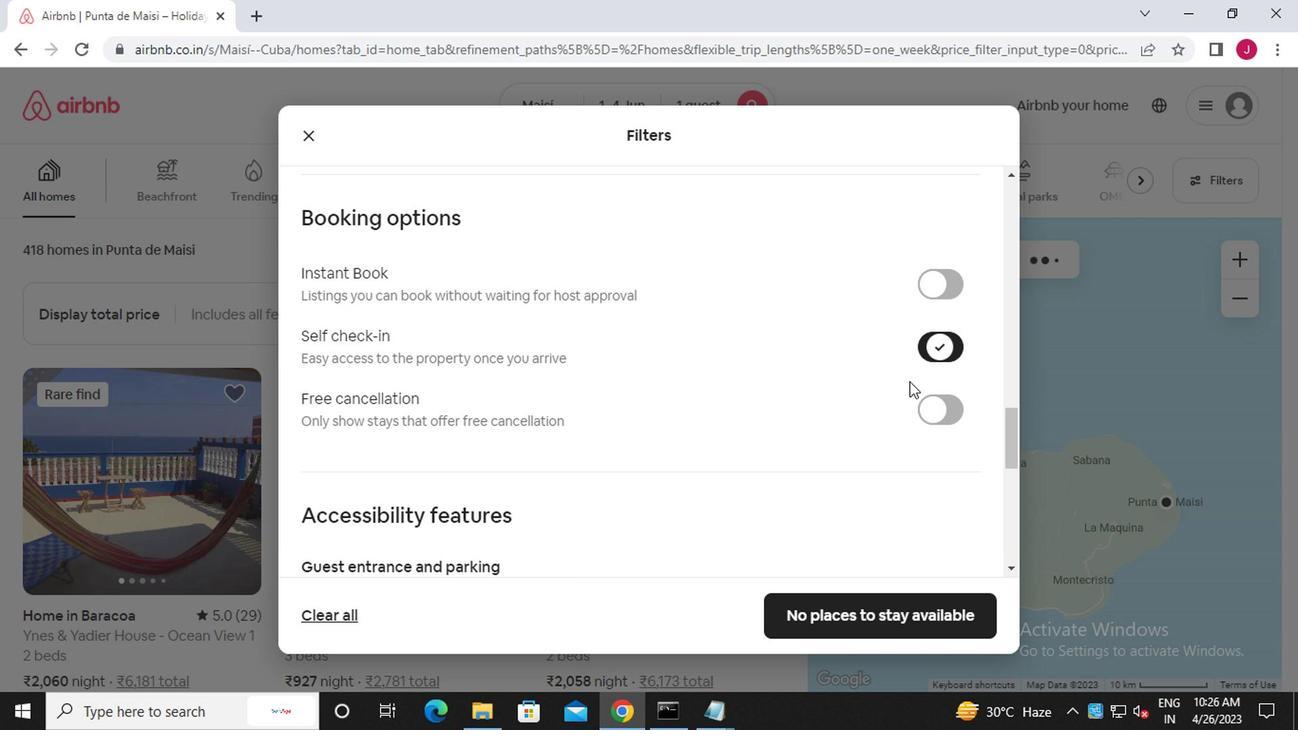 
Action: Mouse moved to (877, 405)
Screenshot: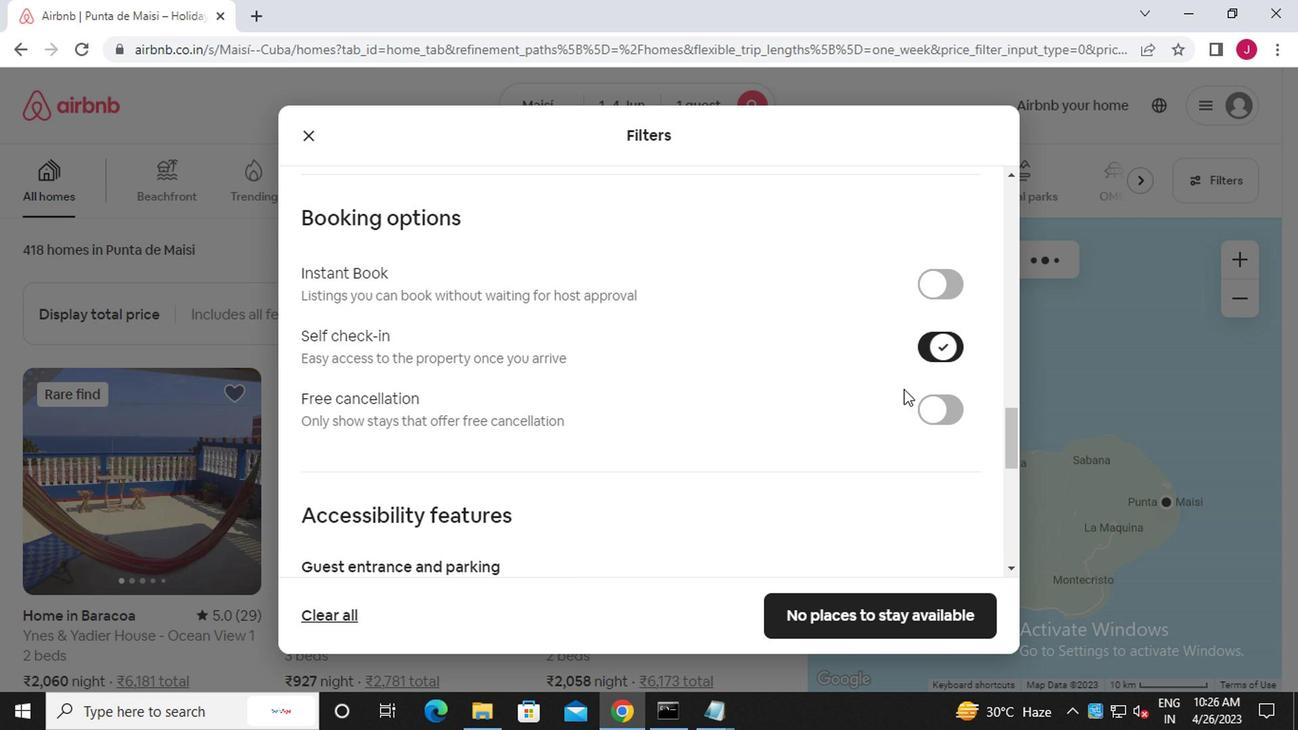 
Action: Mouse scrolled (877, 404) with delta (0, 0)
Screenshot: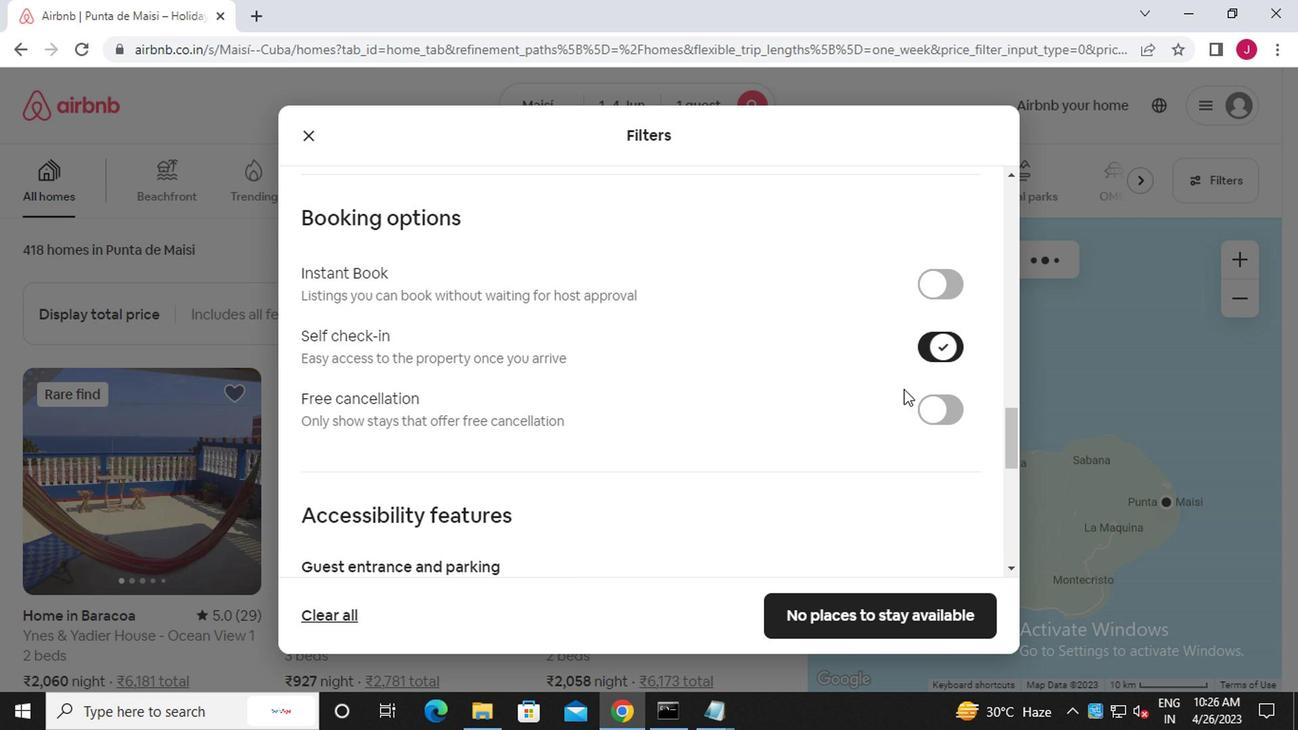 
Action: Mouse scrolled (877, 404) with delta (0, 0)
Screenshot: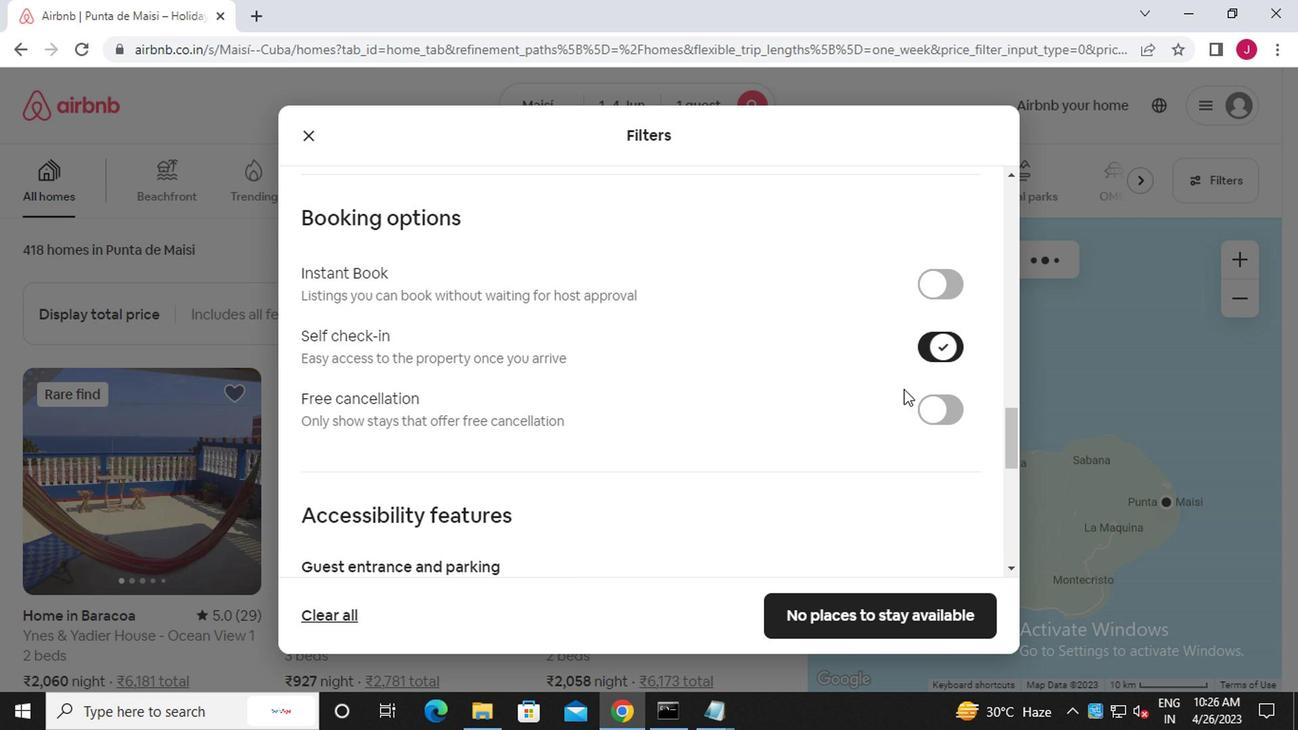 
Action: Mouse scrolled (877, 404) with delta (0, 0)
Screenshot: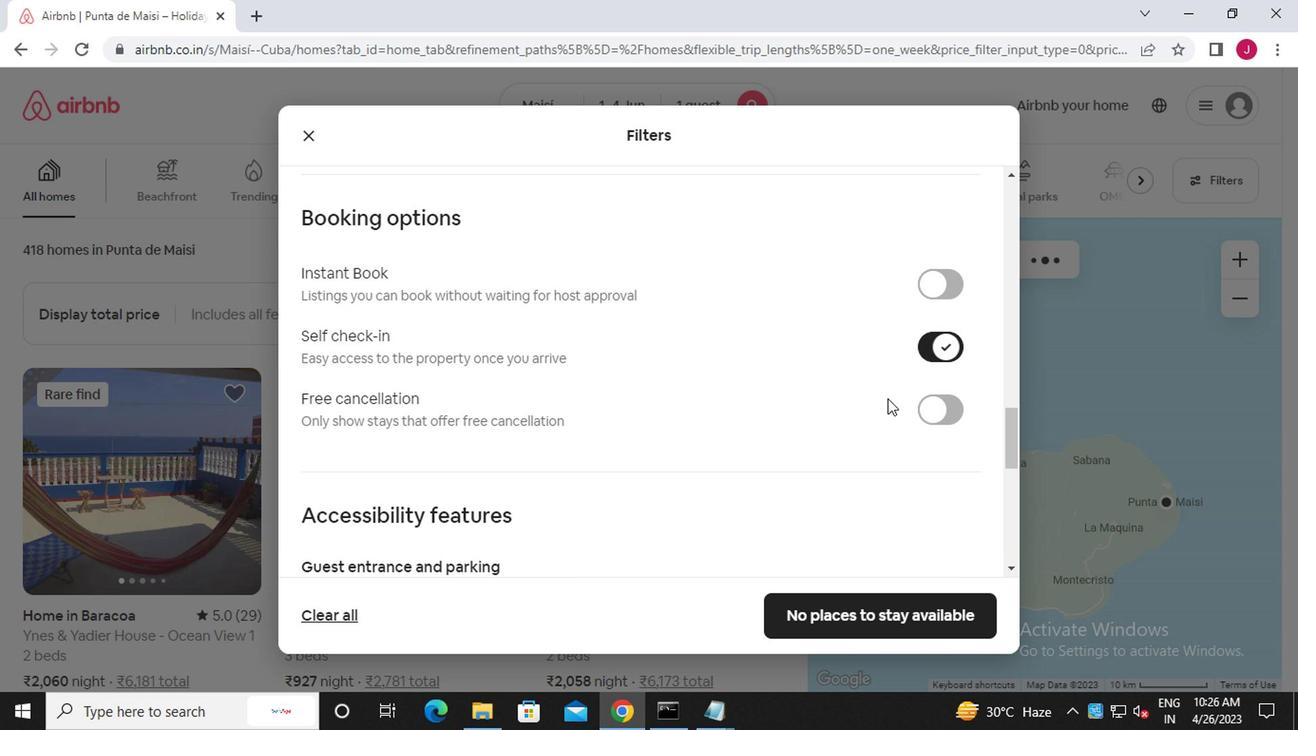 
Action: Mouse scrolled (877, 404) with delta (0, 0)
Screenshot: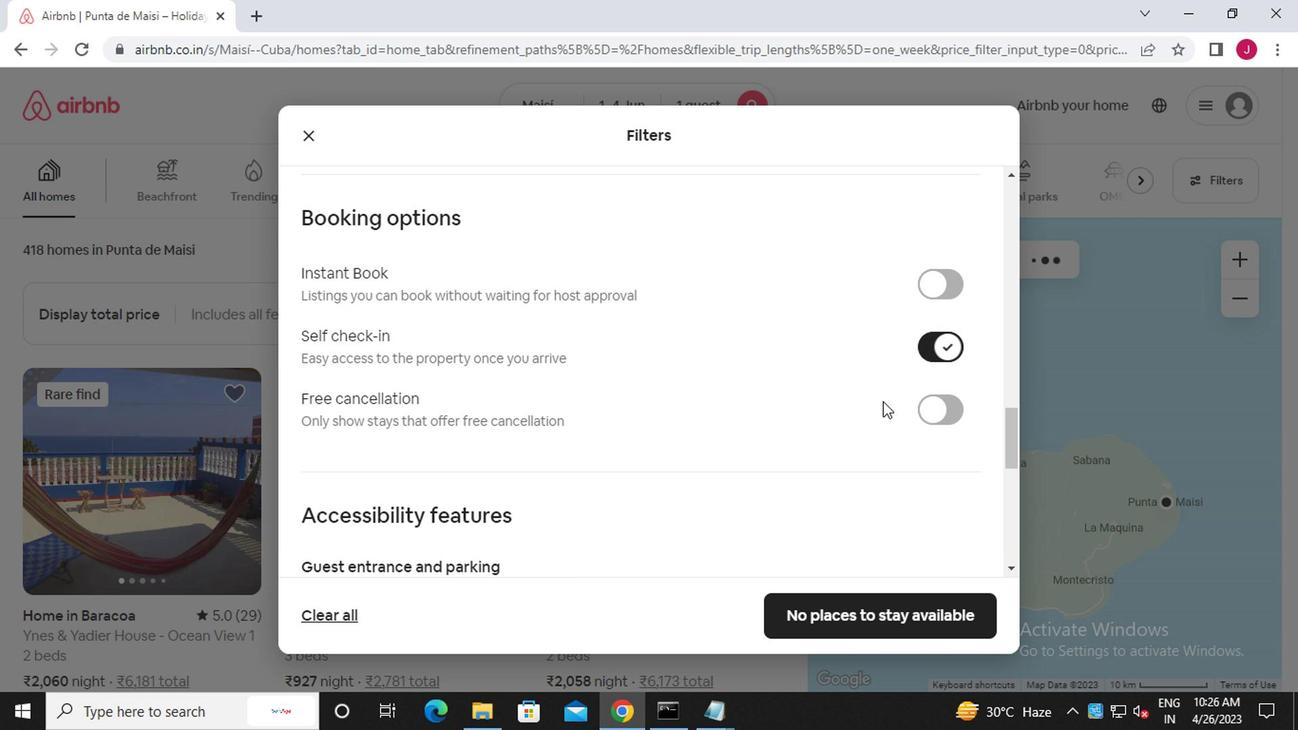 
Action: Mouse moved to (877, 405)
Screenshot: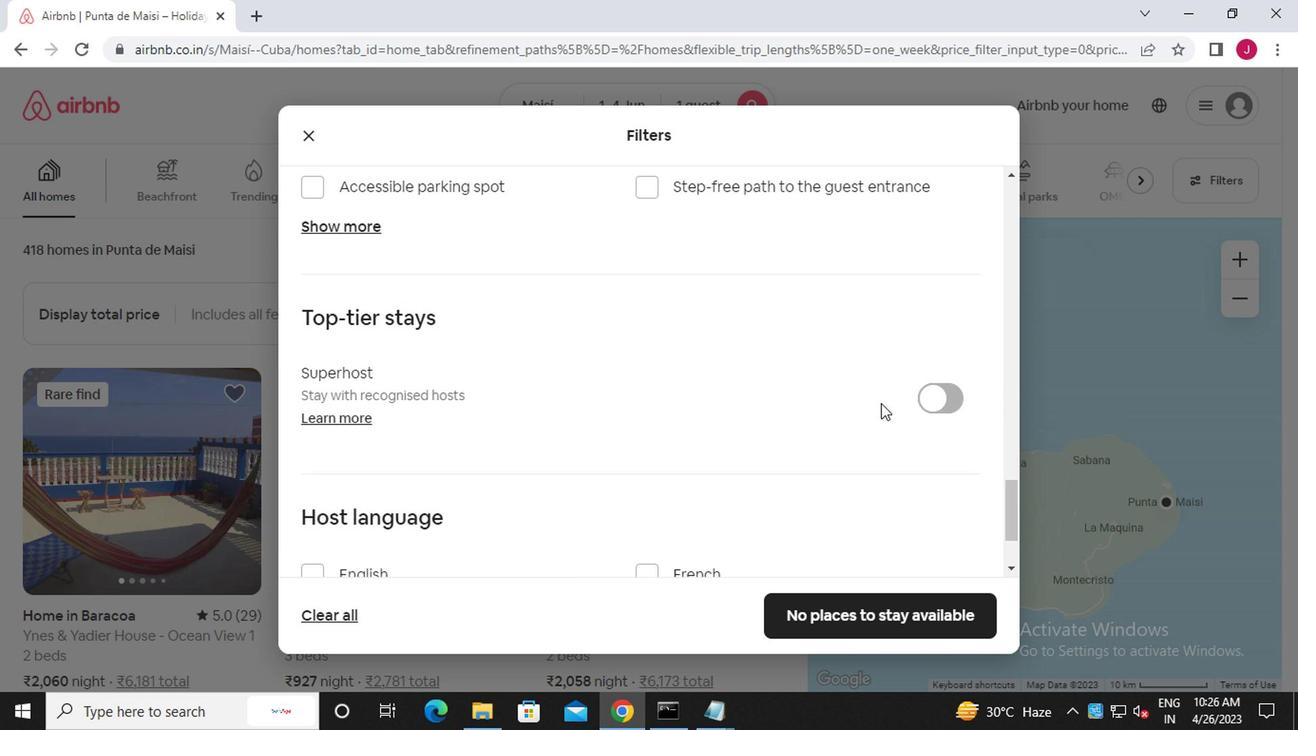 
Action: Mouse scrolled (877, 404) with delta (0, 0)
Screenshot: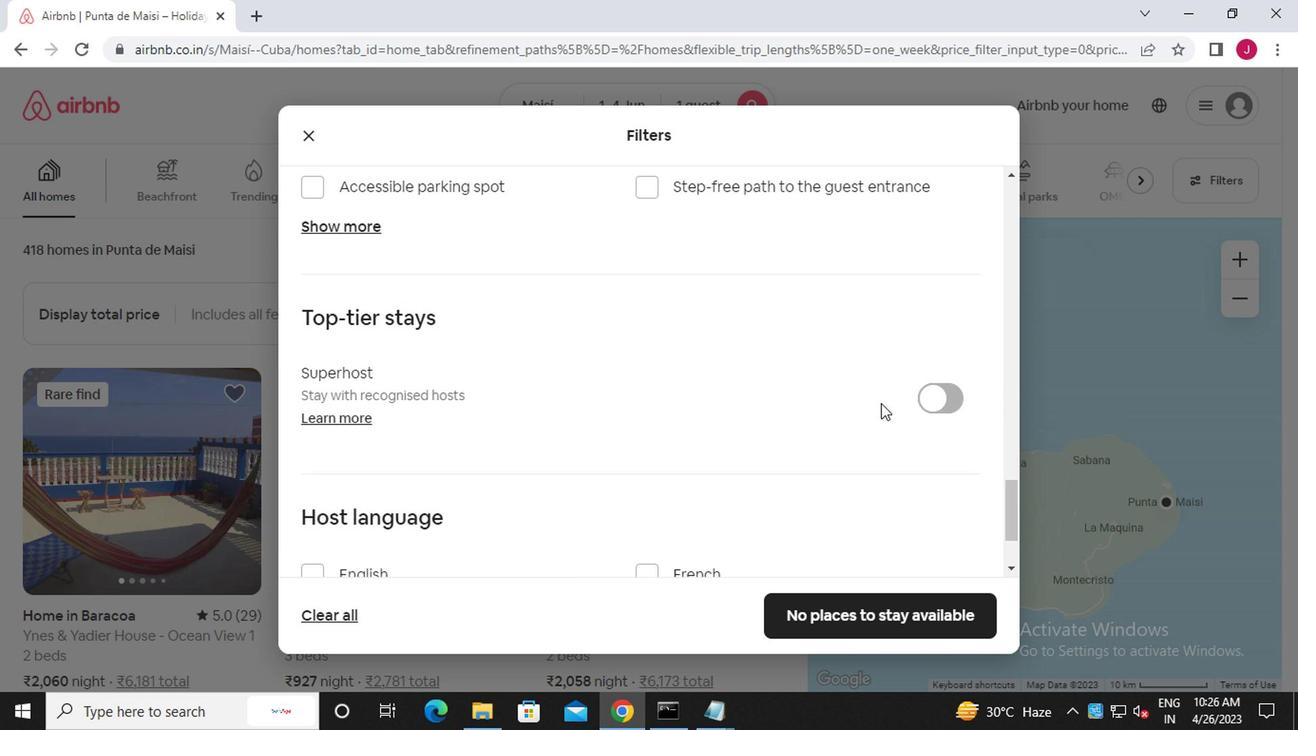 
Action: Mouse moved to (875, 407)
Screenshot: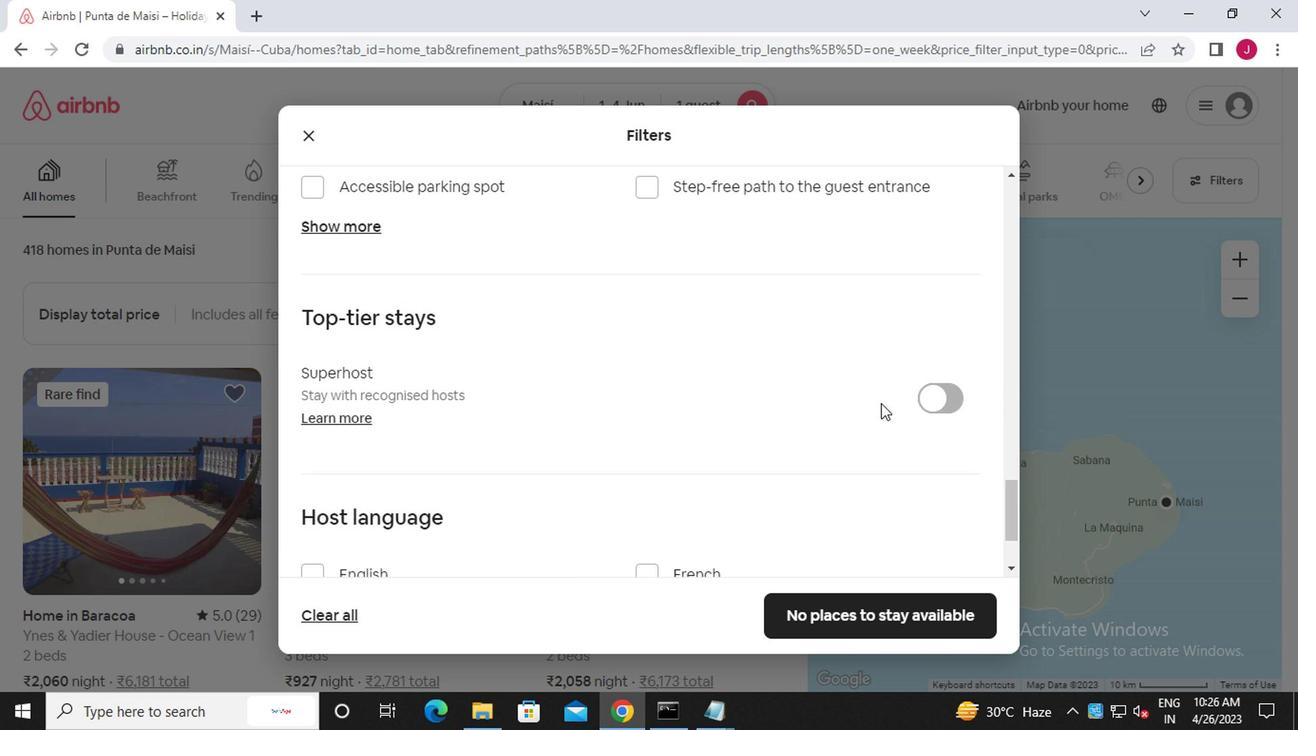
Action: Mouse scrolled (875, 407) with delta (0, 0)
Screenshot: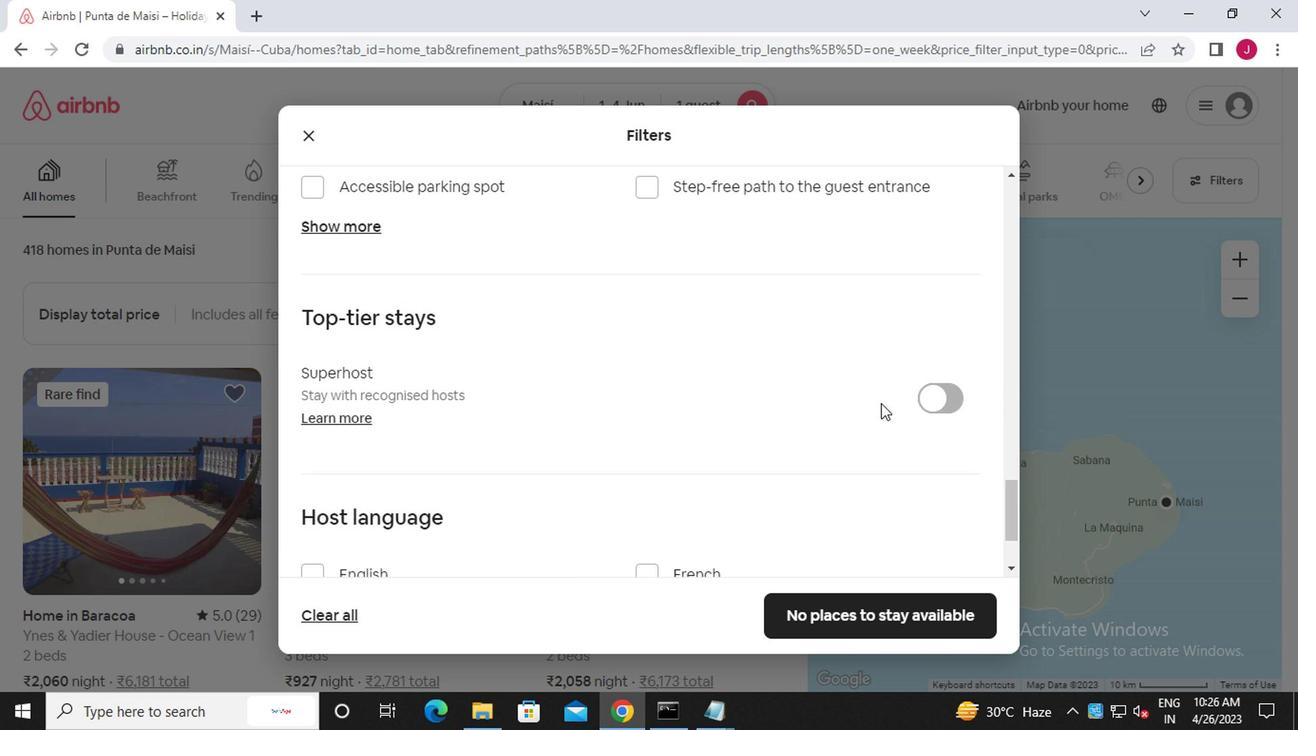 
Action: Mouse scrolled (875, 407) with delta (0, 0)
Screenshot: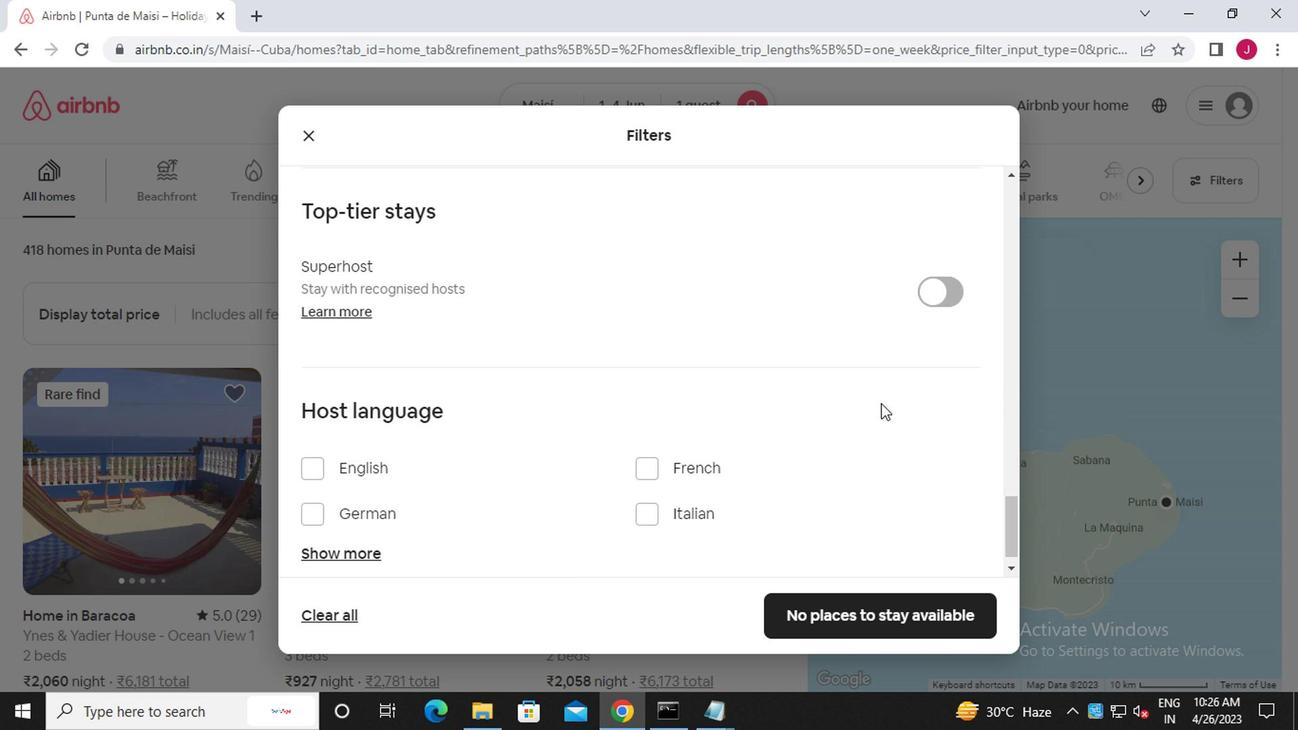 
Action: Mouse scrolled (875, 407) with delta (0, 0)
Screenshot: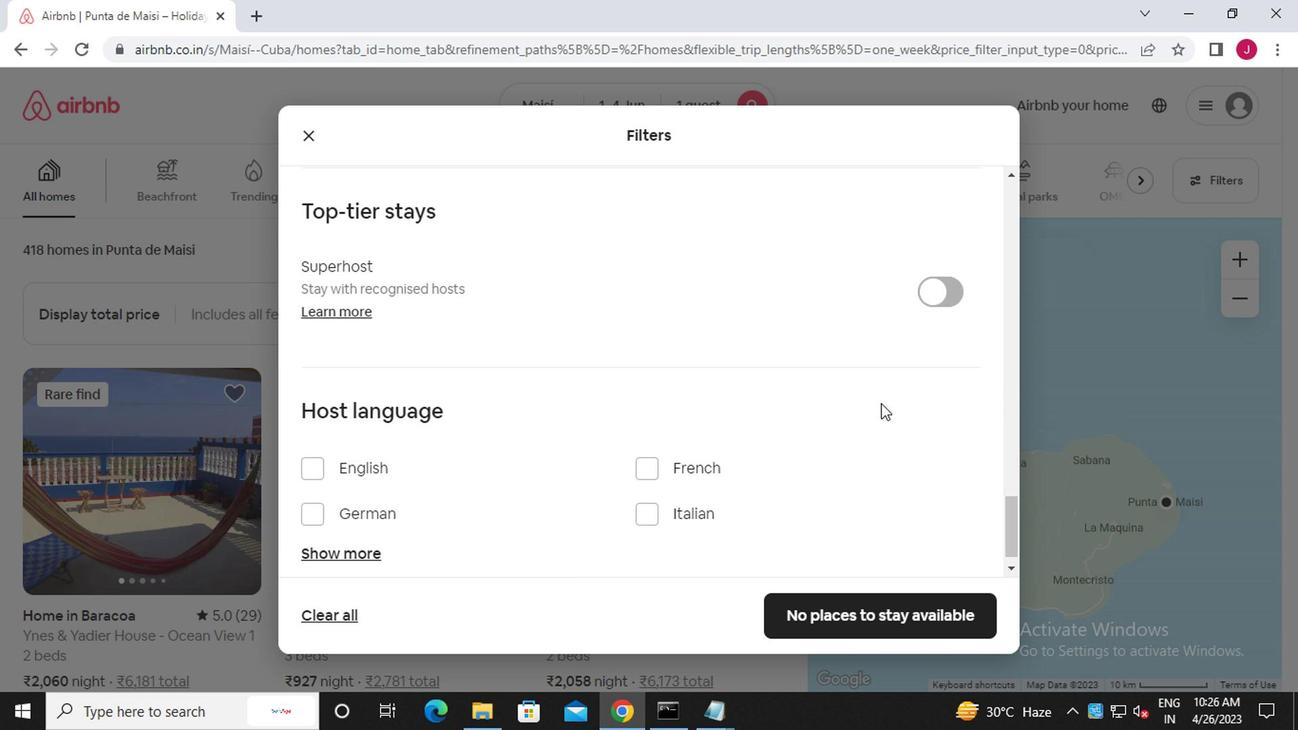 
Action: Mouse scrolled (875, 407) with delta (0, 0)
Screenshot: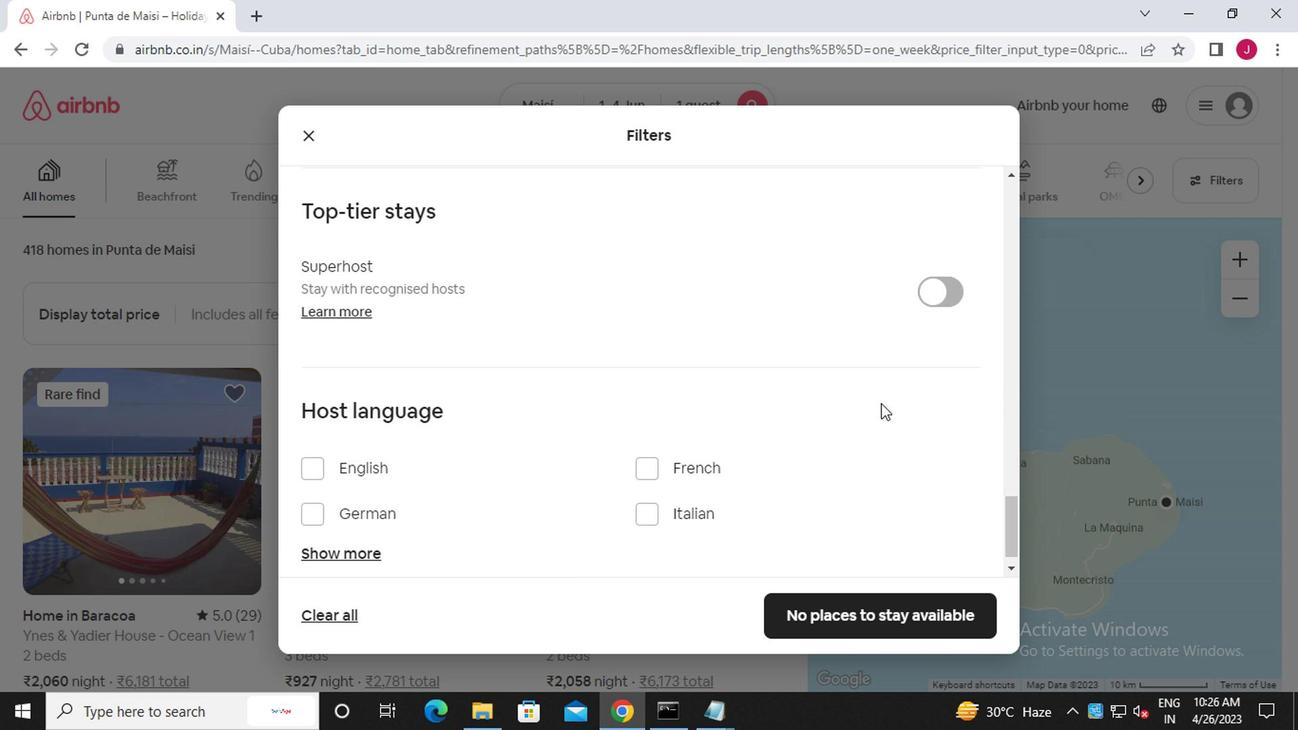 
Action: Mouse scrolled (875, 407) with delta (0, 0)
Screenshot: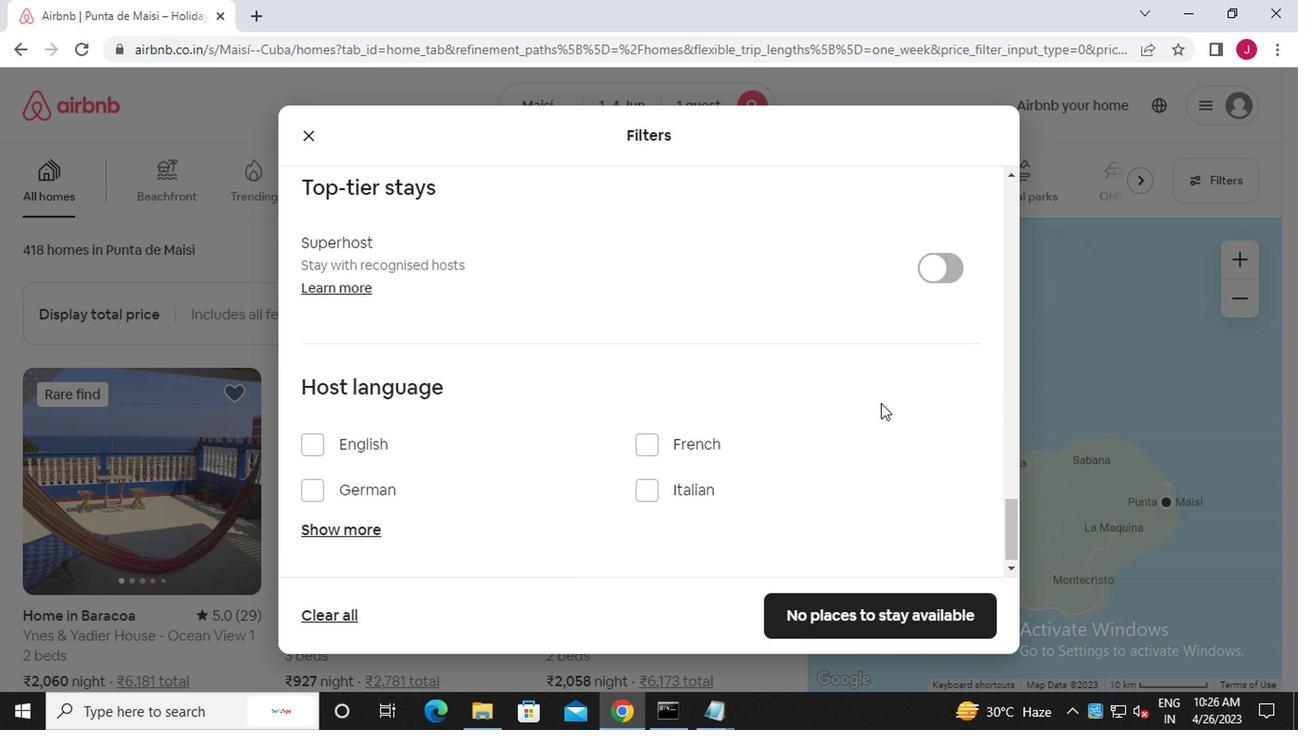 
Action: Mouse moved to (891, 623)
Screenshot: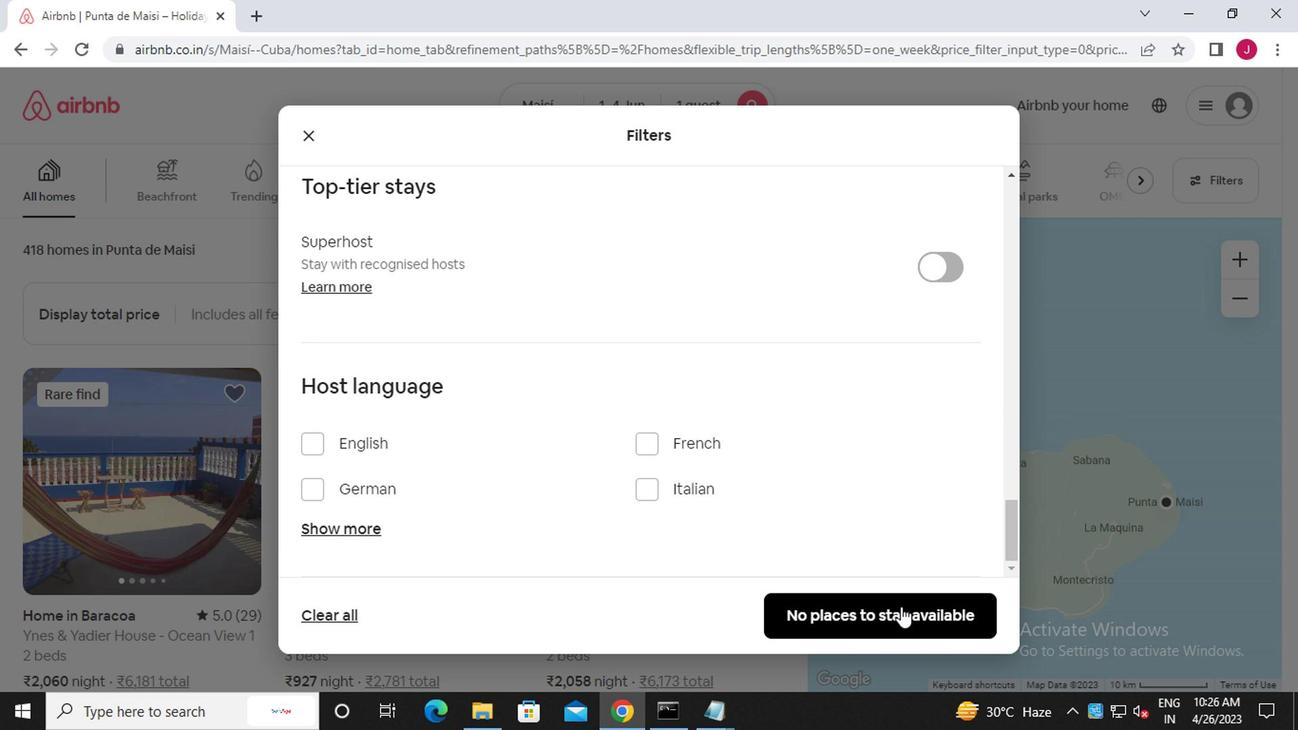 
Action: Mouse pressed left at (891, 623)
Screenshot: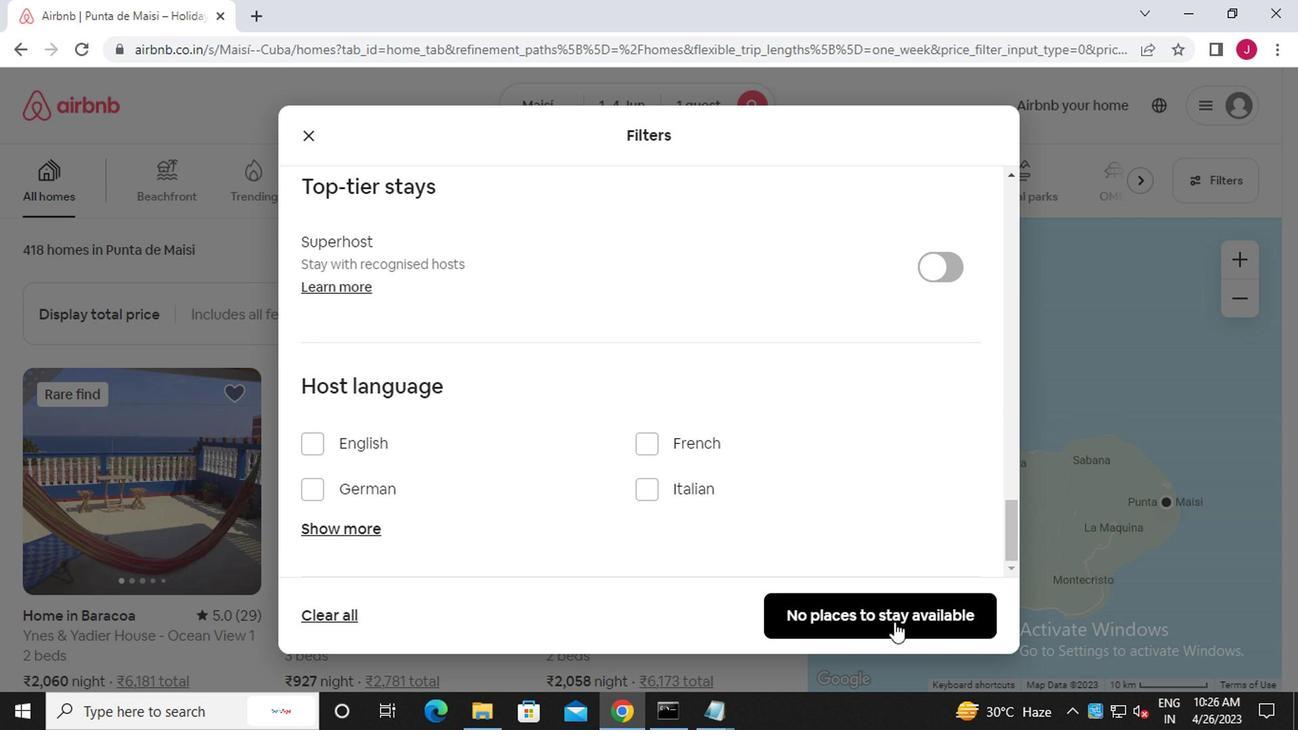 
Action: Mouse moved to (877, 571)
Screenshot: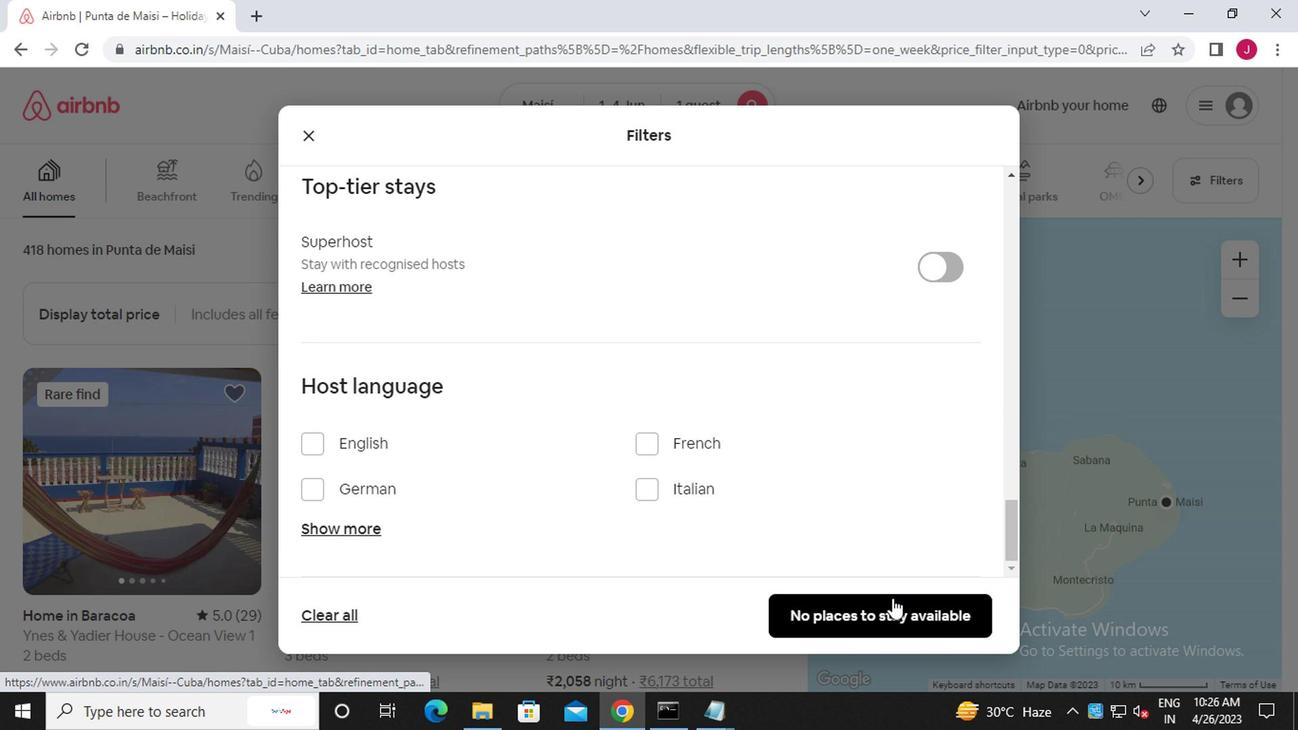 
